 Task: Add an event with the title Second Product Roadmap Review and Future Feature Prioritization, date ''2024/05/05'', time 7:30 AM to 9:30 AMand add a description: Participants will develop essential delivery skills, including body language, vocal projection, and effective use of gestures. They will learn how to control nervousness, project confidence, and establish a connection with their audience.Select event color  Blueberry . Add location for the event as: 654 Maiden''s Tower, Istanbul, Turkey, logged in from the account softage.10@softage.netand send the event invitation to softage.8@softage.net and softage.1@softage.net. Set a reminder for the event Daily
Action: Mouse moved to (44, 120)
Screenshot: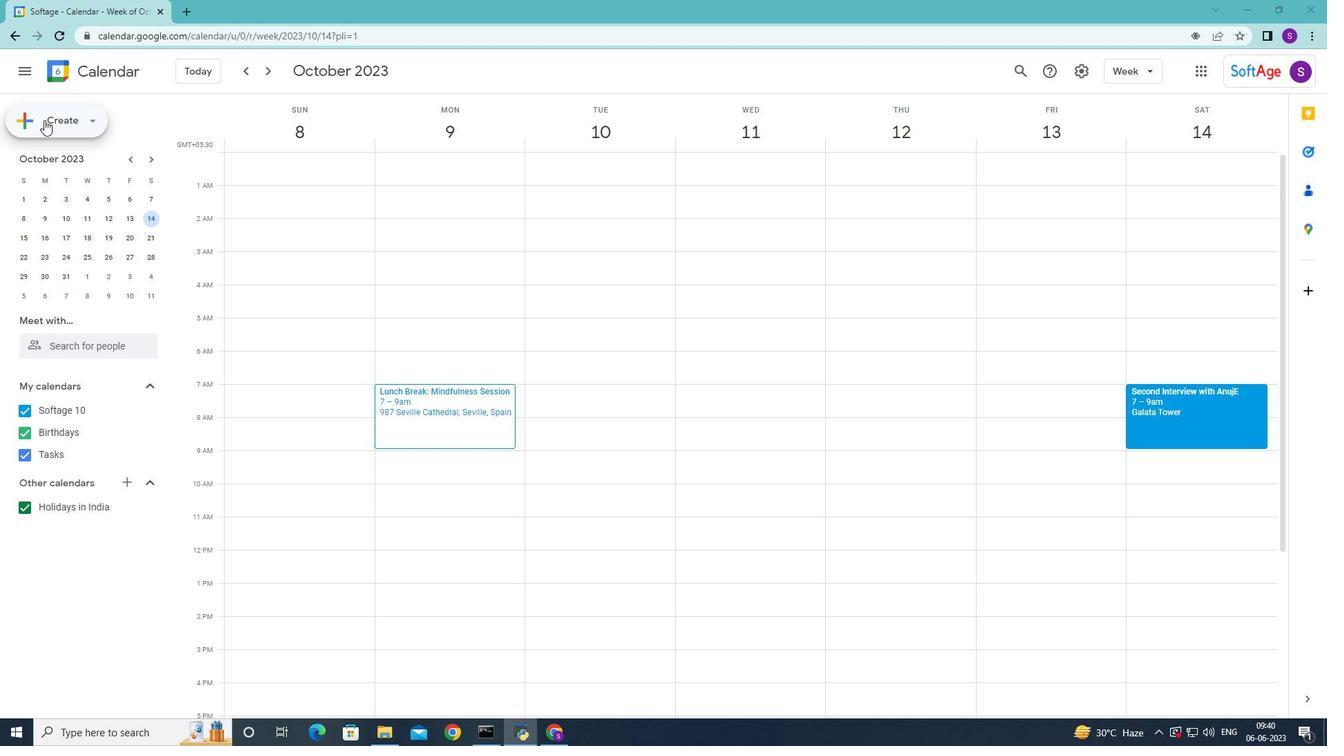 
Action: Mouse pressed left at (44, 120)
Screenshot: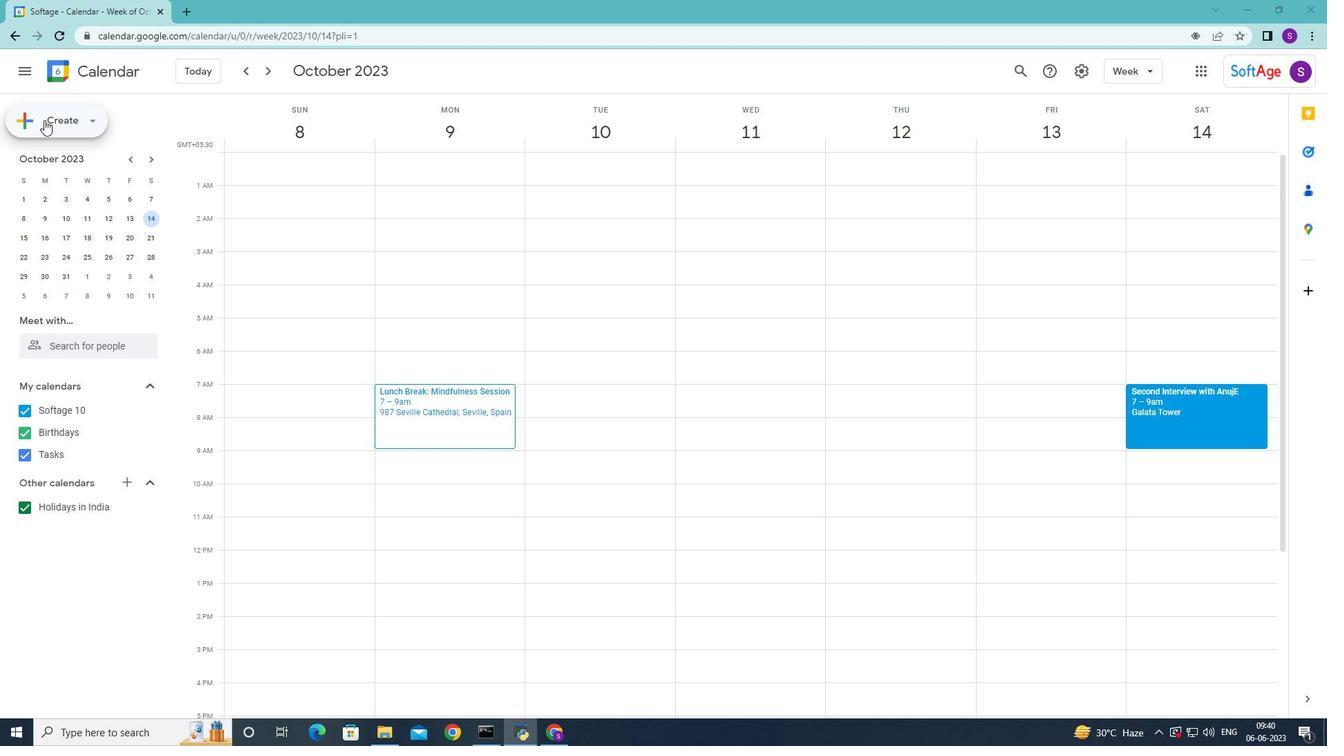 
Action: Mouse moved to (68, 163)
Screenshot: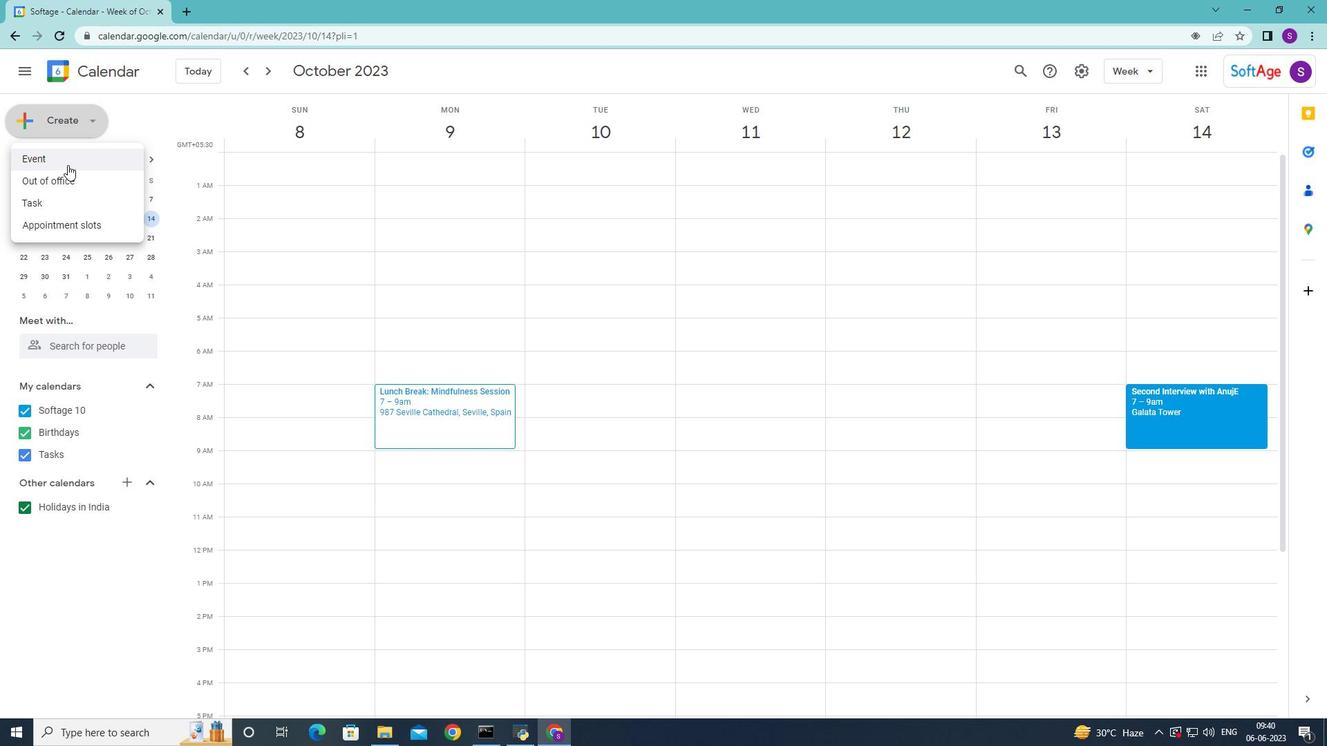 
Action: Mouse pressed left at (68, 163)
Screenshot: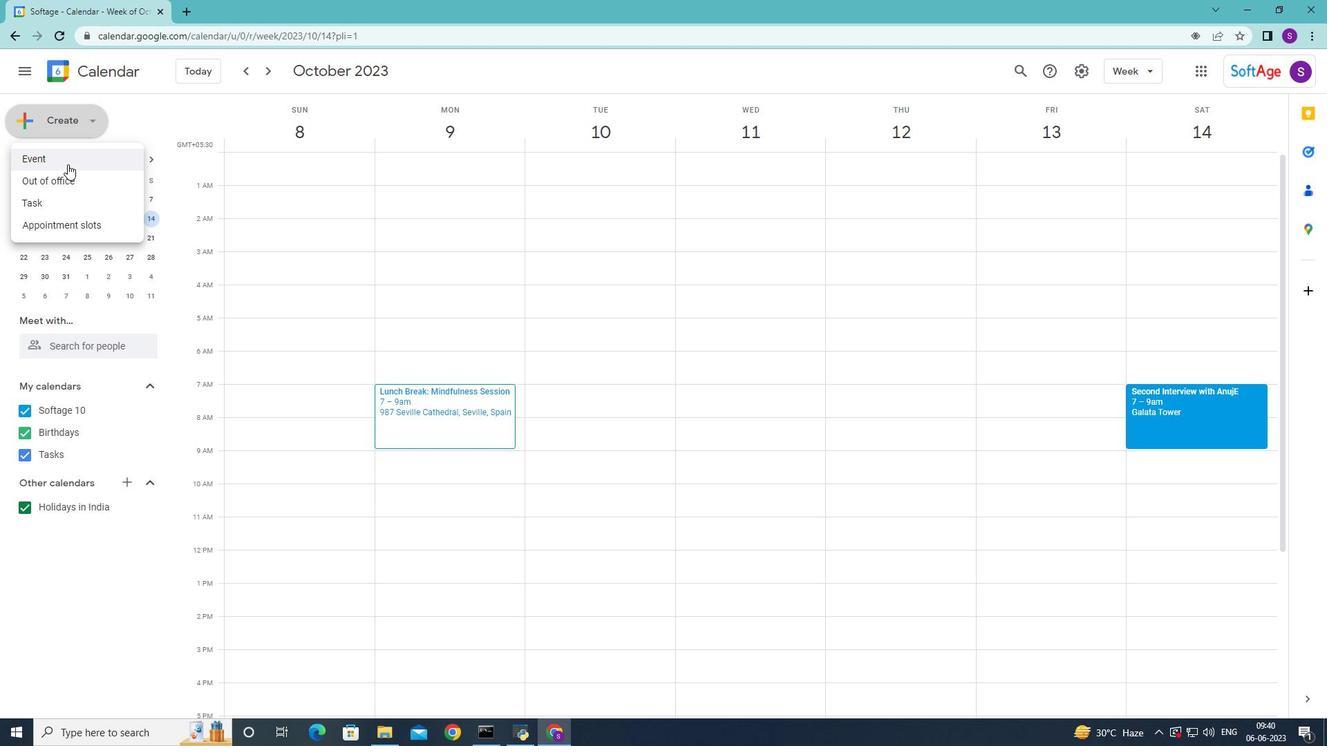 
Action: Mouse moved to (903, 257)
Screenshot: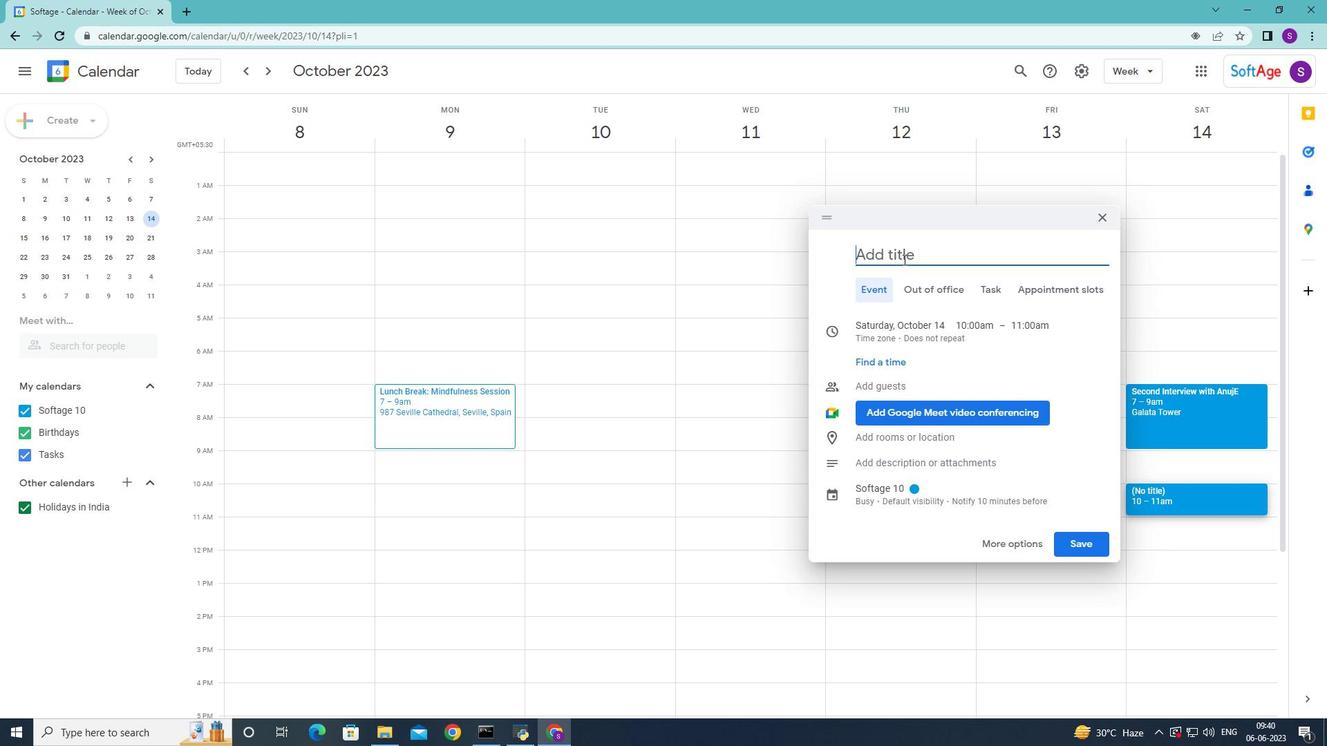 
Action: Mouse pressed left at (903, 257)
Screenshot: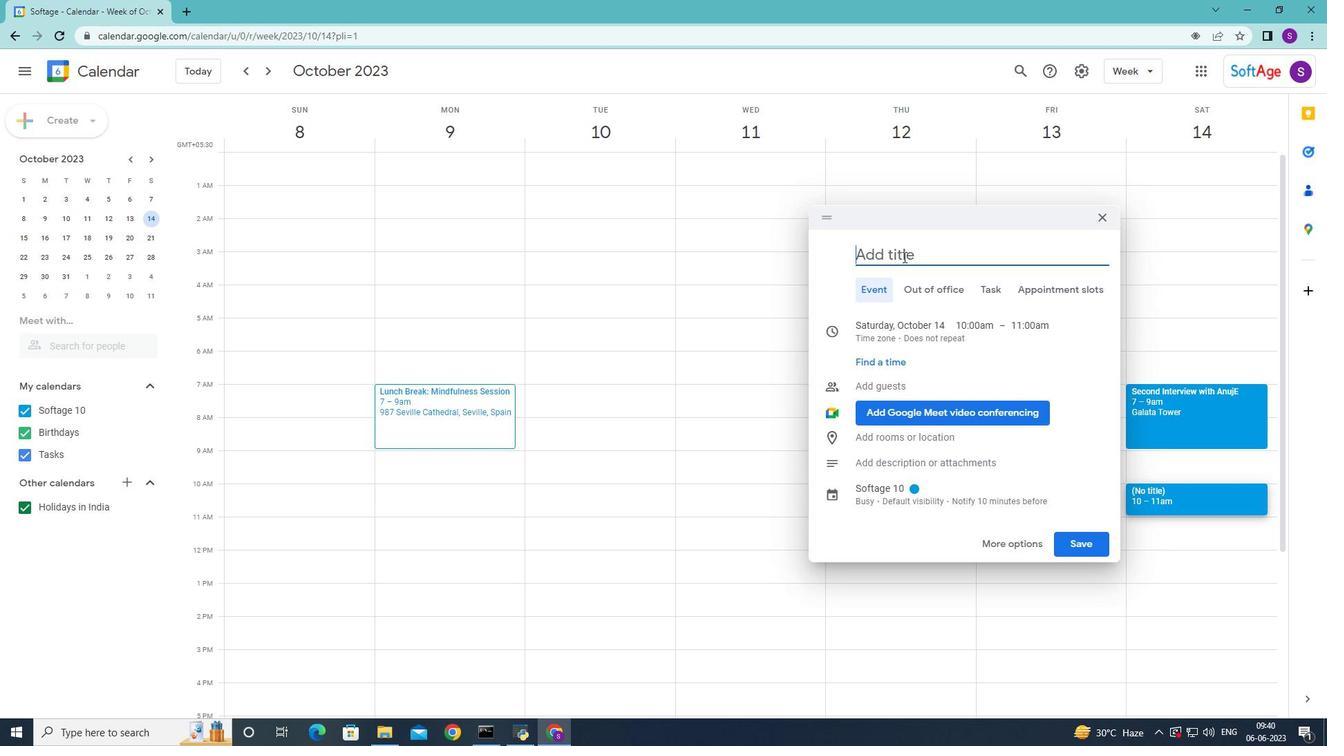 
Action: Key pressed <Key.shift>Second<Key.space><Key.shift>Product<Key.space><Key.shift>Roadmap<Key.space><Key.shift>Review<Key.space>and<Key.space><Key.shift>Future<Key.space><Key.shift><Key.shift><Key.shift><Key.shift><Key.shift><Key.shift><Key.shift>Feature<Key.space><Key.shift>Prr<Key.backspace>iortization<Key.space>
Screenshot: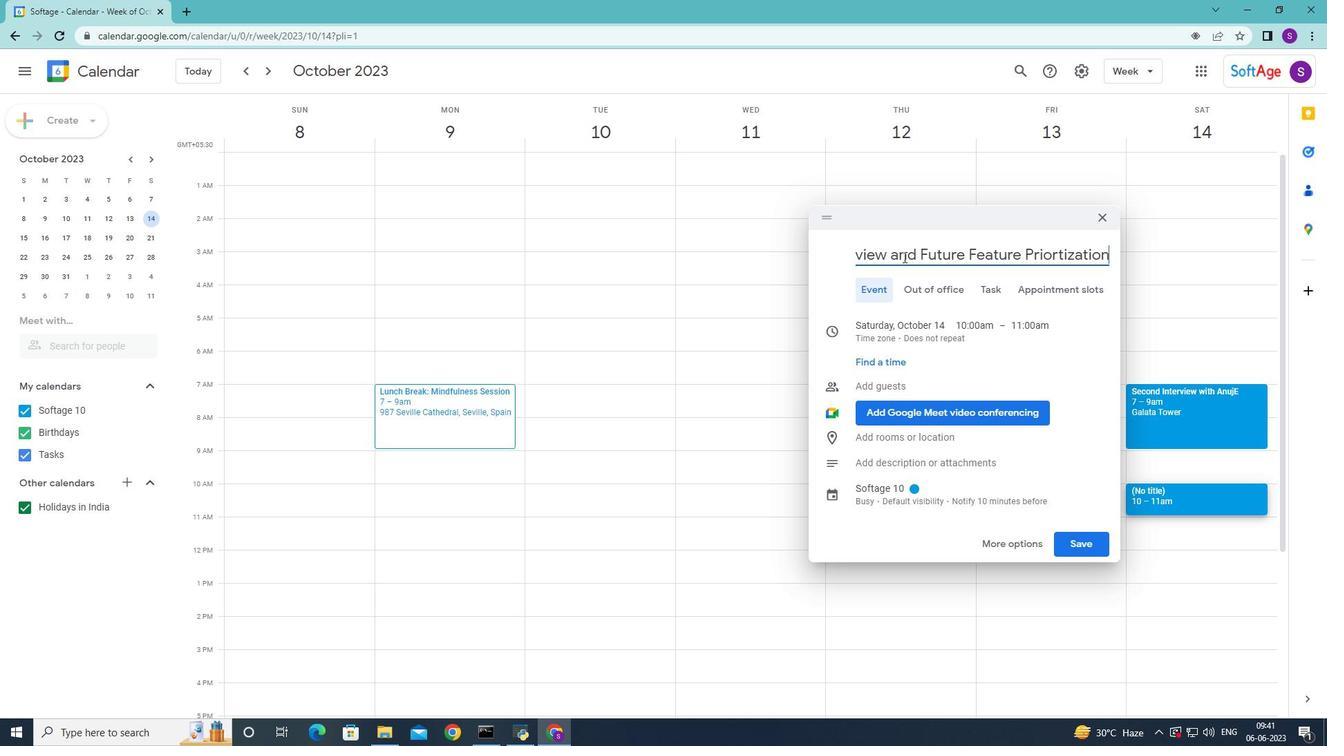 
Action: Mouse moved to (1055, 257)
Screenshot: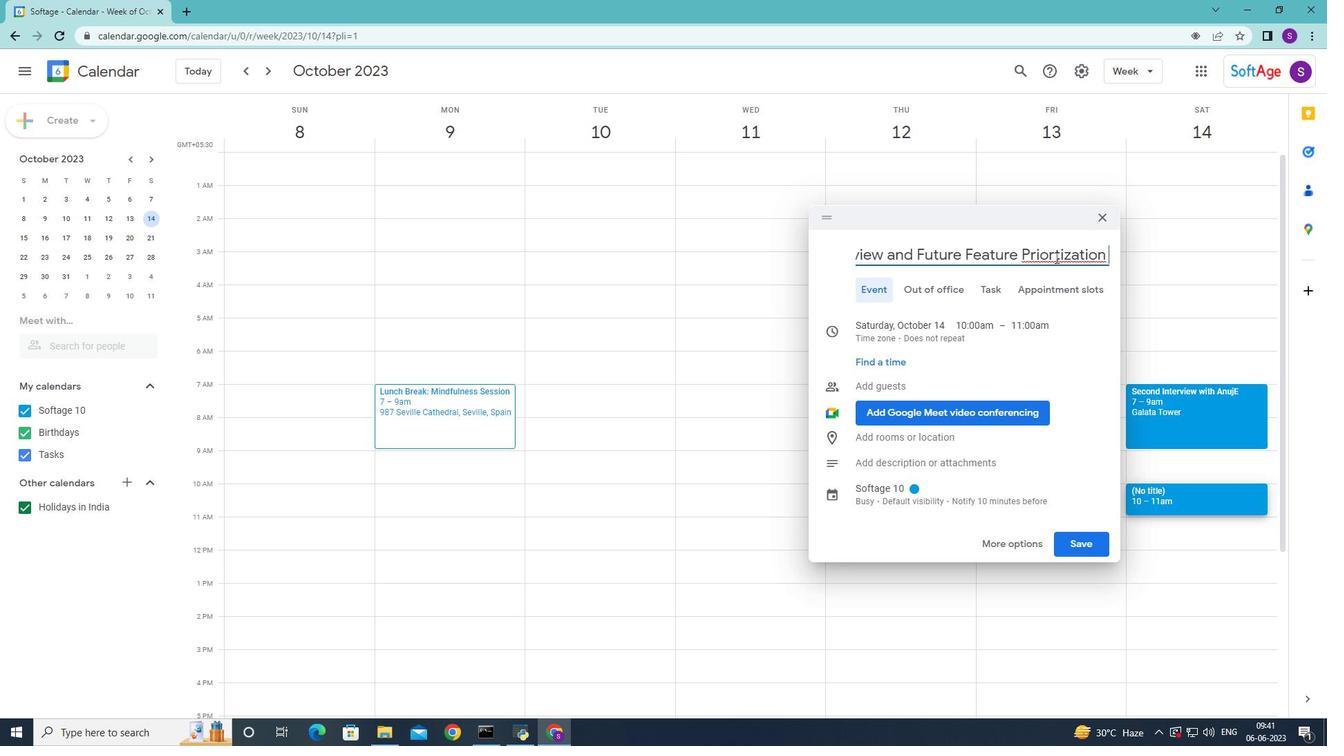 
Action: Mouse pressed left at (1055, 257)
Screenshot: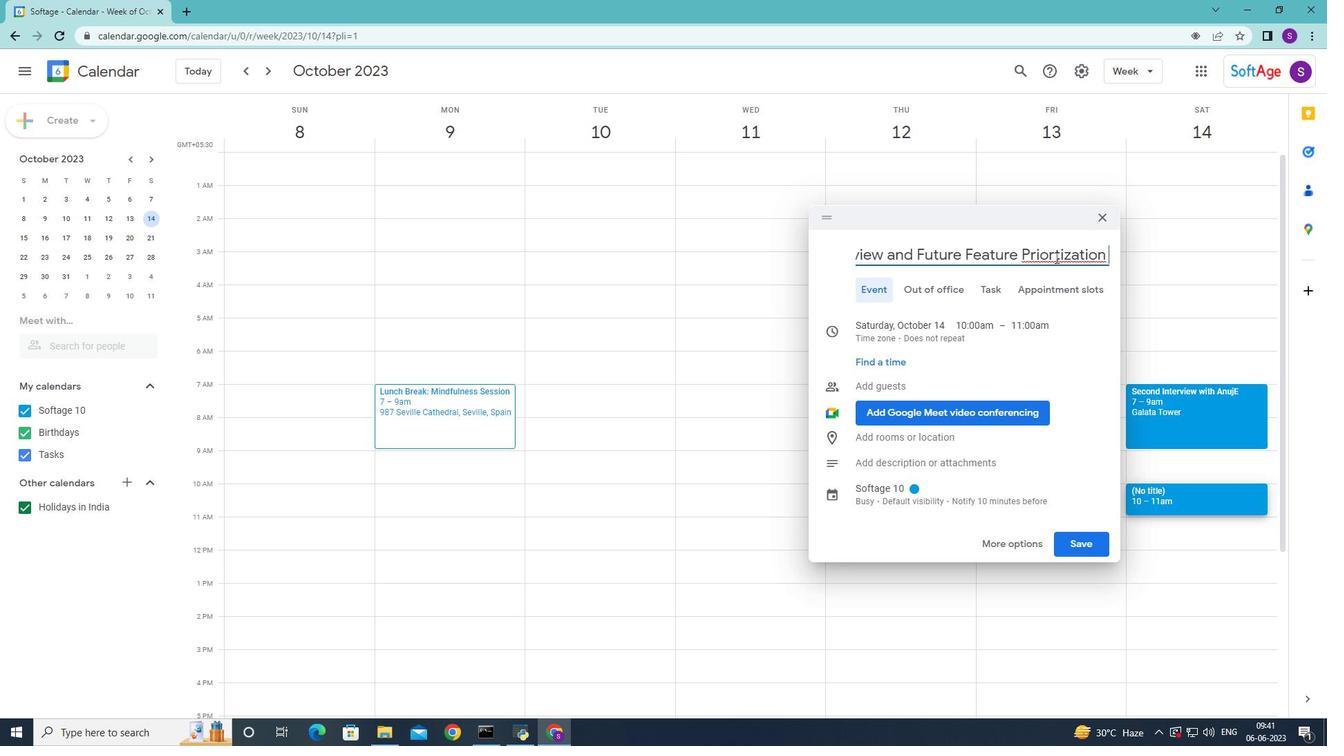 
Action: Key pressed i
Screenshot: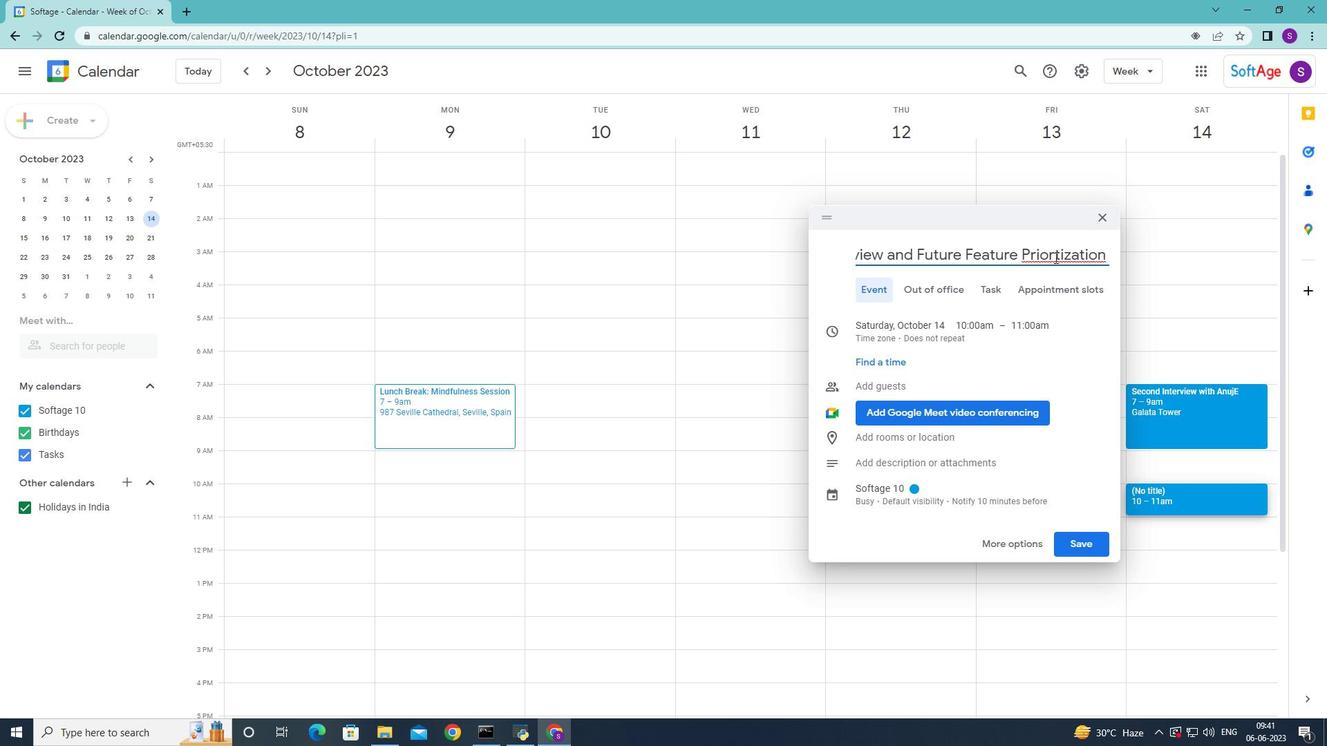 
Action: Mouse moved to (864, 331)
Screenshot: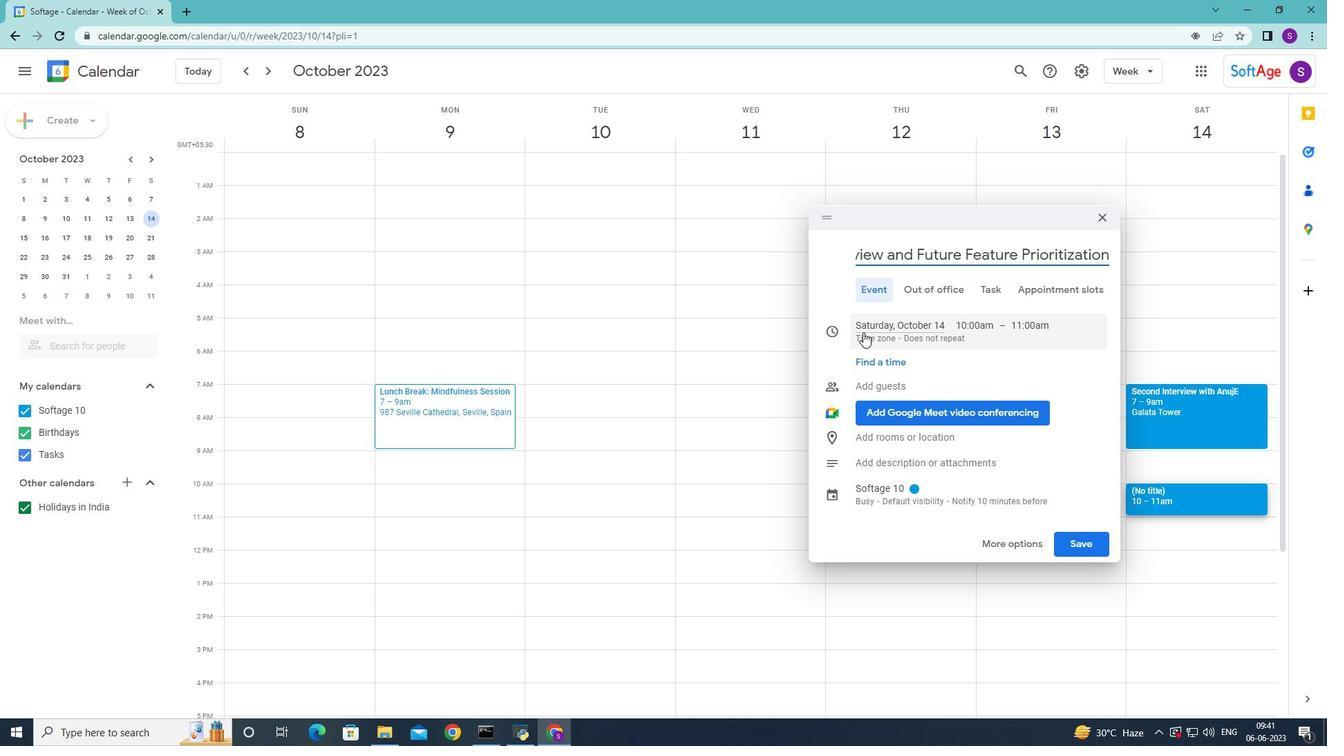 
Action: Mouse pressed left at (864, 331)
Screenshot: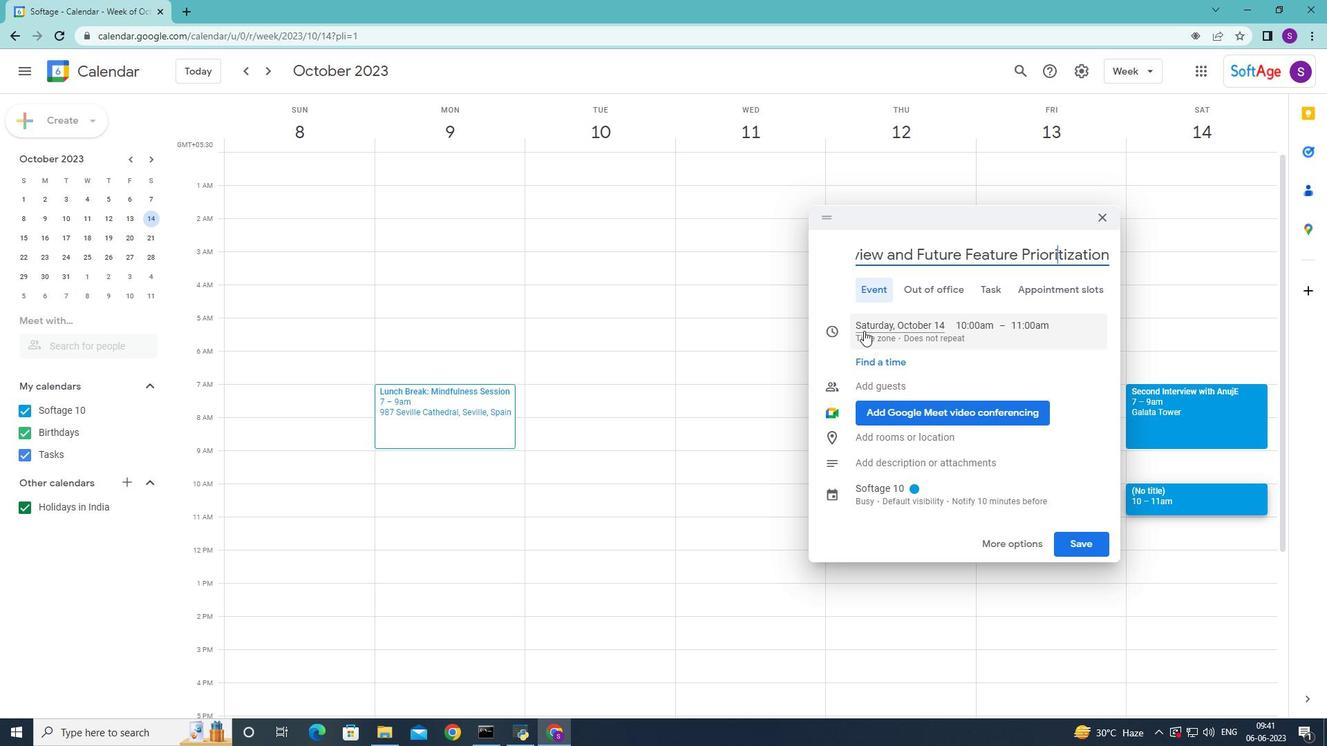 
Action: Mouse moved to (1029, 358)
Screenshot: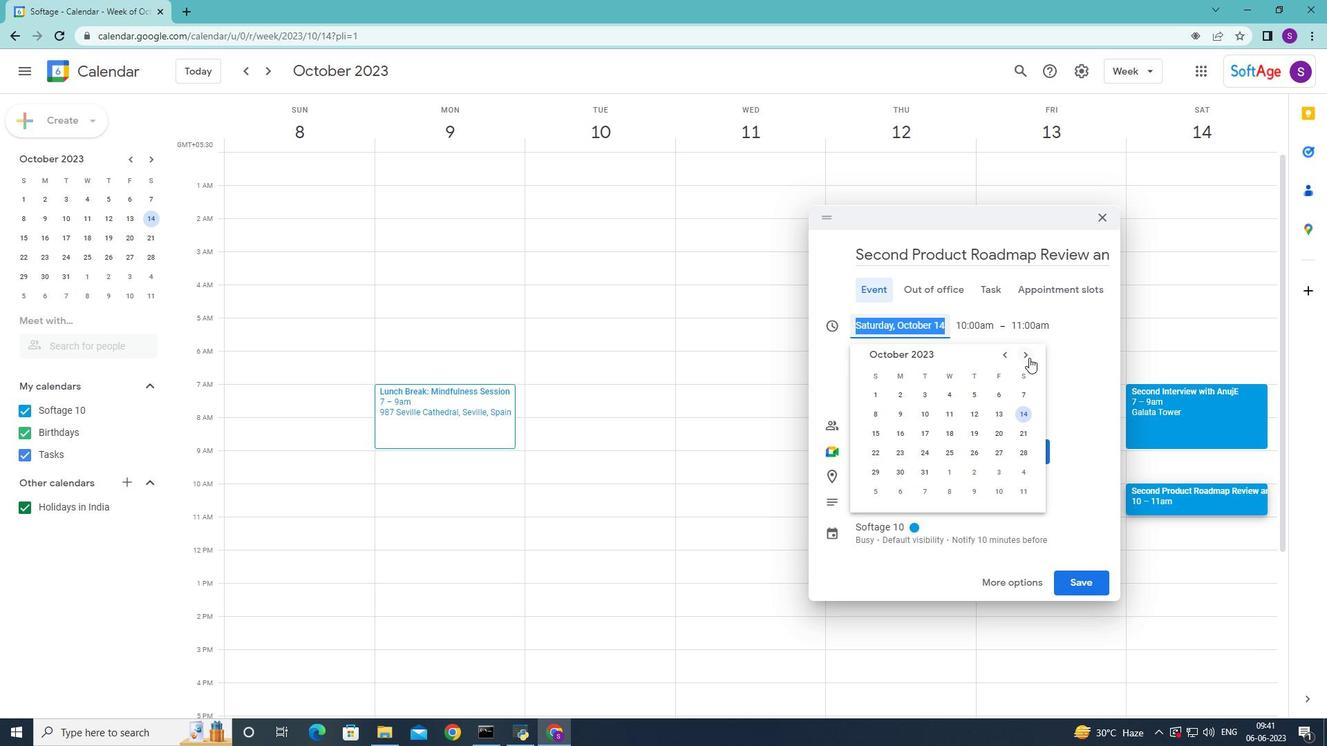 
Action: Mouse pressed left at (1029, 358)
Screenshot: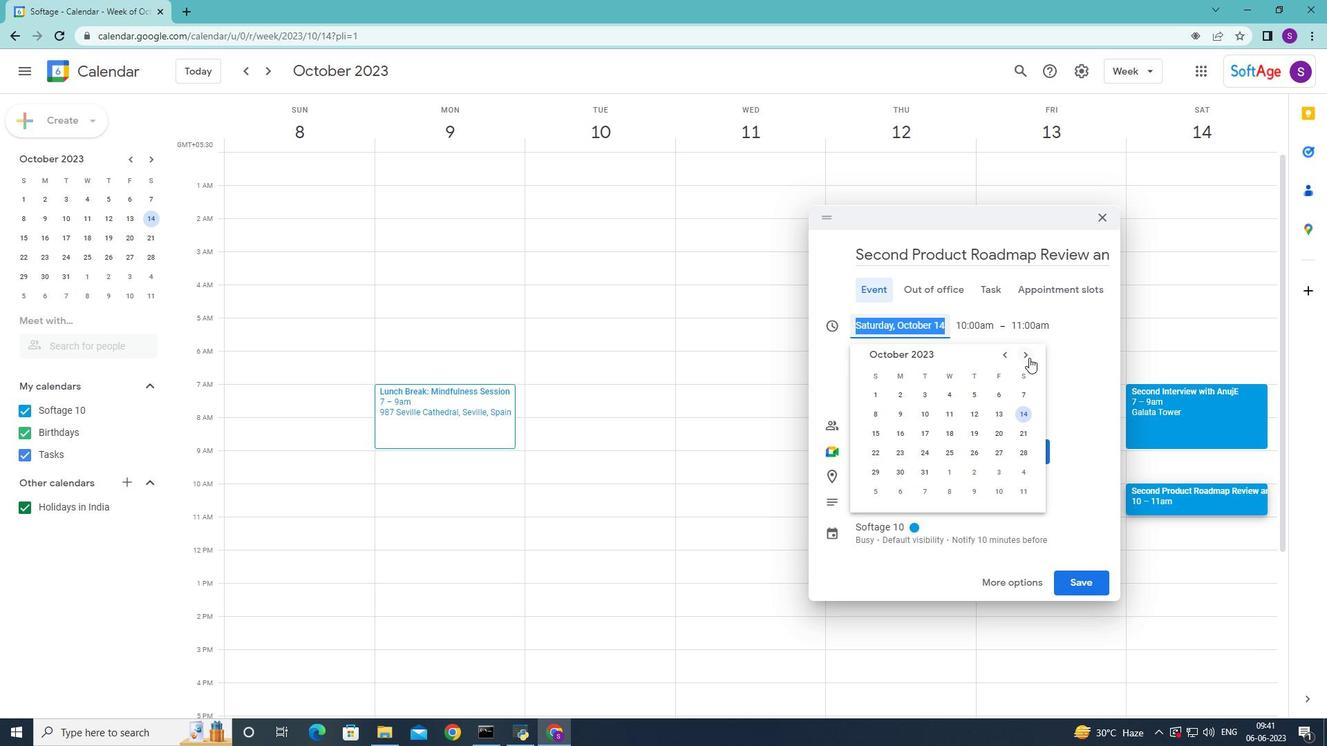 
Action: Mouse moved to (1028, 358)
Screenshot: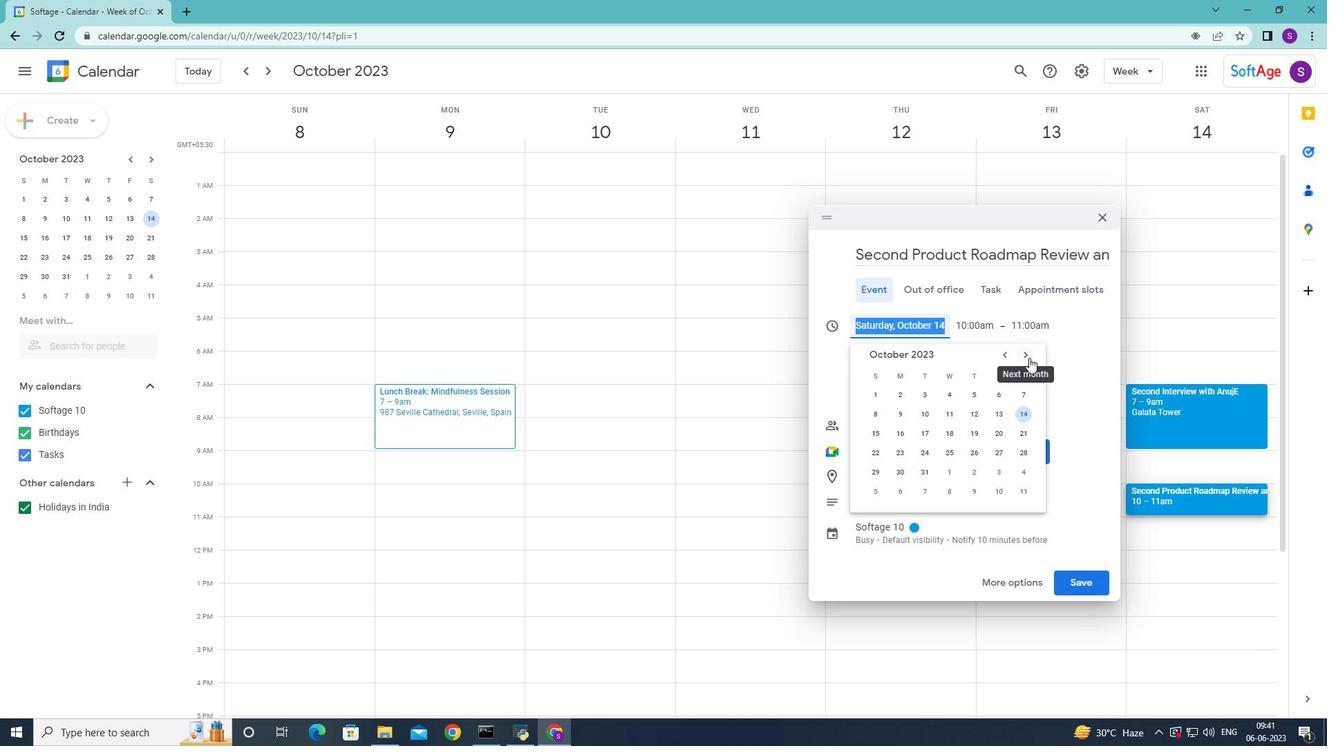 
Action: Mouse pressed left at (1028, 358)
Screenshot: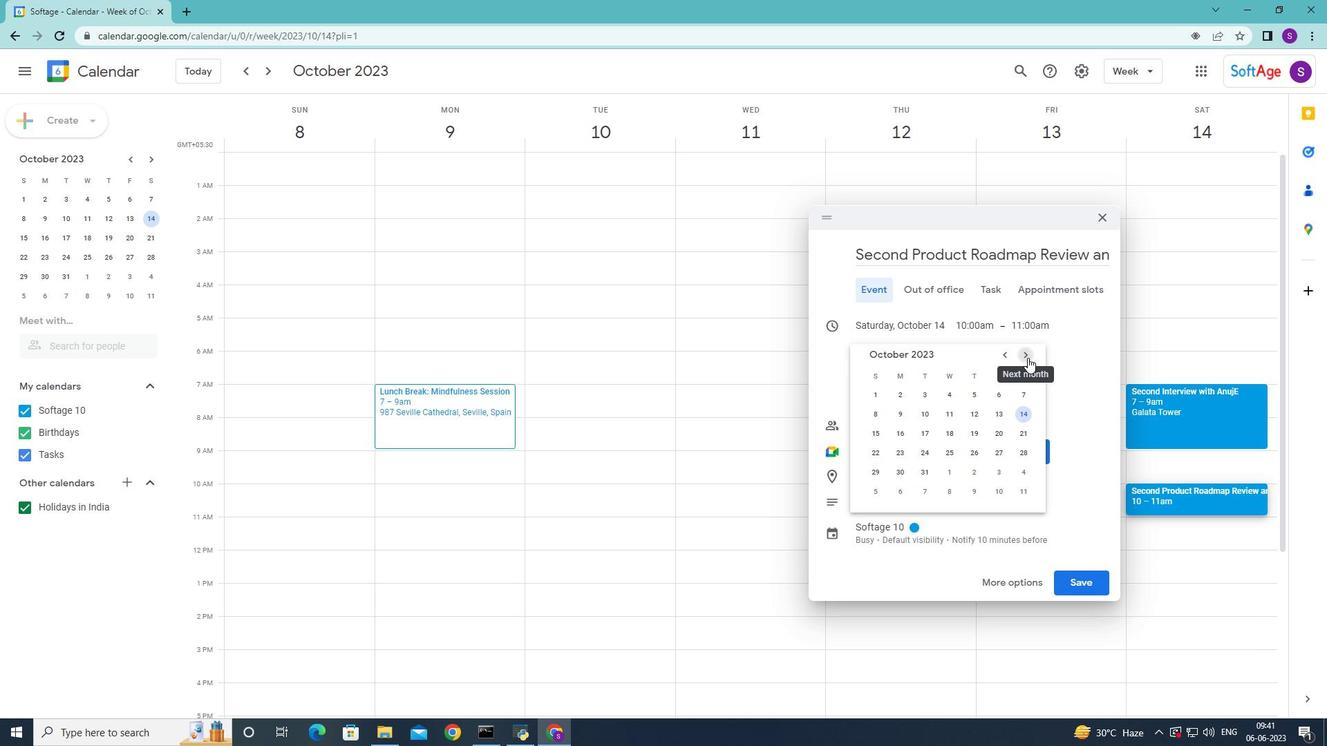 
Action: Mouse pressed left at (1028, 358)
Screenshot: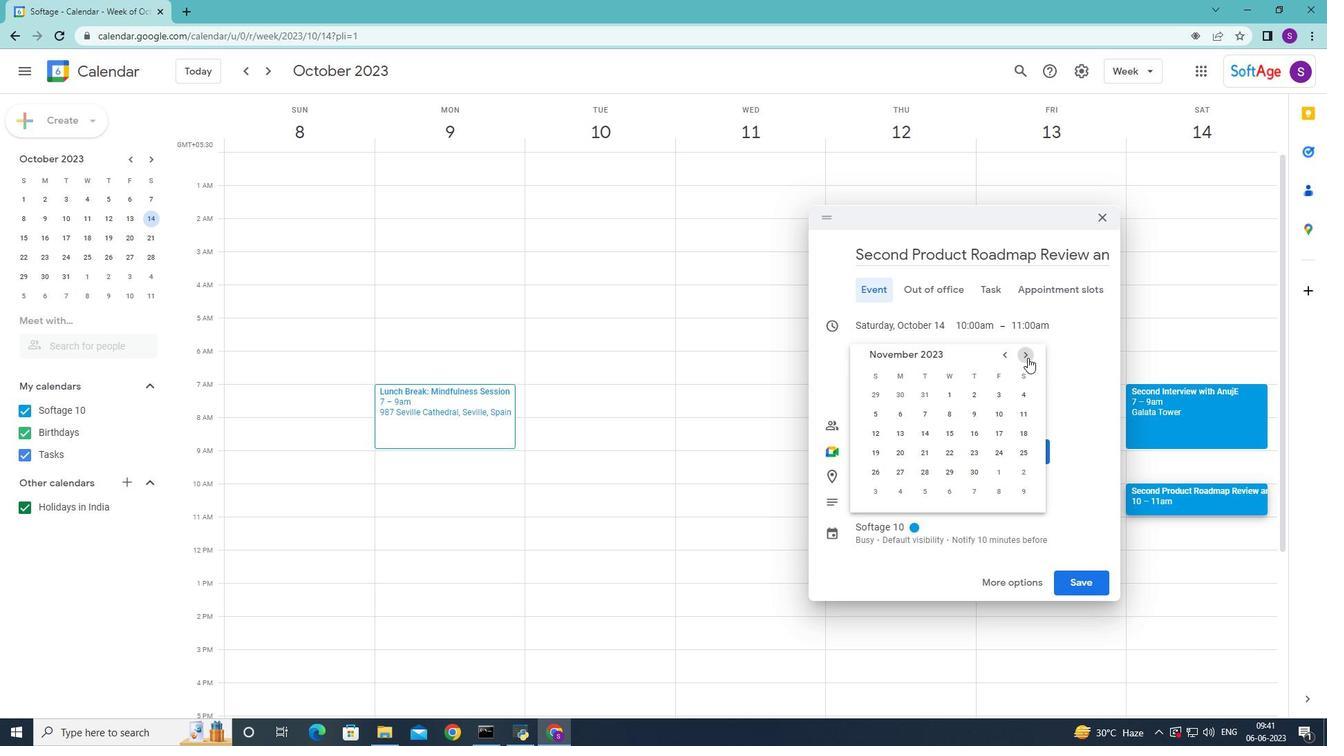 
Action: Mouse pressed left at (1028, 358)
Screenshot: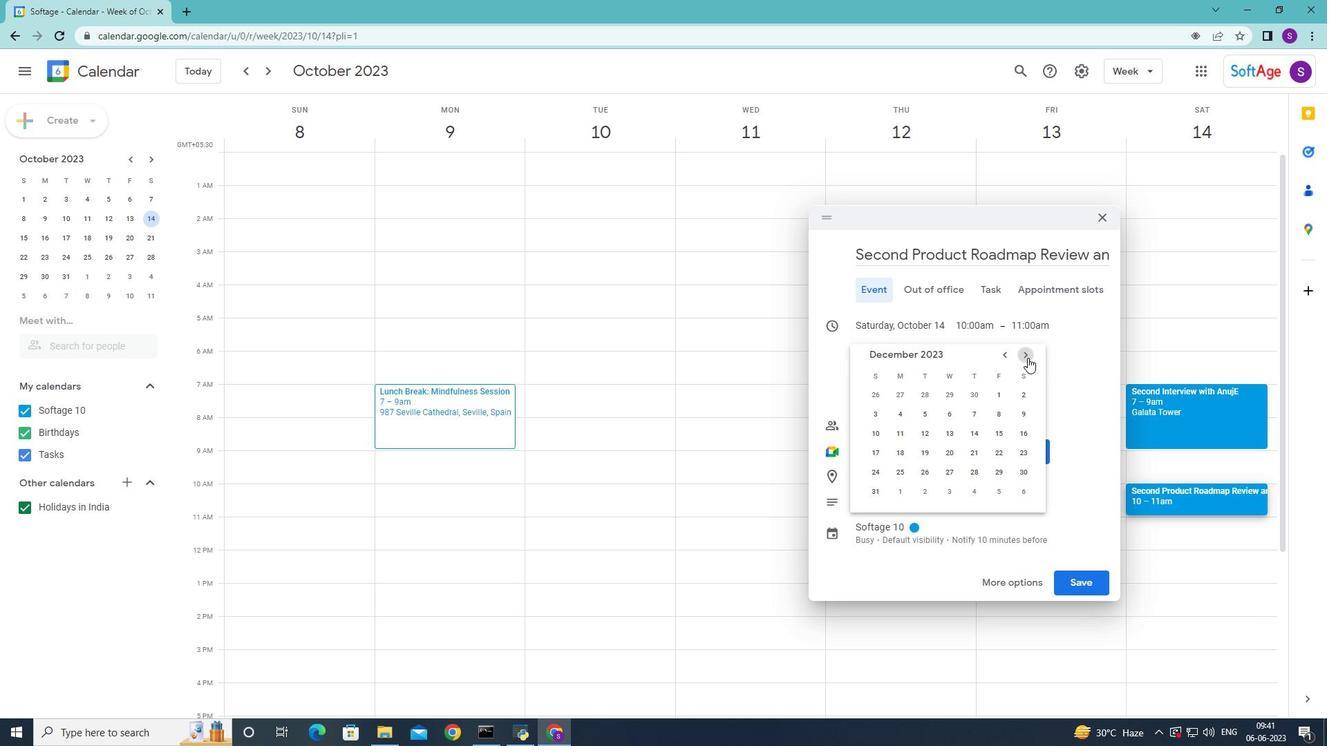 
Action: Mouse pressed left at (1028, 358)
Screenshot: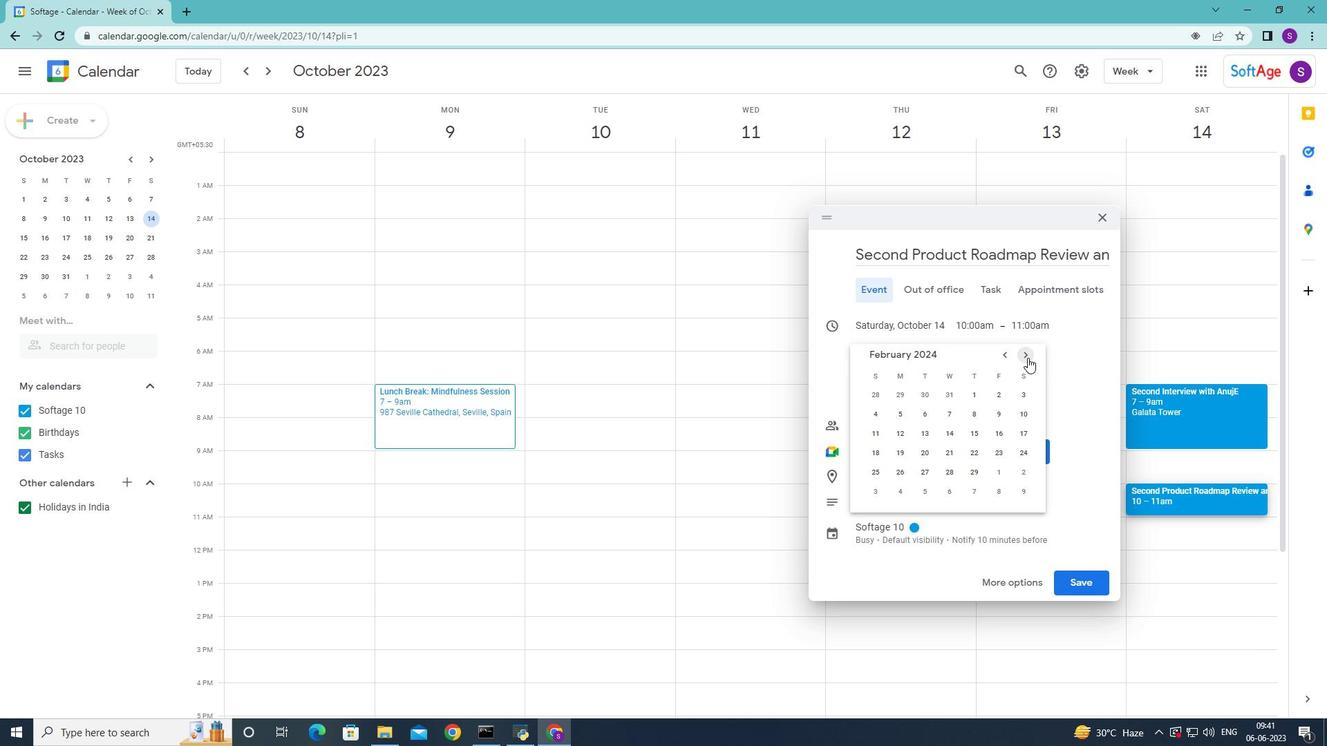 
Action: Mouse pressed left at (1028, 358)
Screenshot: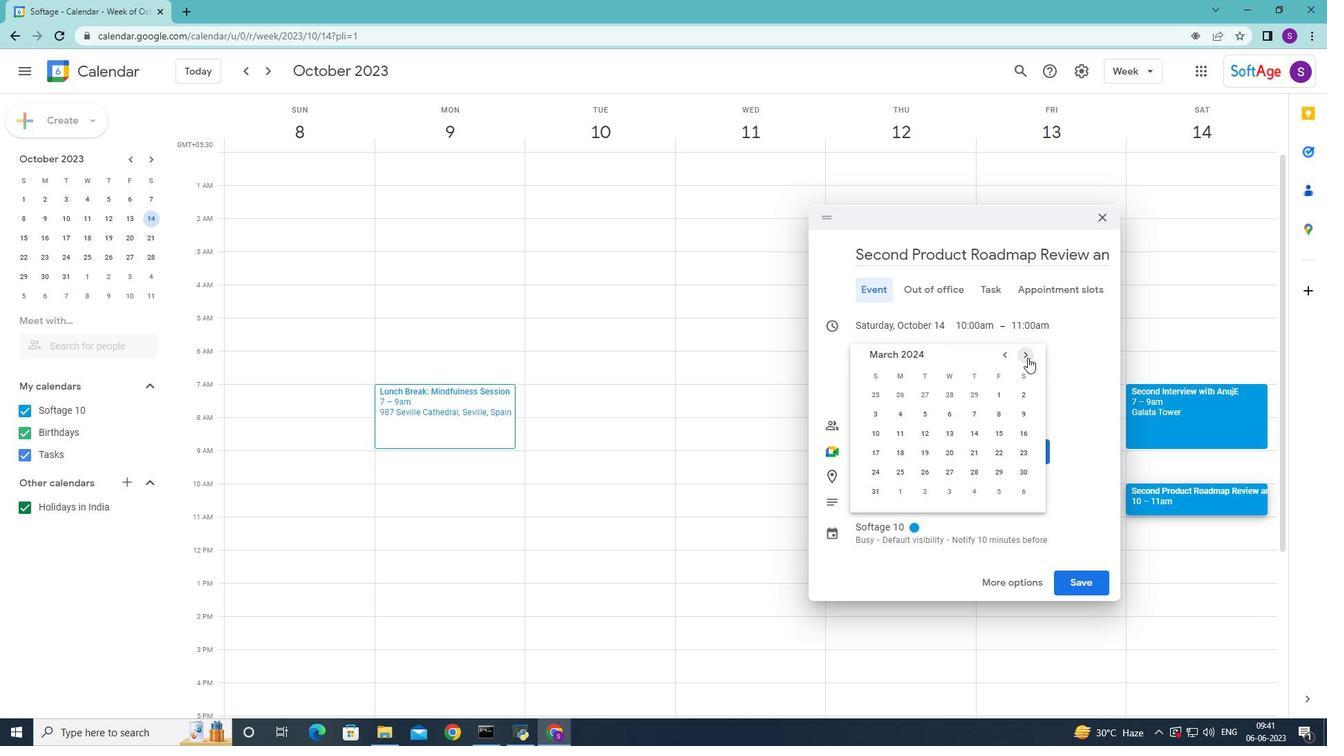 
Action: Mouse pressed left at (1028, 358)
Screenshot: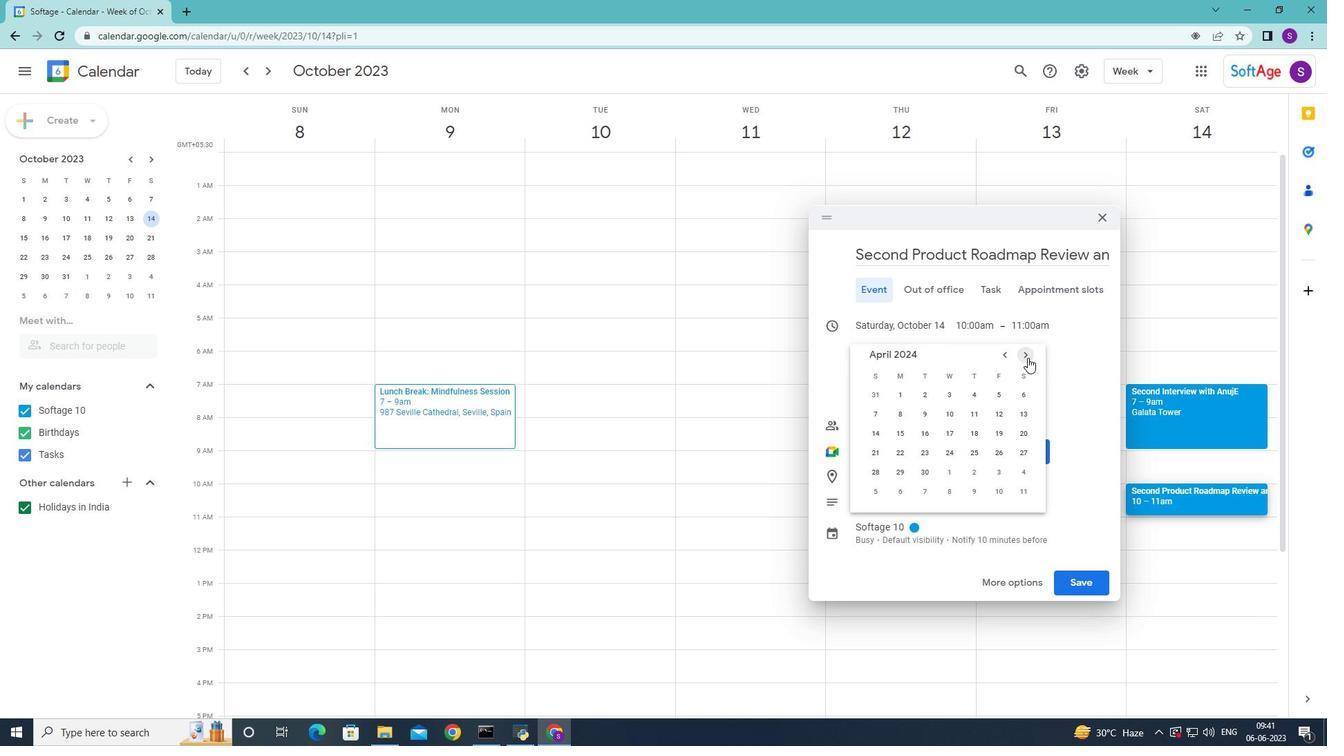 
Action: Mouse moved to (876, 418)
Screenshot: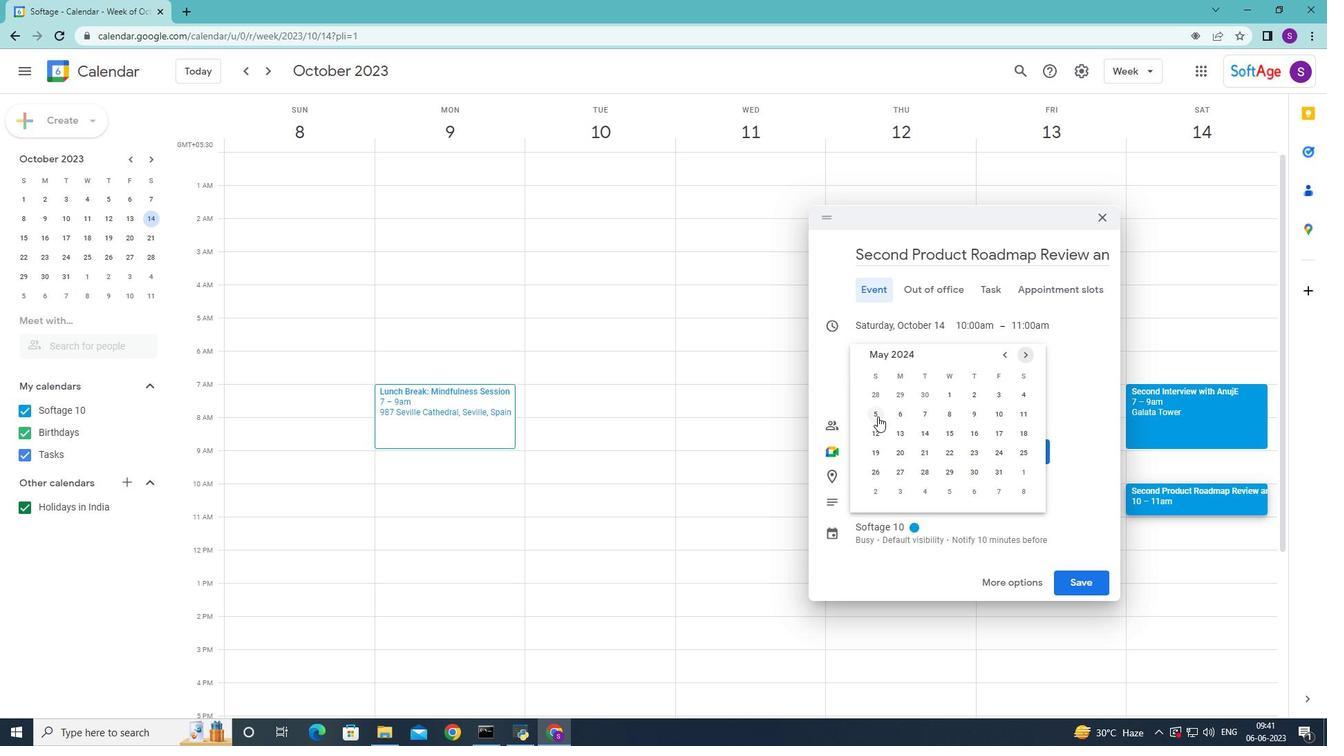
Action: Mouse pressed left at (876, 418)
Screenshot: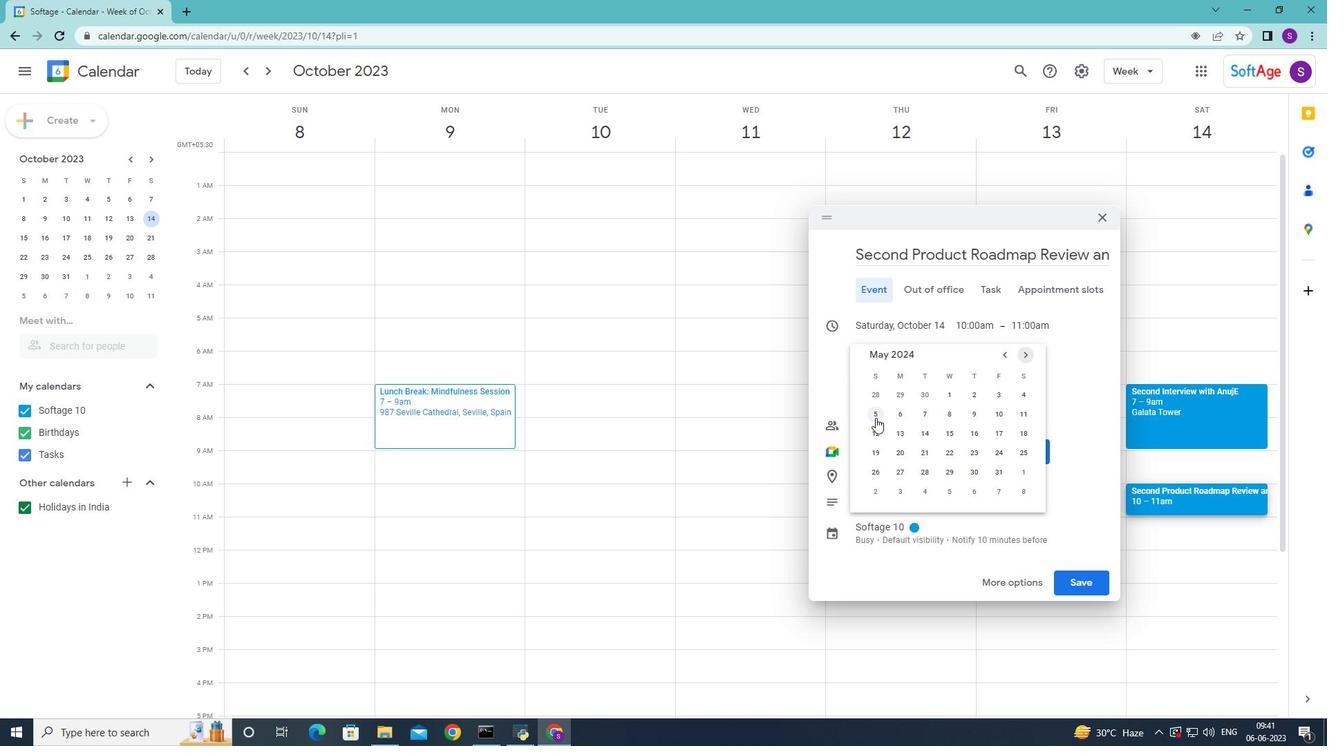 
Action: Mouse moved to (526, 328)
Screenshot: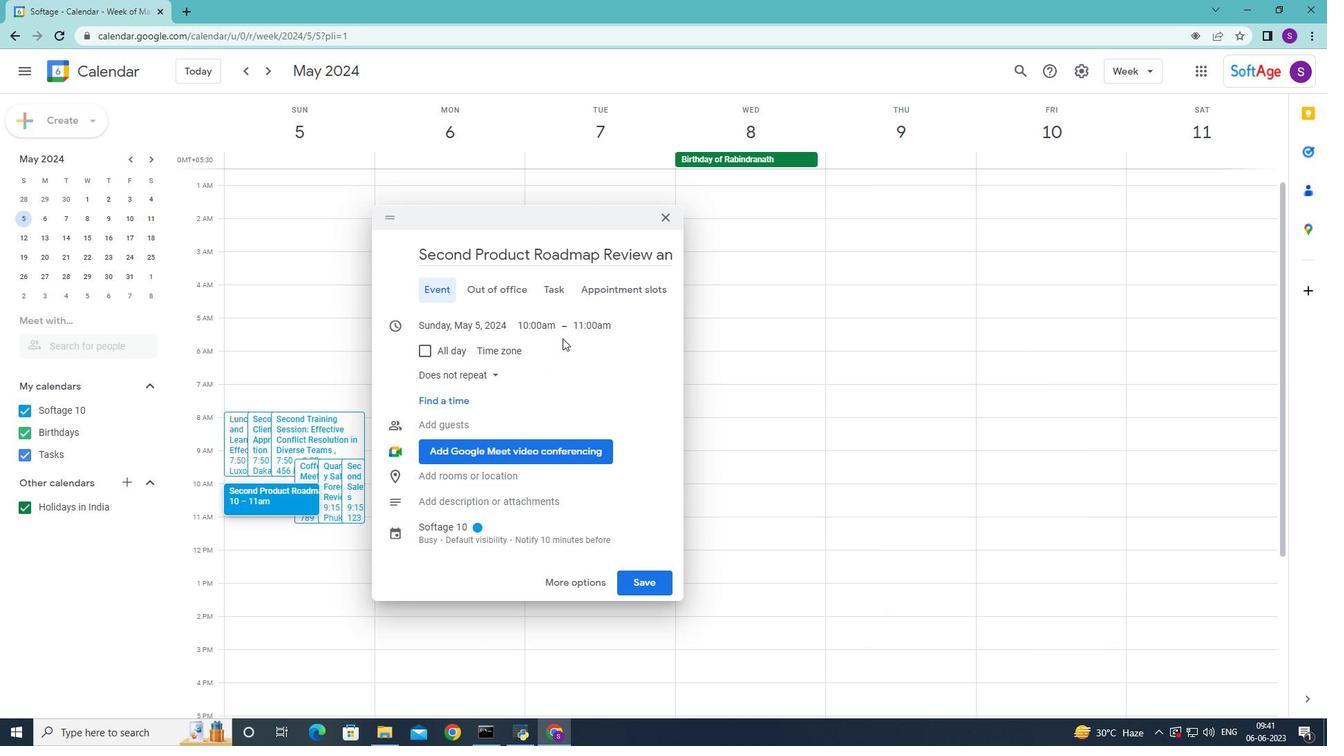 
Action: Mouse pressed left at (526, 328)
Screenshot: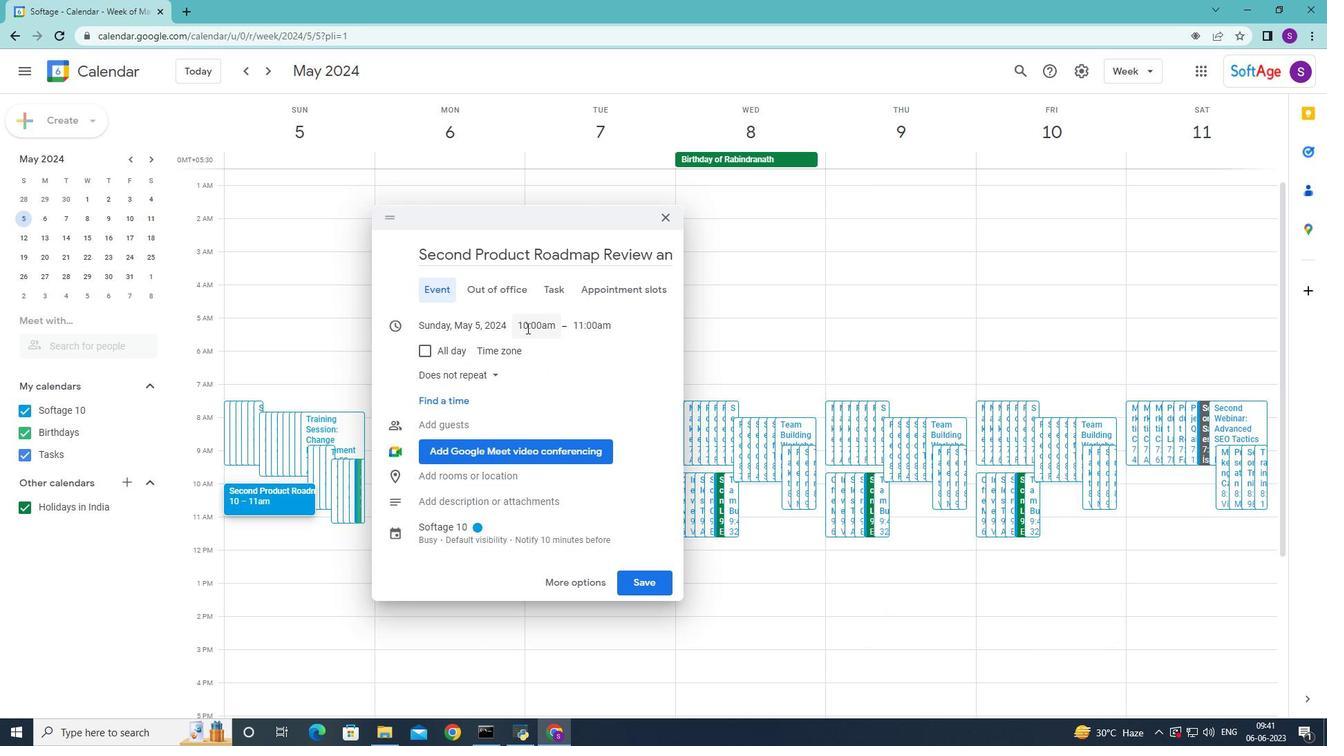 
Action: Mouse moved to (554, 410)
Screenshot: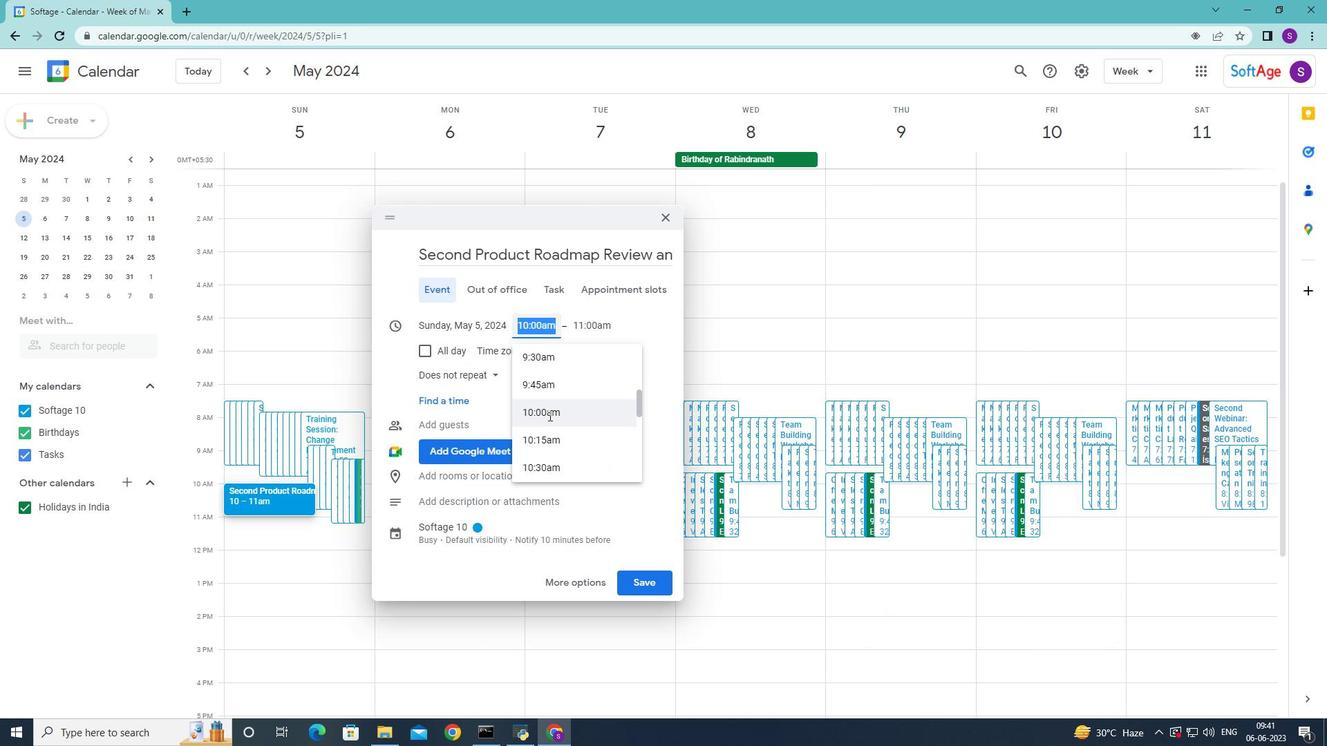 
Action: Mouse scrolled (554, 410) with delta (0, 0)
Screenshot: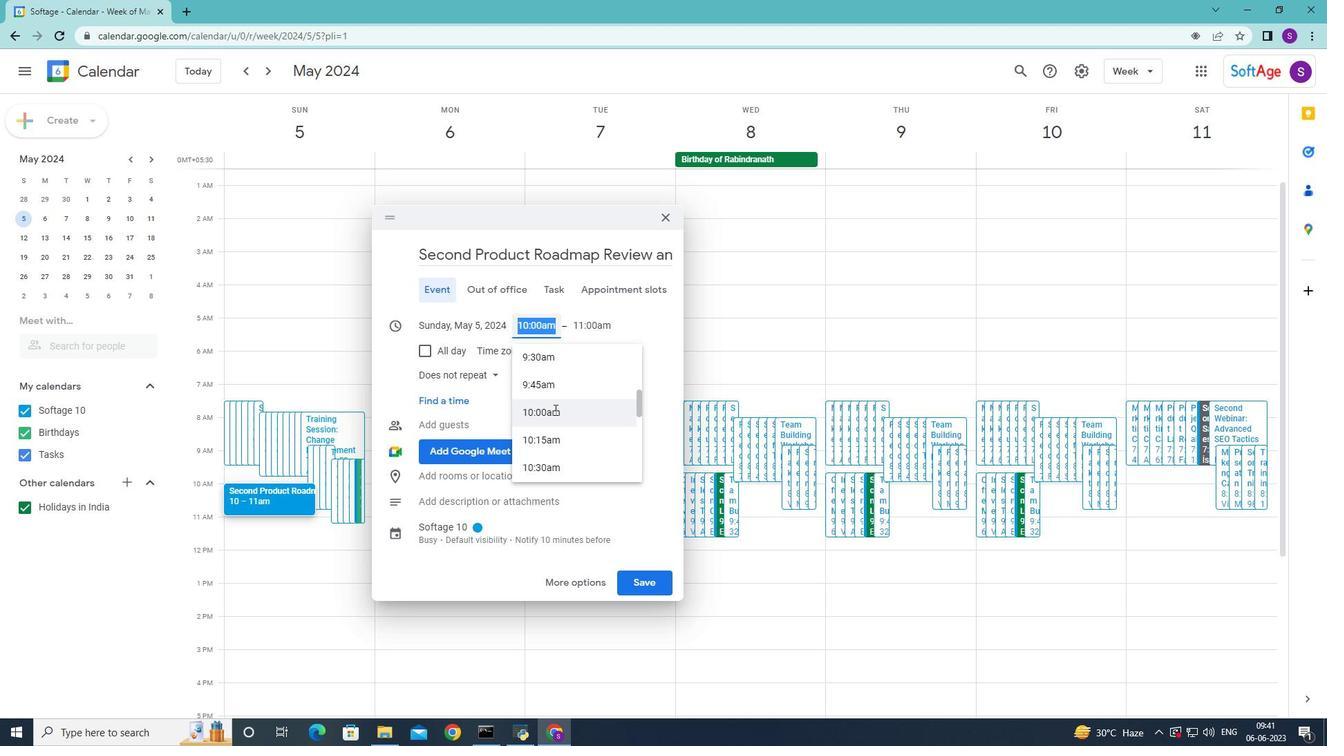
Action: Mouse scrolled (554, 410) with delta (0, 0)
Screenshot: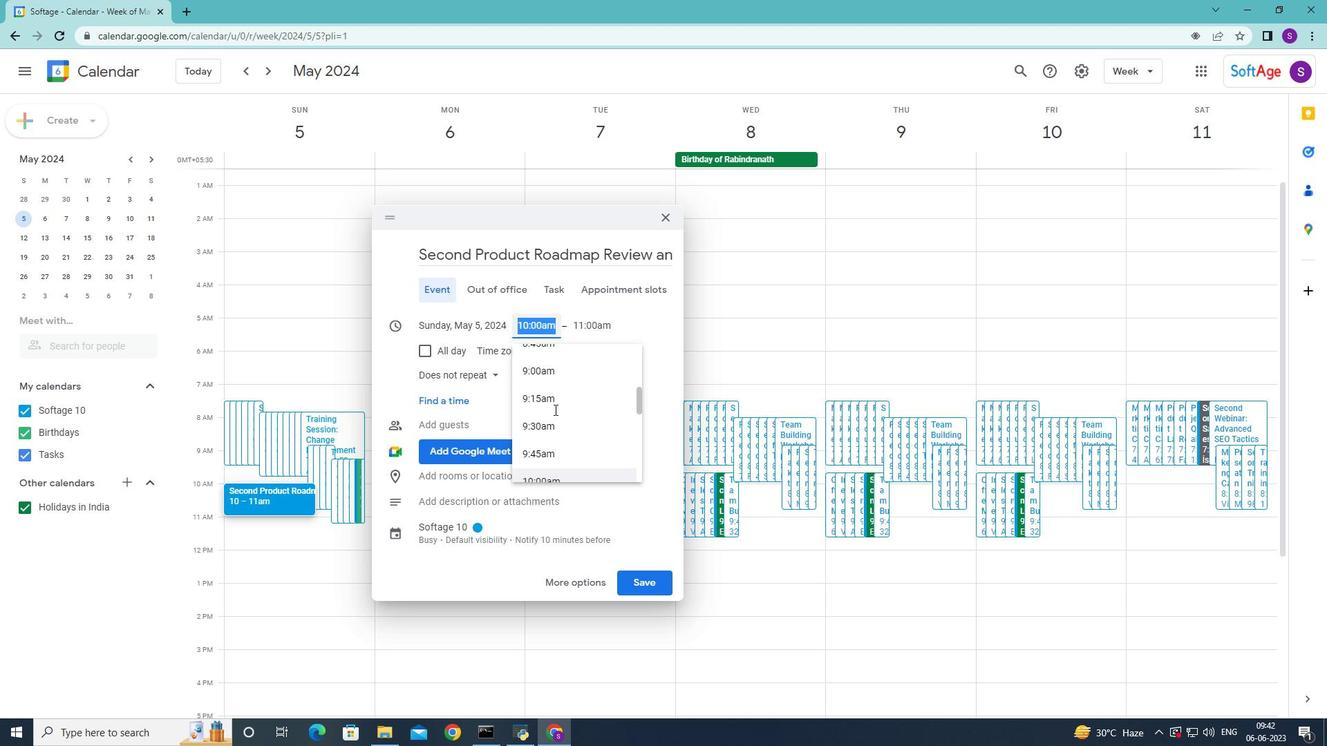 
Action: Mouse scrolled (554, 410) with delta (0, 0)
Screenshot: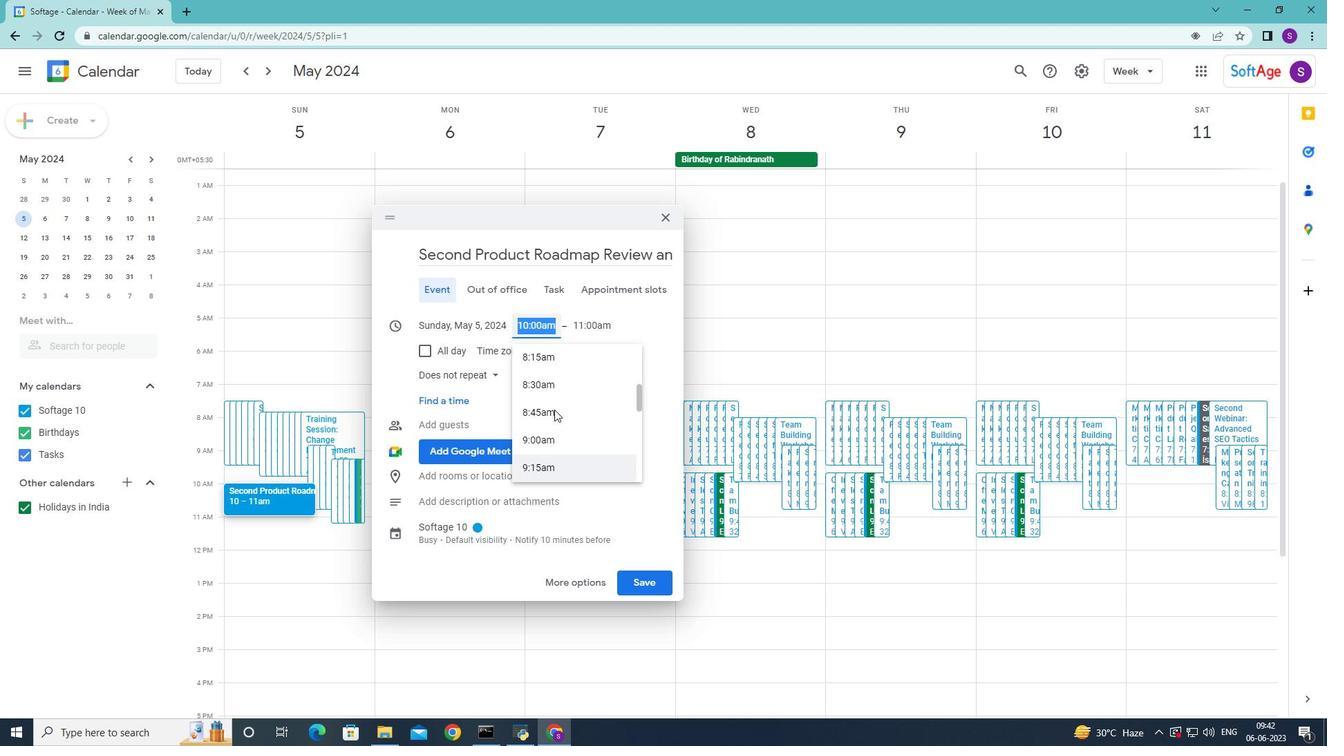 
Action: Mouse scrolled (554, 410) with delta (0, 0)
Screenshot: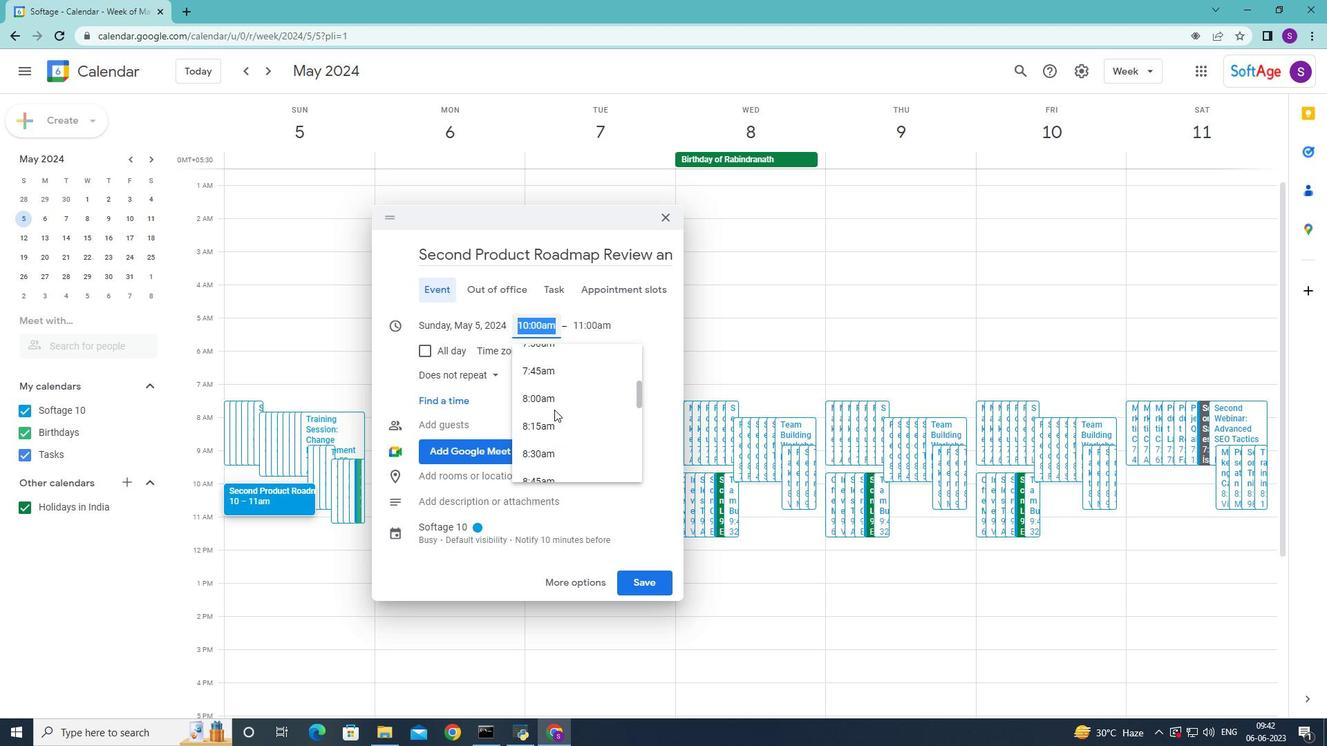 
Action: Mouse moved to (558, 413)
Screenshot: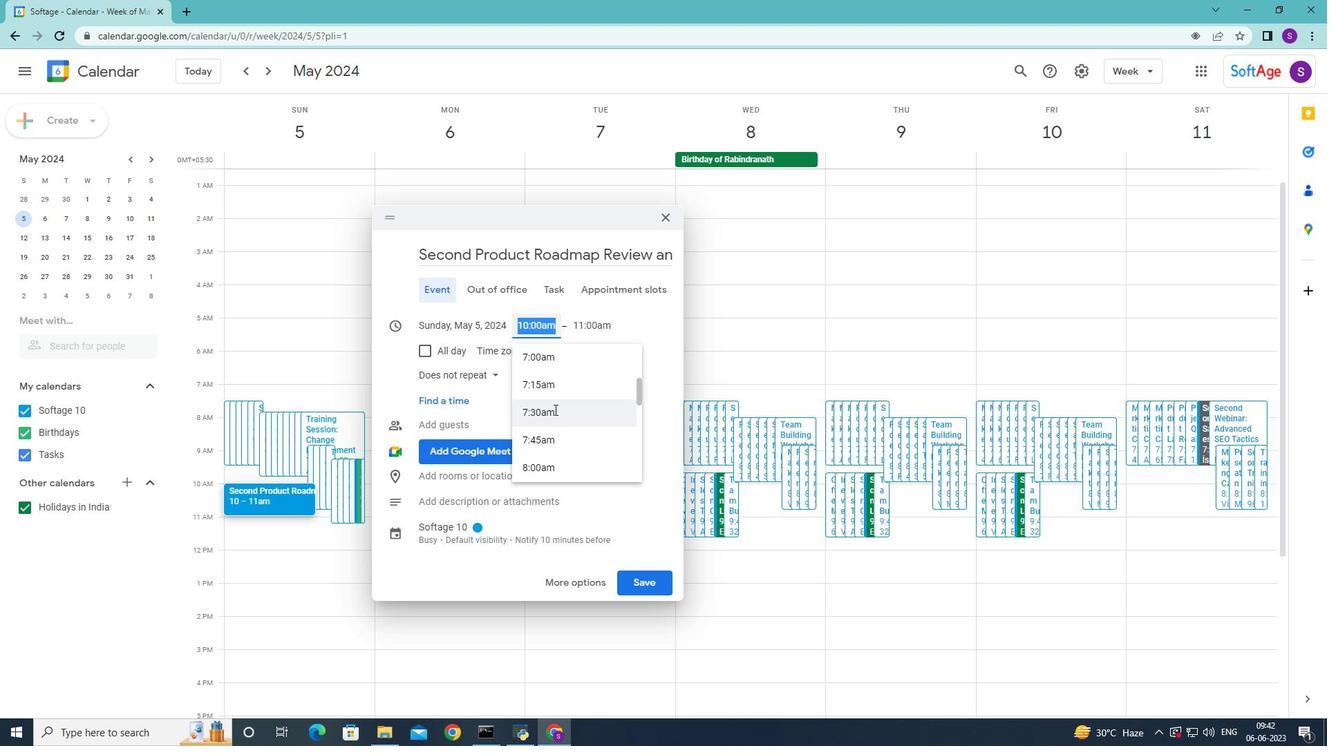 
Action: Mouse pressed left at (558, 413)
Screenshot: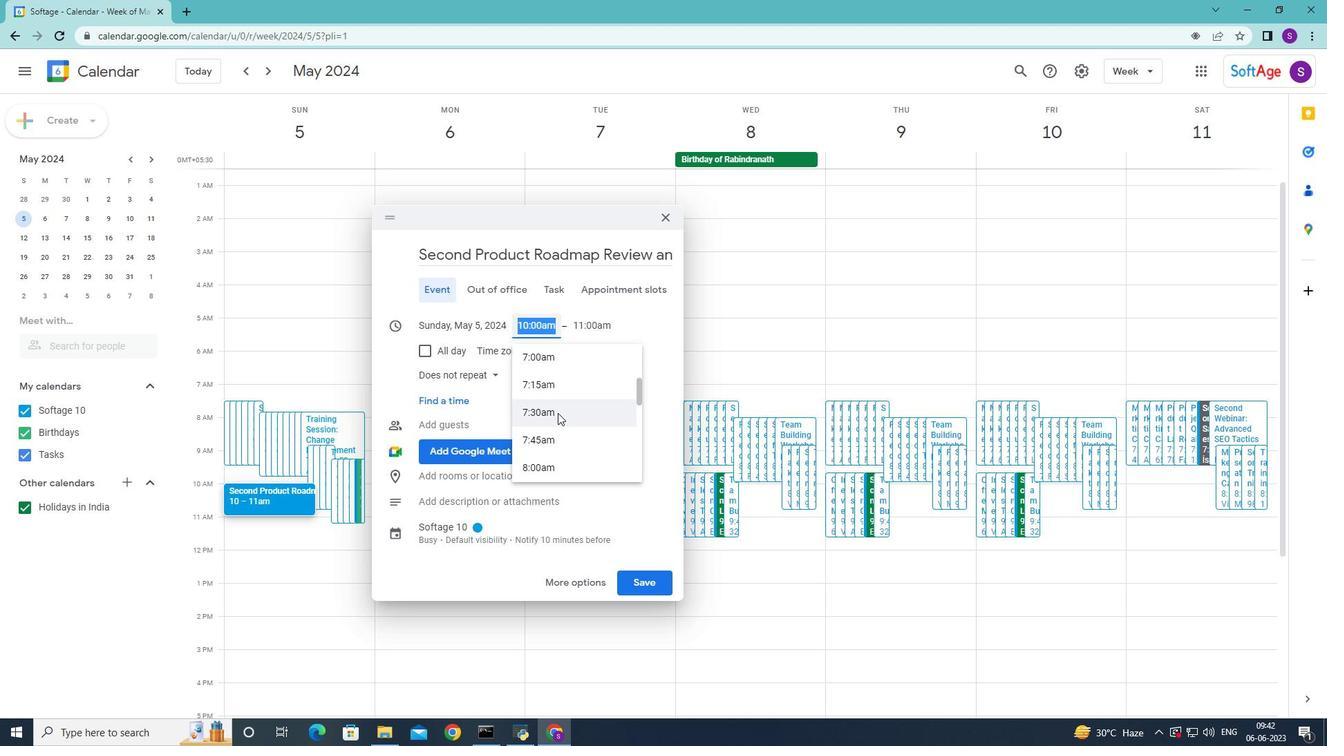 
Action: Mouse moved to (578, 330)
Screenshot: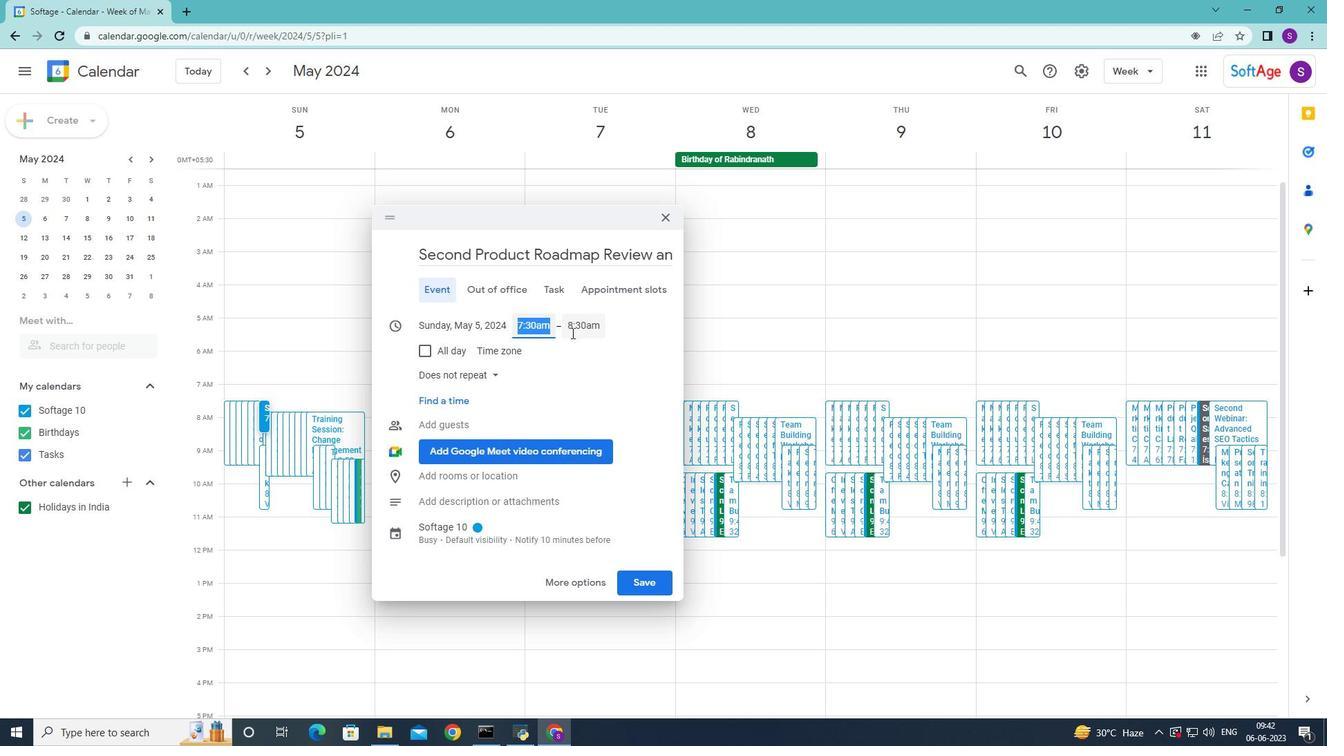 
Action: Mouse pressed left at (578, 330)
Screenshot: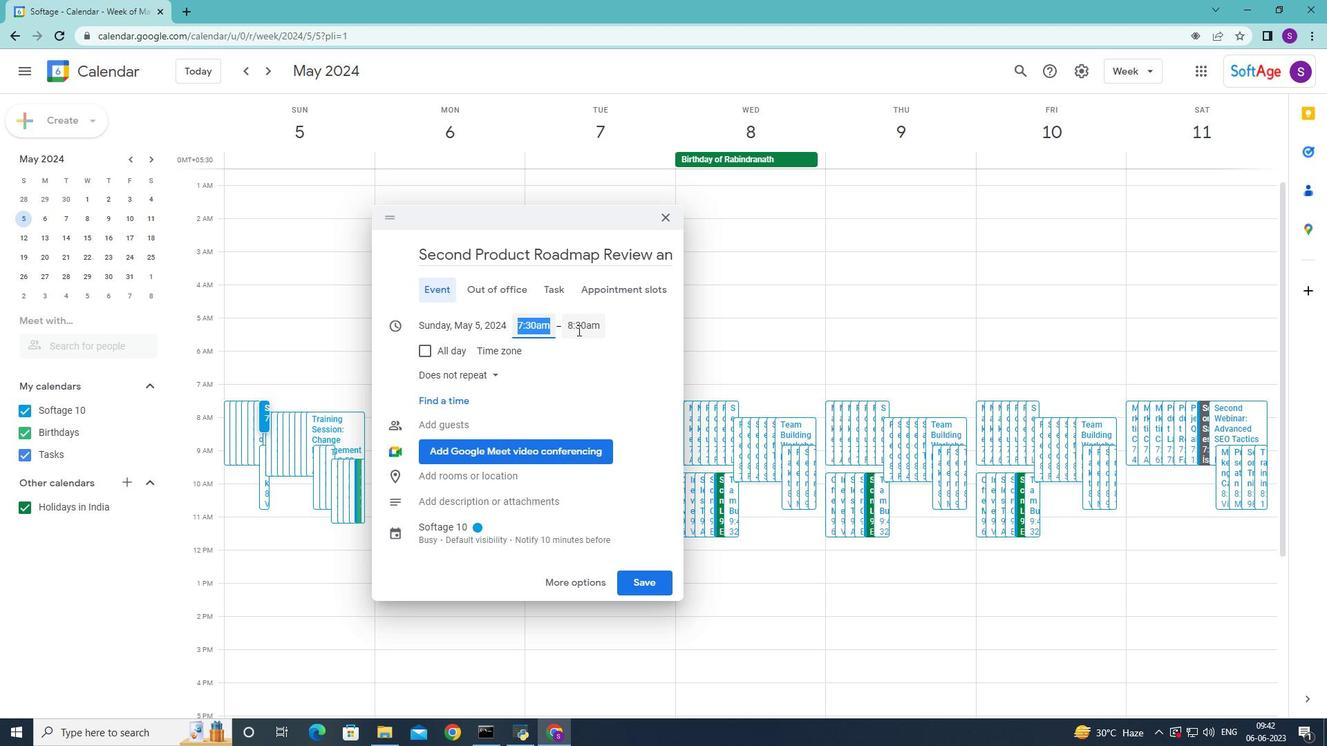 
Action: Mouse moved to (609, 439)
Screenshot: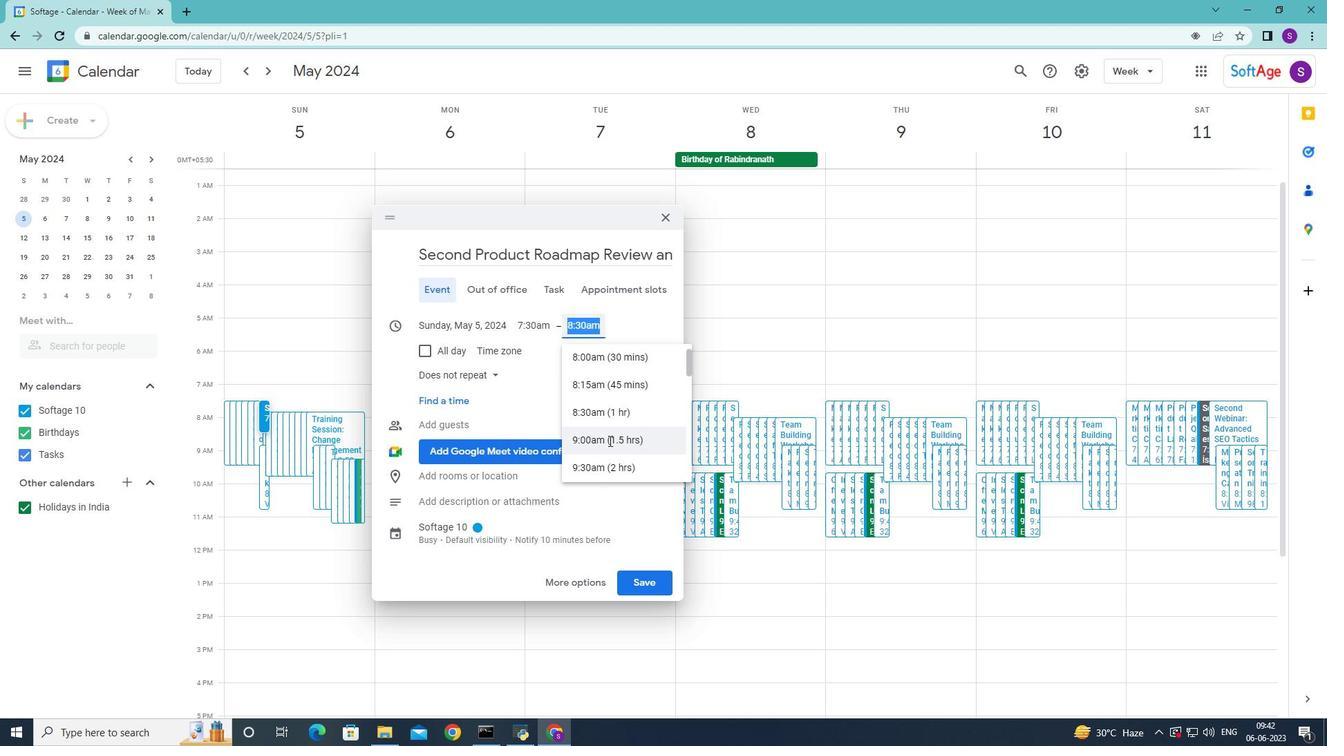 
Action: Mouse scrolled (609, 438) with delta (0, 0)
Screenshot: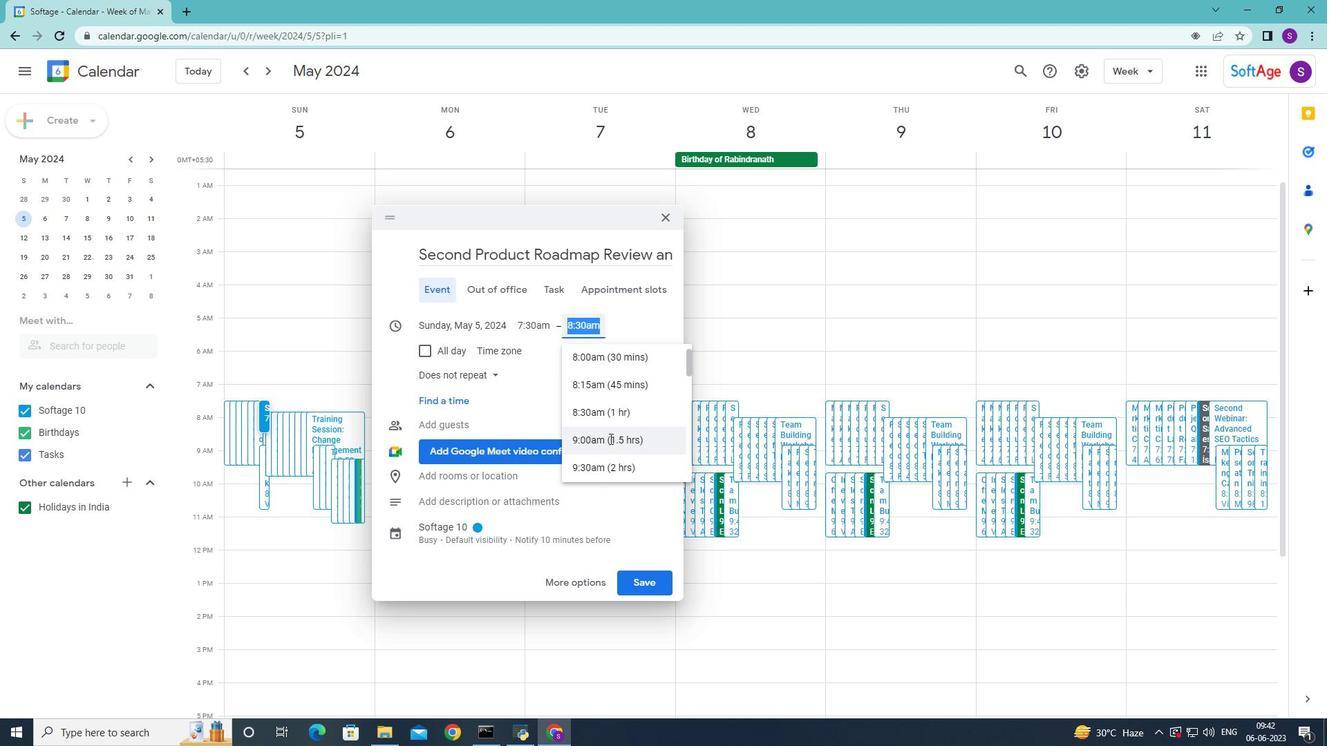 
Action: Mouse moved to (615, 402)
Screenshot: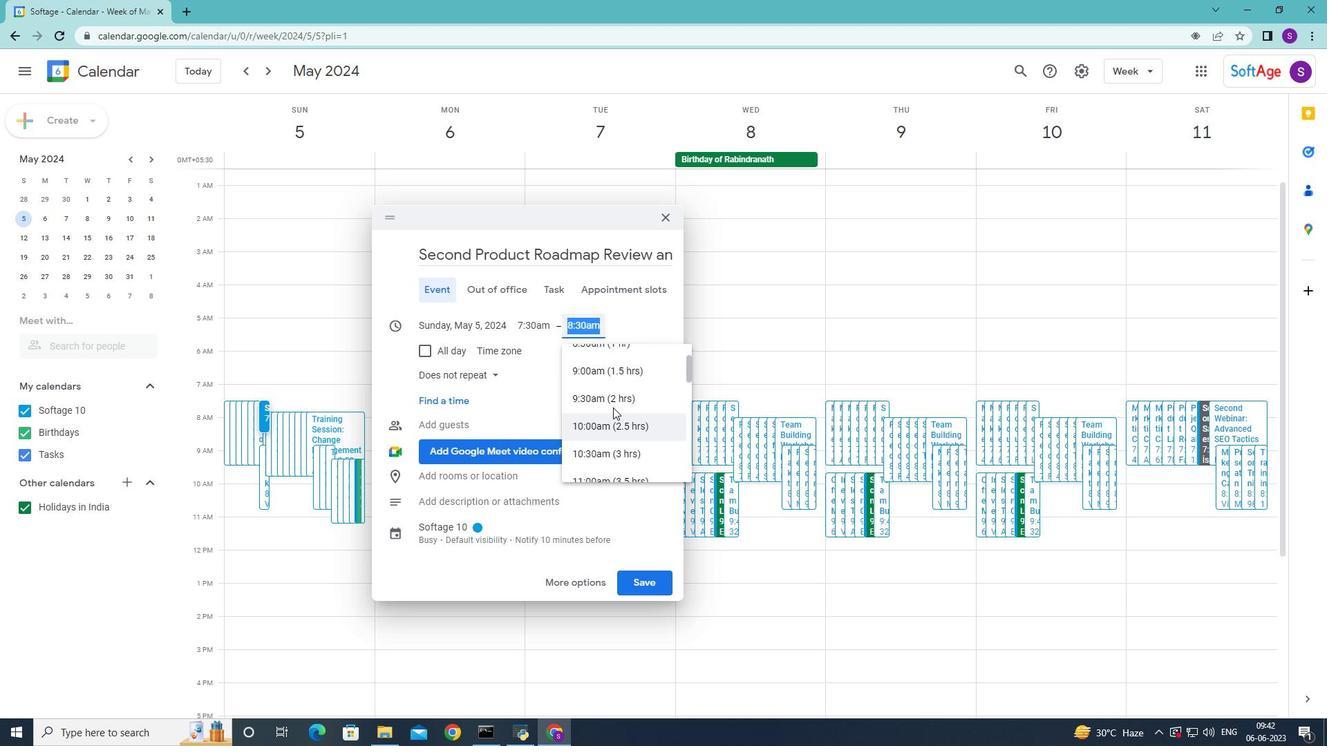 
Action: Mouse pressed left at (615, 402)
Screenshot: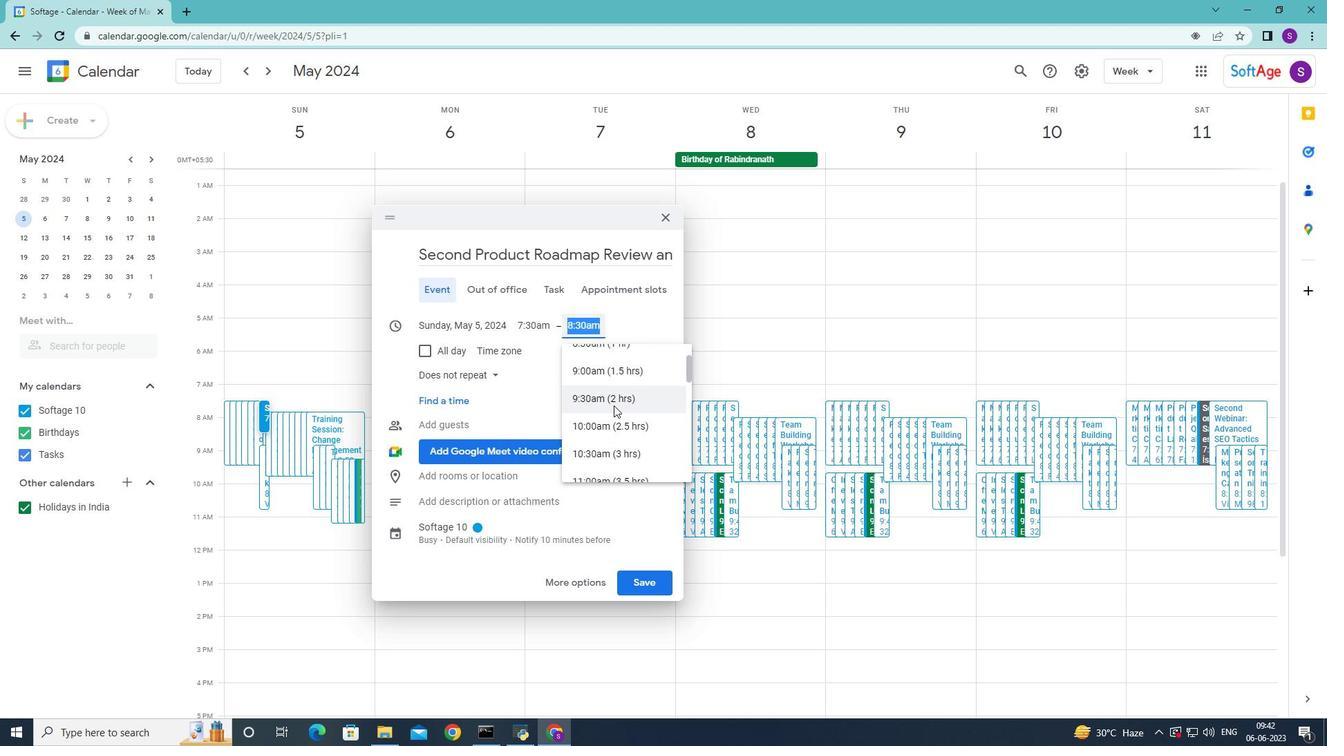 
Action: Mouse moved to (556, 579)
Screenshot: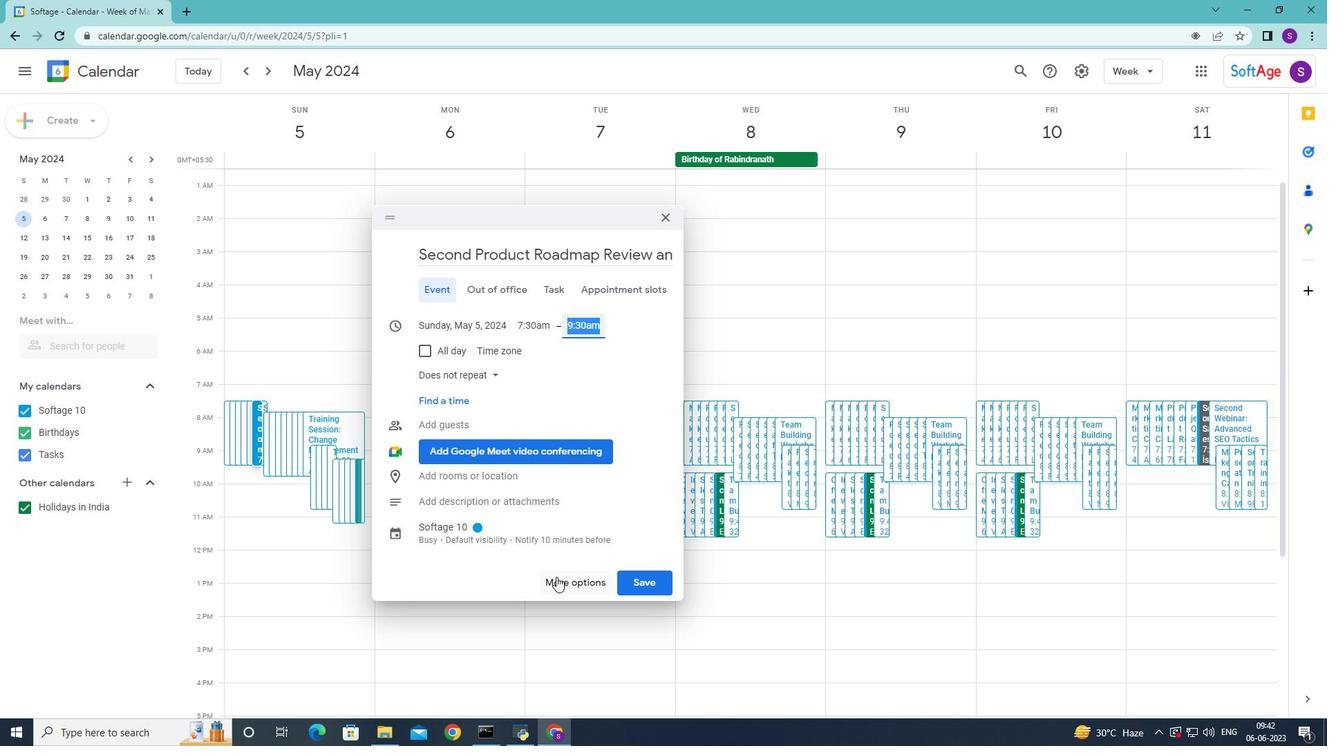 
Action: Mouse pressed left at (556, 579)
Screenshot: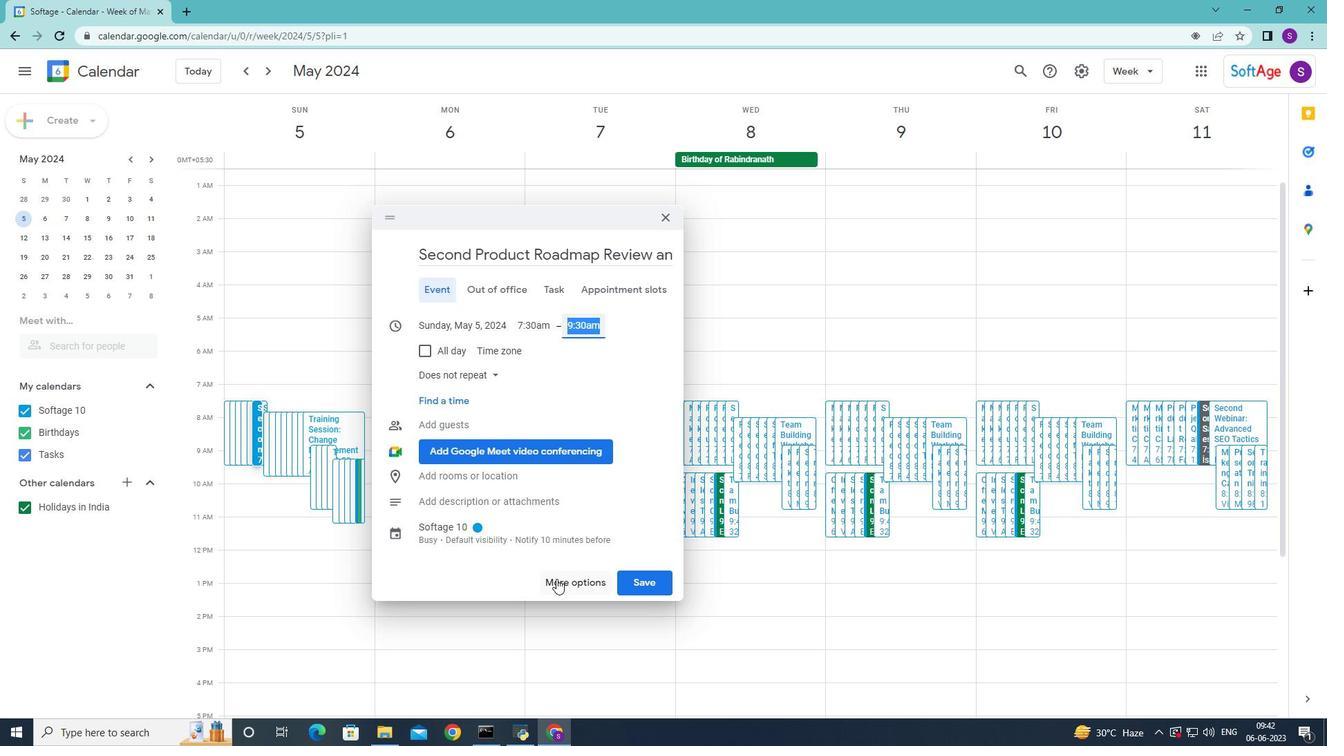 
Action: Mouse moved to (266, 511)
Screenshot: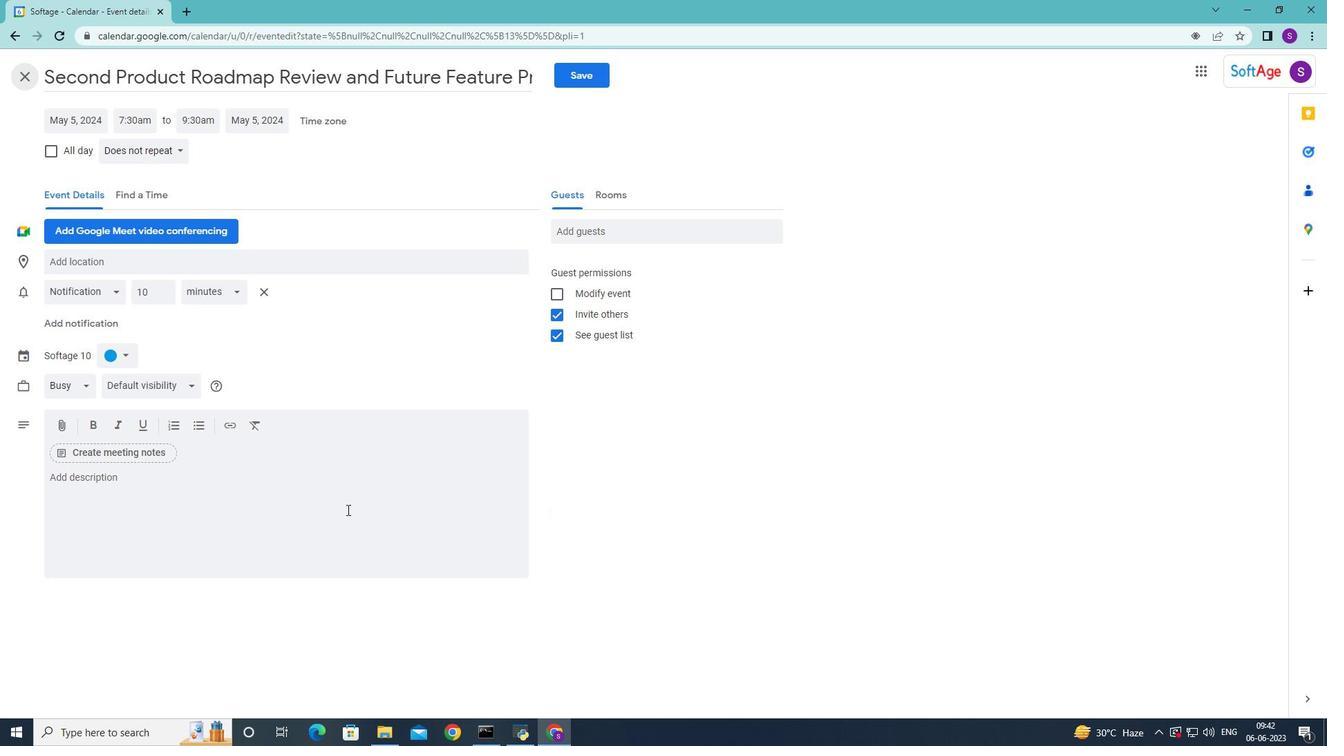 
Action: Mouse pressed left at (266, 511)
Screenshot: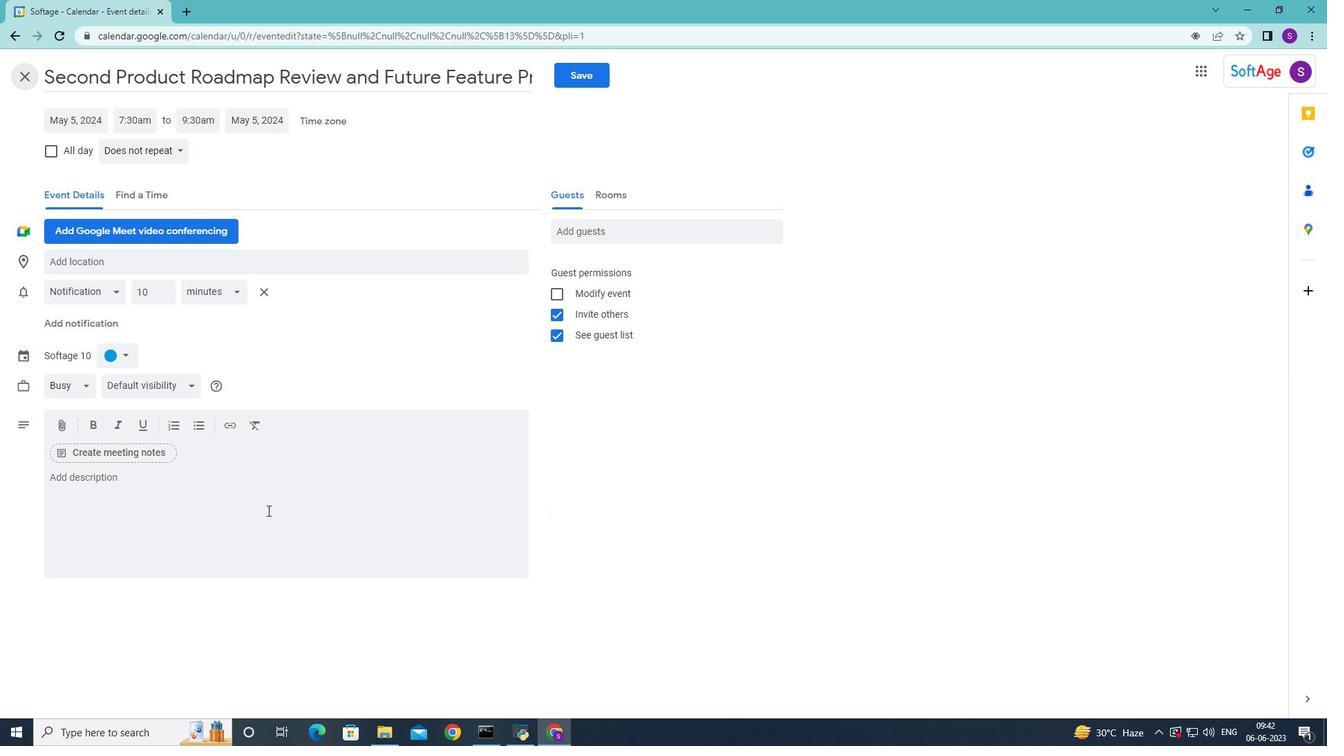 
Action: Key pressed <Key.shift>Participants<Key.space>wil<Key.space>develop<Key.space>
Screenshot: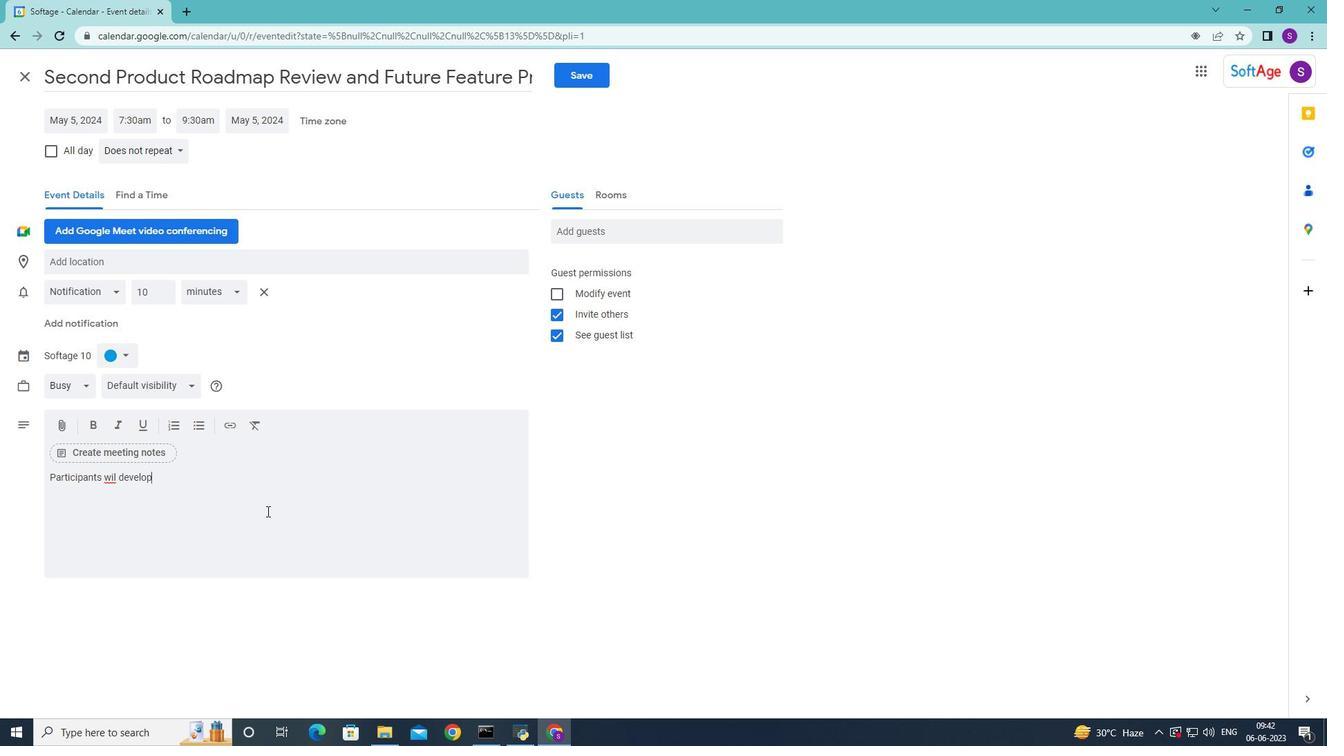 
Action: Mouse moved to (112, 475)
Screenshot: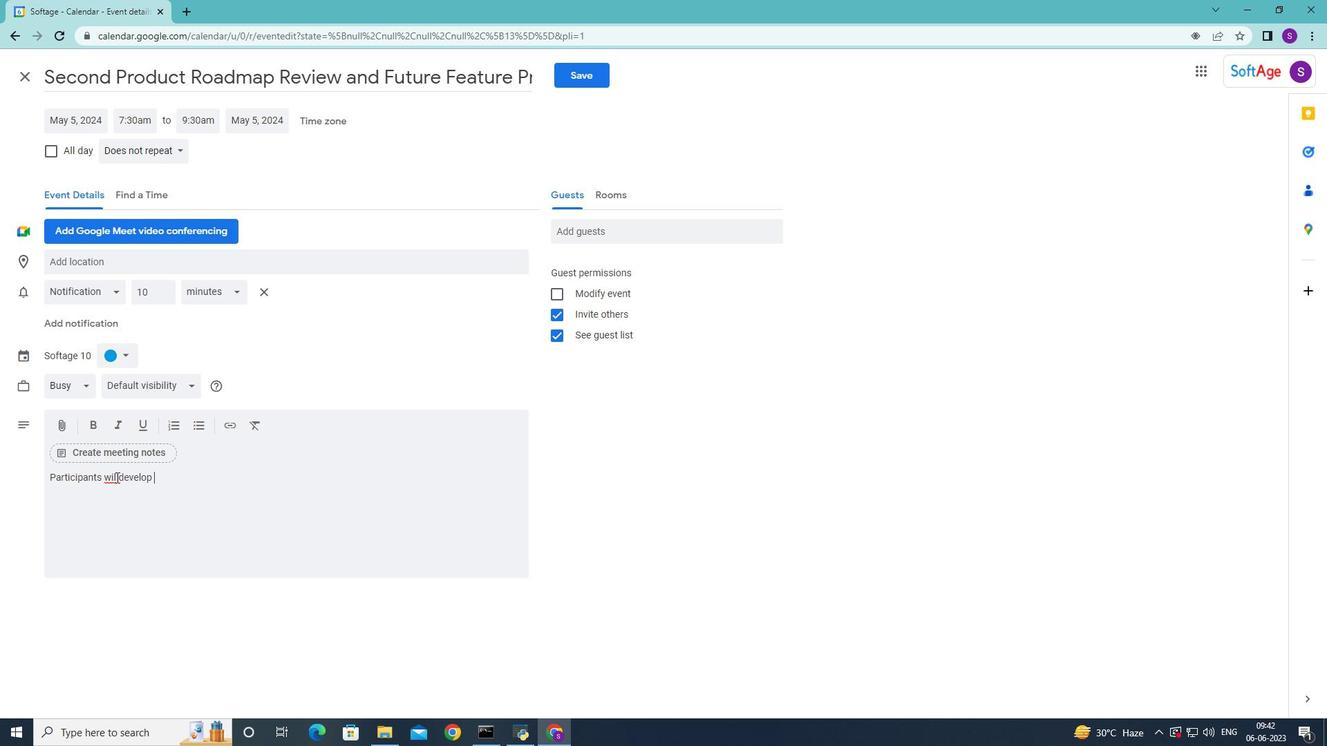 
Action: Mouse pressed left at (112, 475)
Screenshot: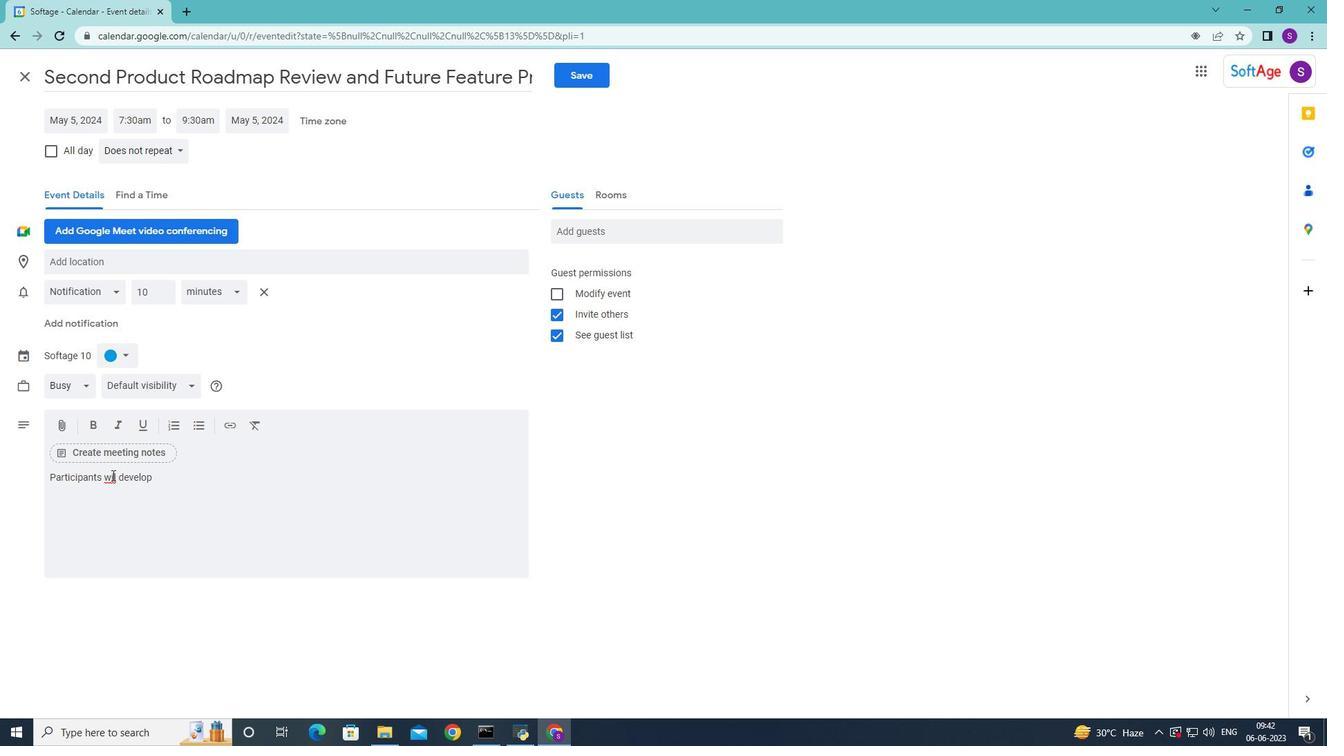 
Action: Mouse moved to (118, 479)
Screenshot: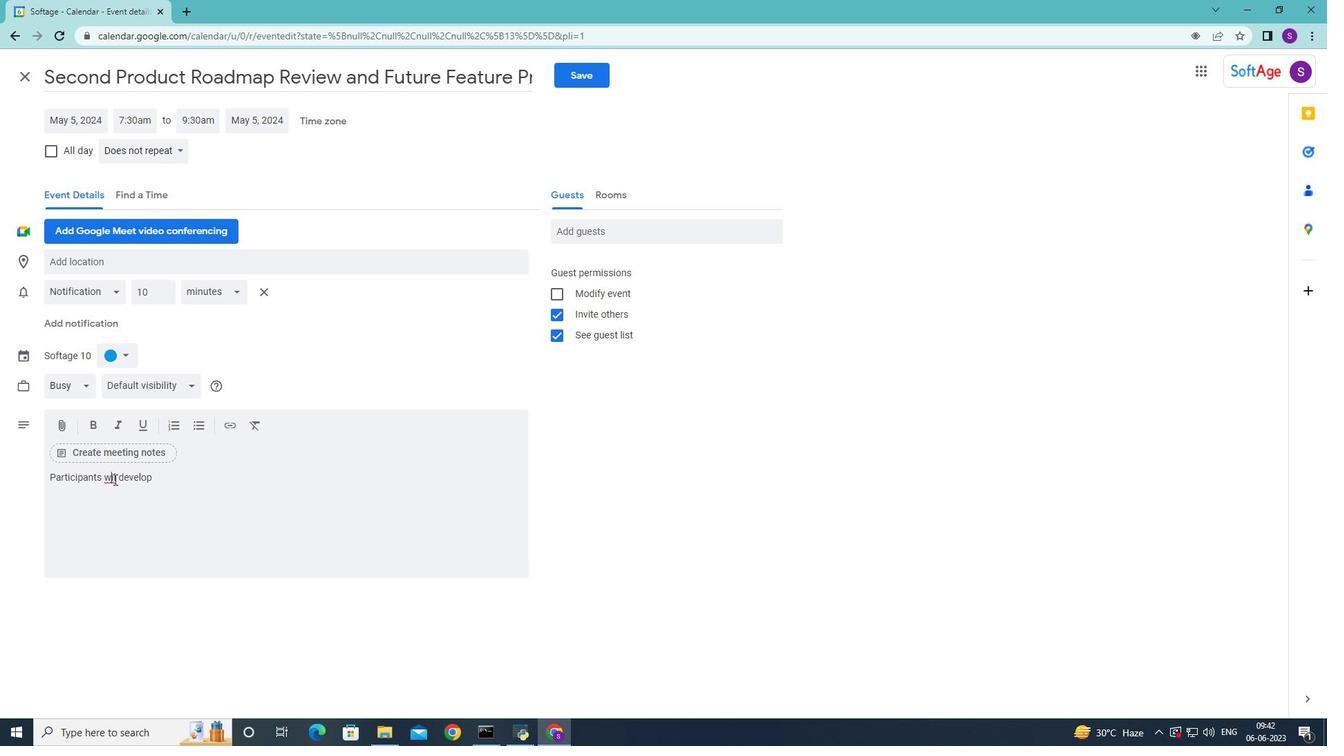 
Action: Mouse pressed left at (118, 479)
Screenshot: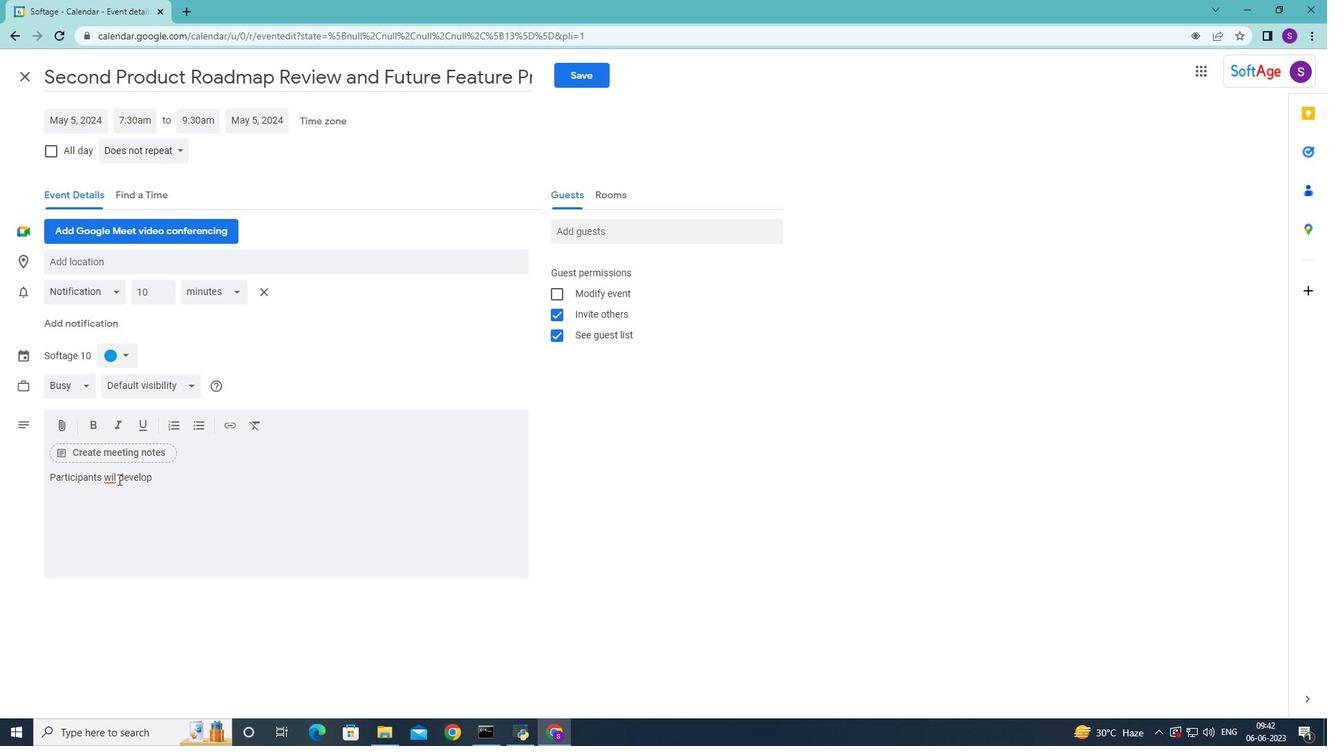 
Action: Mouse moved to (125, 482)
Screenshot: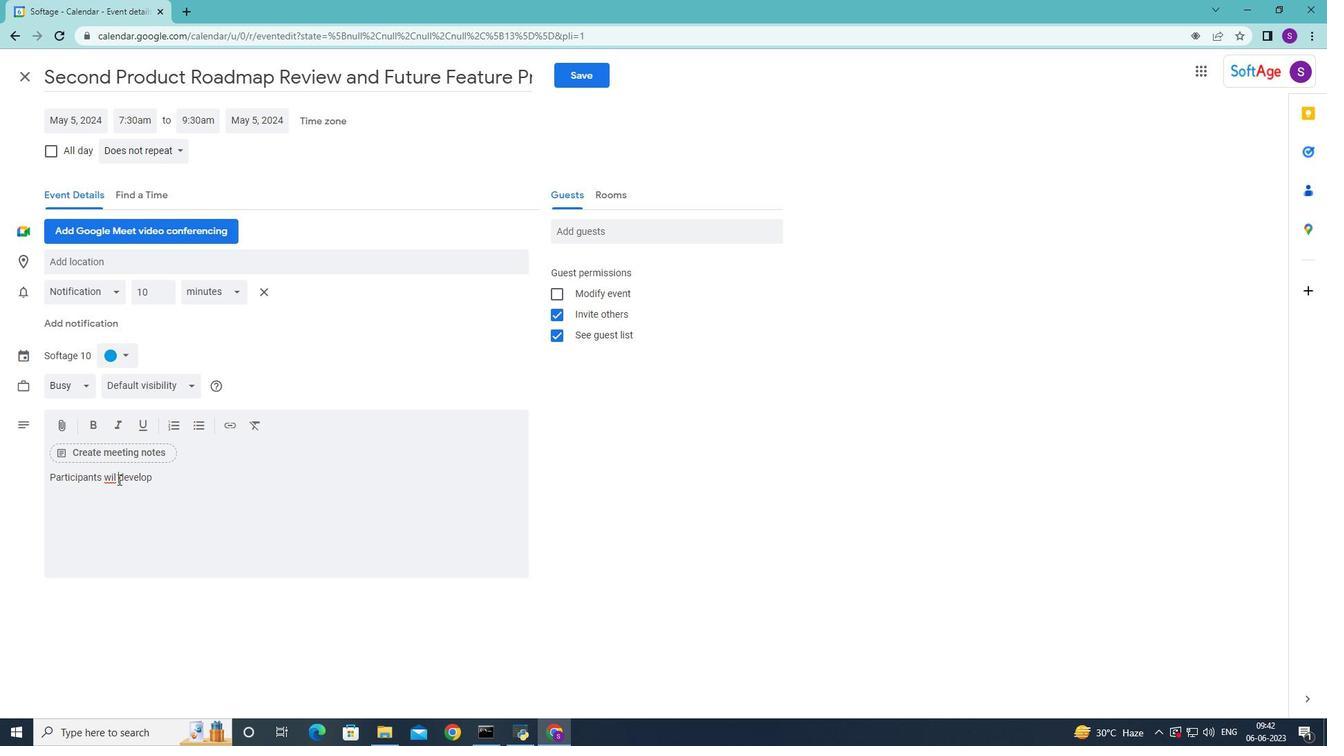 
Action: Key pressed <Key.left>l
Screenshot: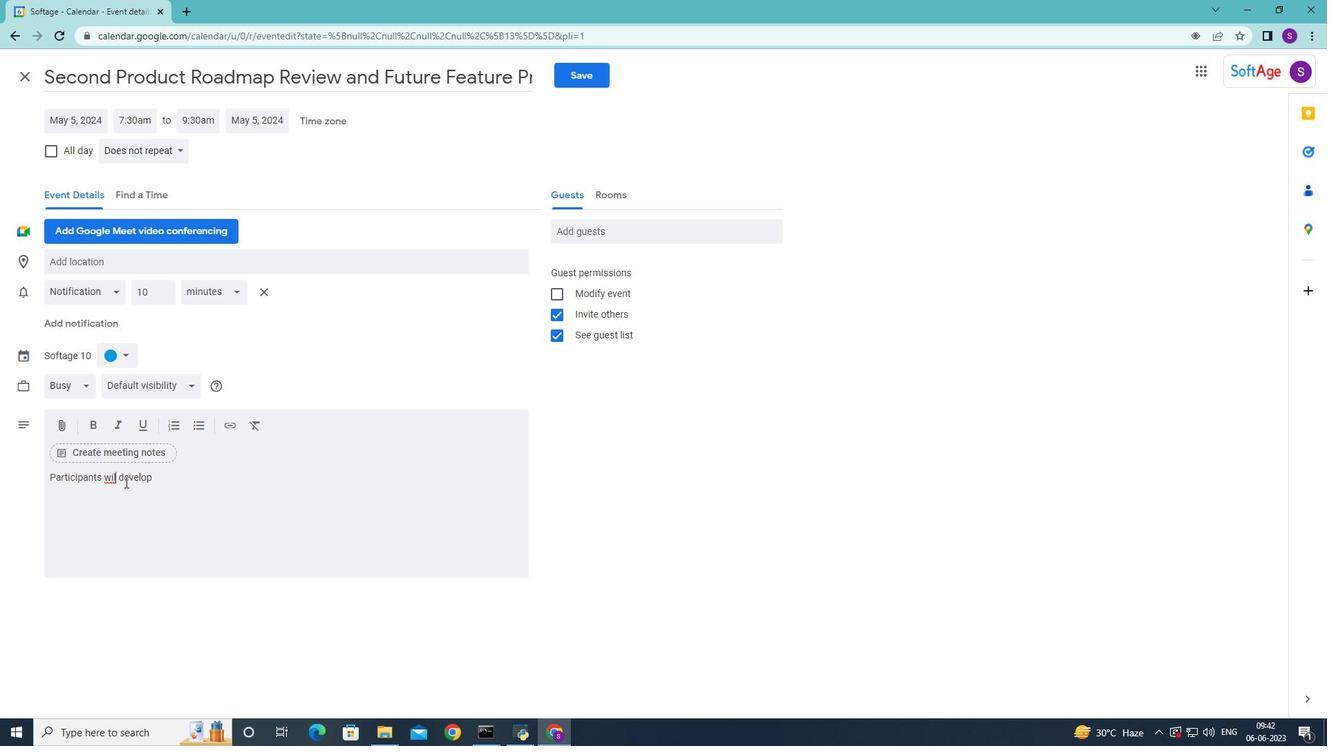 
Action: Mouse moved to (160, 479)
Screenshot: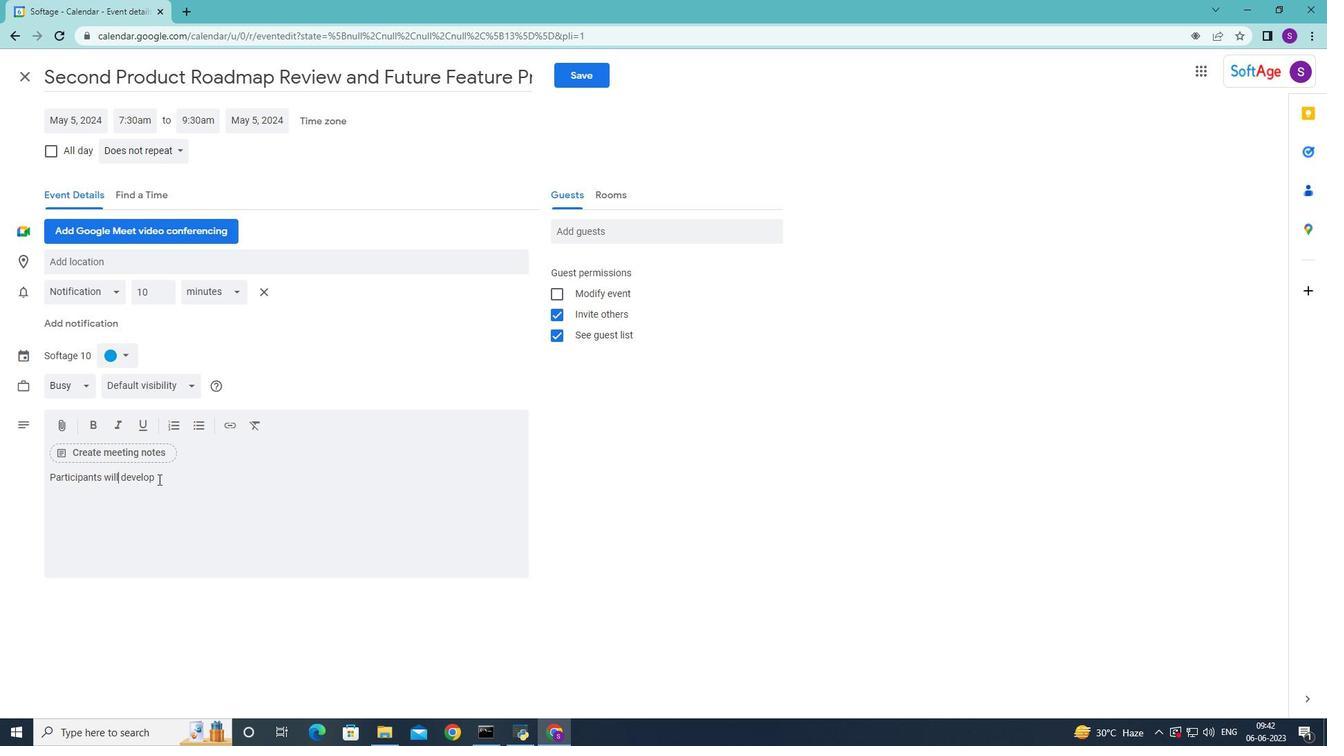 
Action: Mouse pressed left at (160, 479)
Screenshot: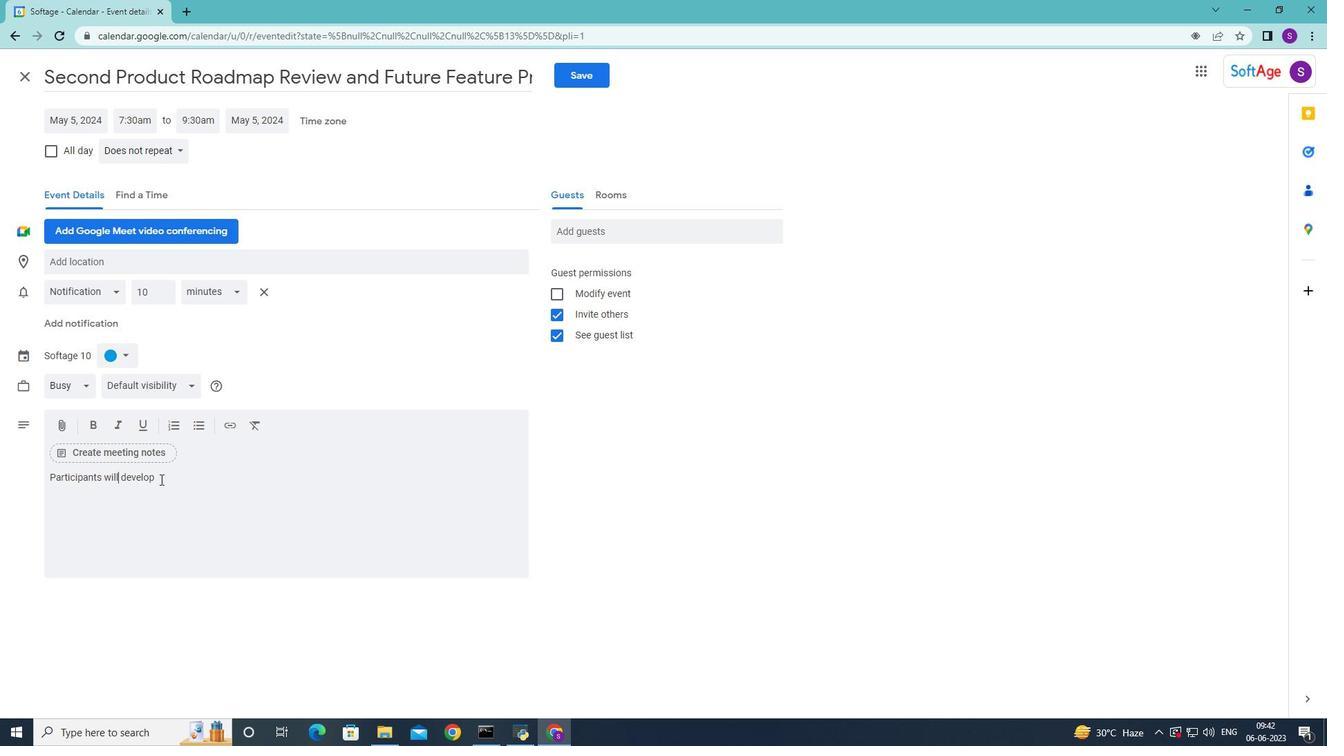 
Action: Key pressed essentai<Key.backspace><Key.backspace>ial<Key.space>delivery<Key.space>skills<Key.space><Key.backspace>,<Key.space>including<Key.space>body<Key.space>langyage<Key.space><Key.backspace><Key.backspace><Key.backspace><Key.backspace><Key.backspace>uage<Key.space><Key.backspace>,<Key.space>vov<Key.backspace>cal<Key.space>projection<Key.space><Key.backspace>,<Key.space>and<Key.space>effective<Key.space>use<Key.space>of<Key.space>gestres<Key.space><Key.backspace><Key.backspace><Key.backspace><Key.backspace>ures<Key.space><Key.backspace>.<Key.space><Key.shift>They<Key.space>will<Key.space>learn<Key.space>how<Key.space>to<Key.space>control<Key.space>nervousness,<Key.space>project<Key.space>confidence<Key.space><Key.backspace>,<Key.space>and<Key.space>establish<Key.space>a<Key.space>connection<Key.space>with<Key.space>their<Key.space>audience<Key.space>.<Key.space>
Screenshot: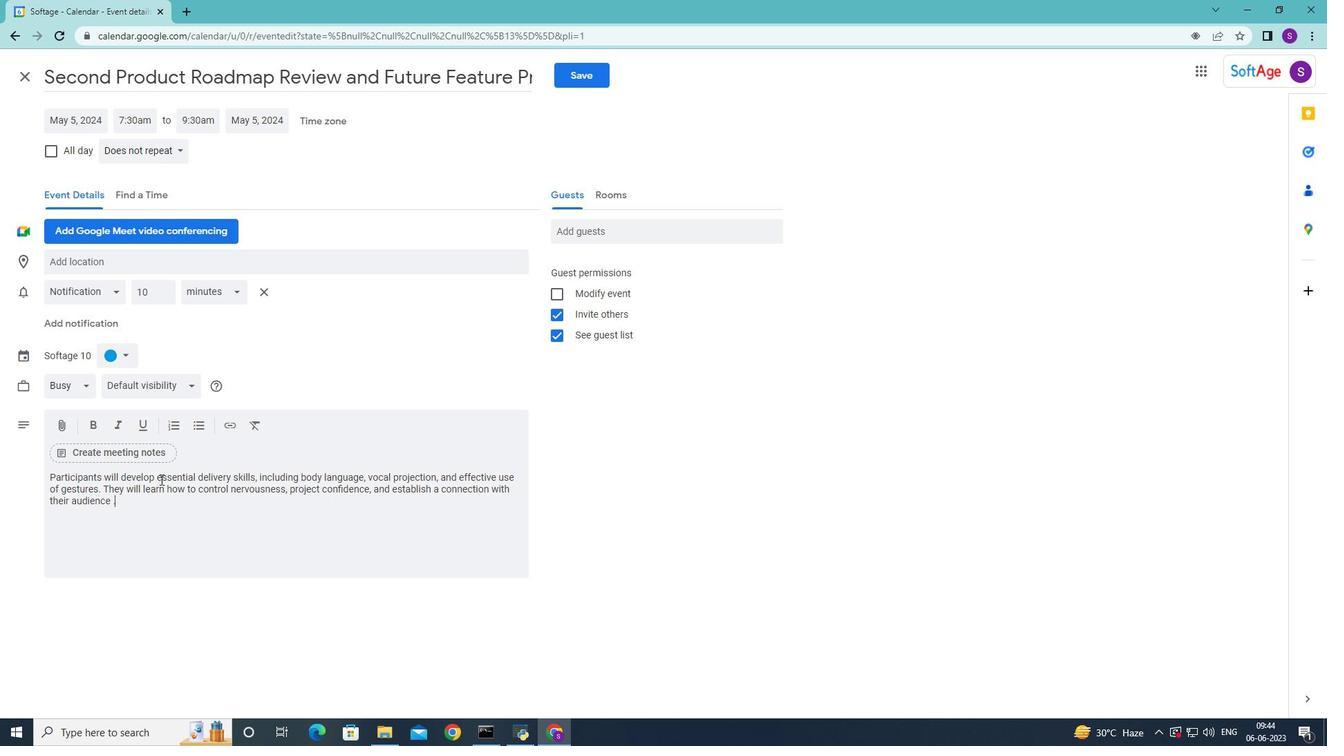 
Action: Mouse moved to (127, 364)
Screenshot: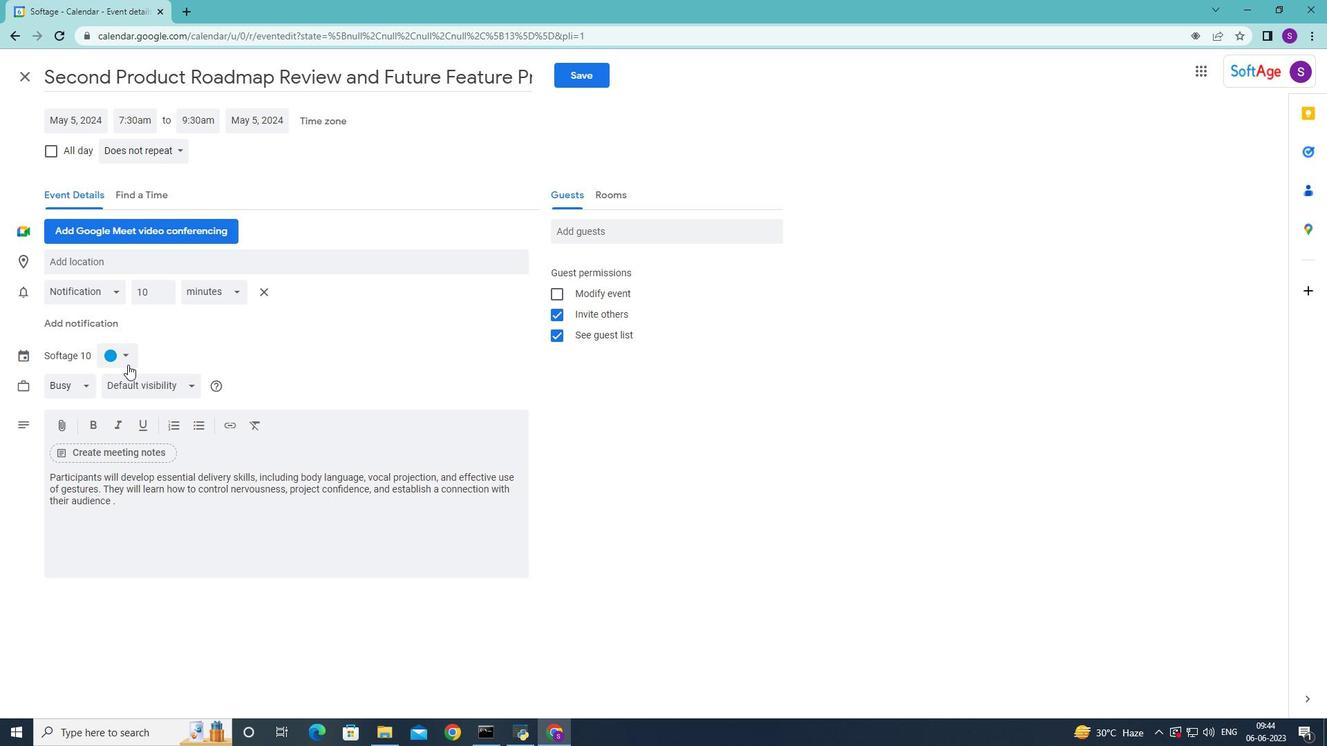 
Action: Mouse pressed left at (127, 364)
Screenshot: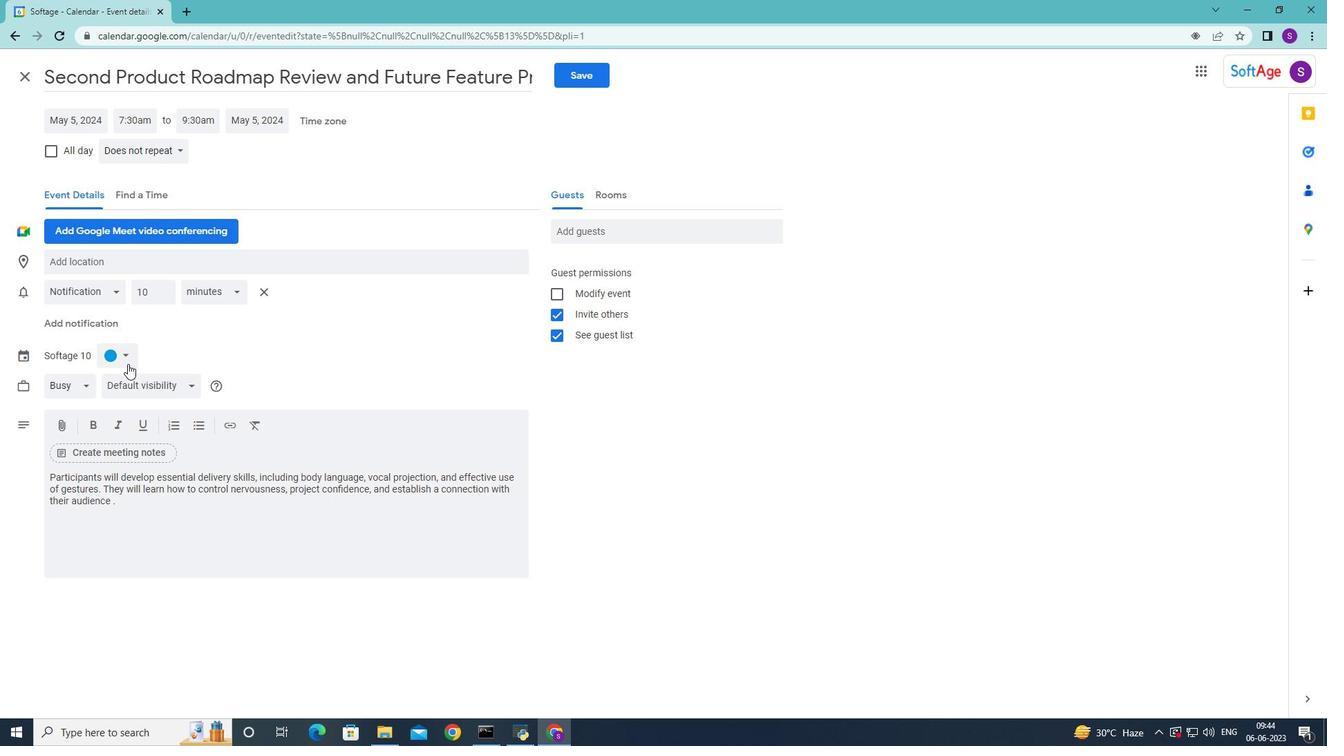 
Action: Mouse moved to (128, 402)
Screenshot: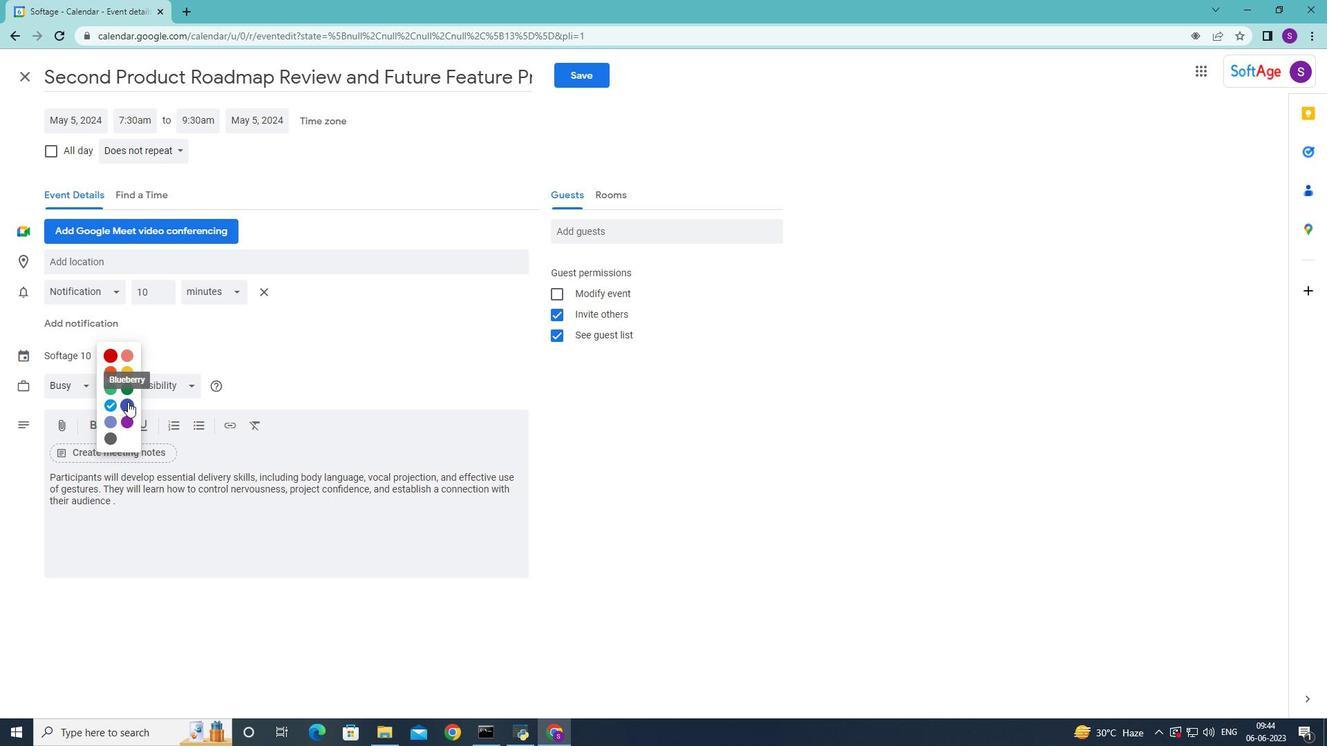 
Action: Mouse pressed left at (128, 402)
Screenshot: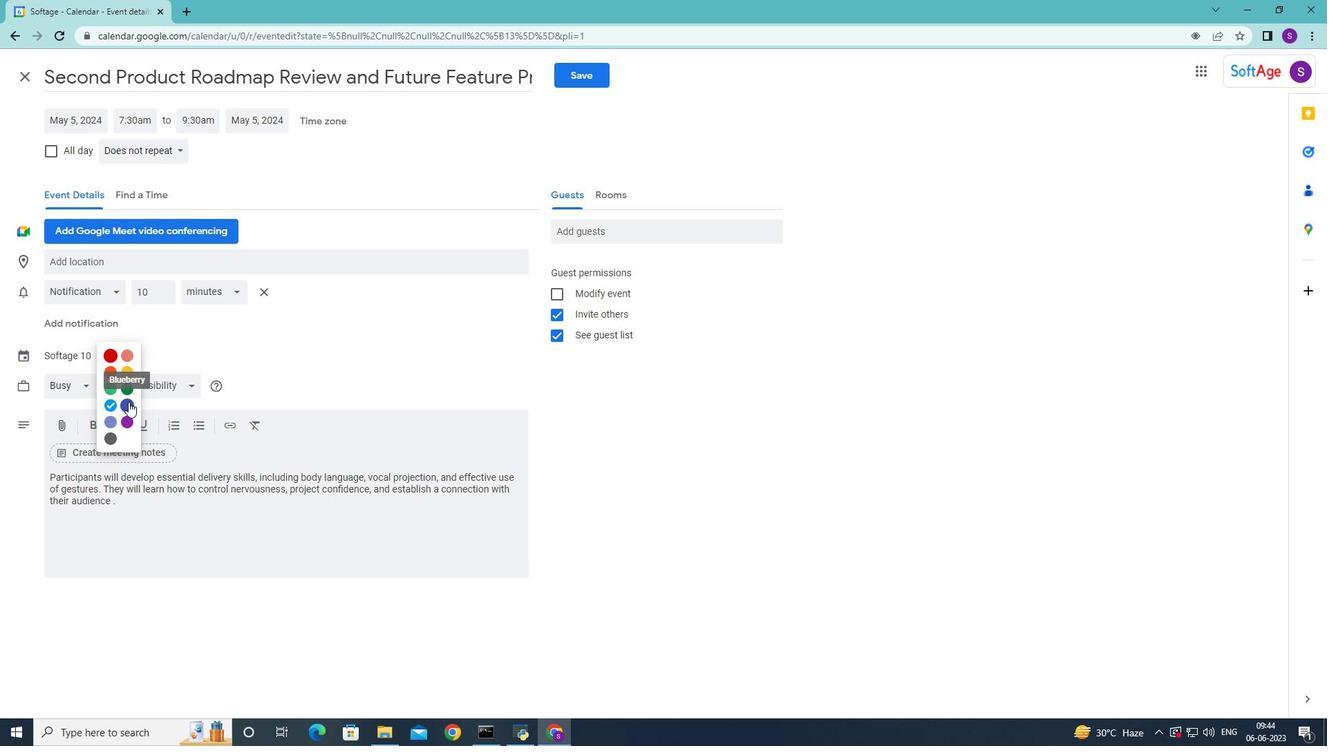 
Action: Mouse moved to (181, 265)
Screenshot: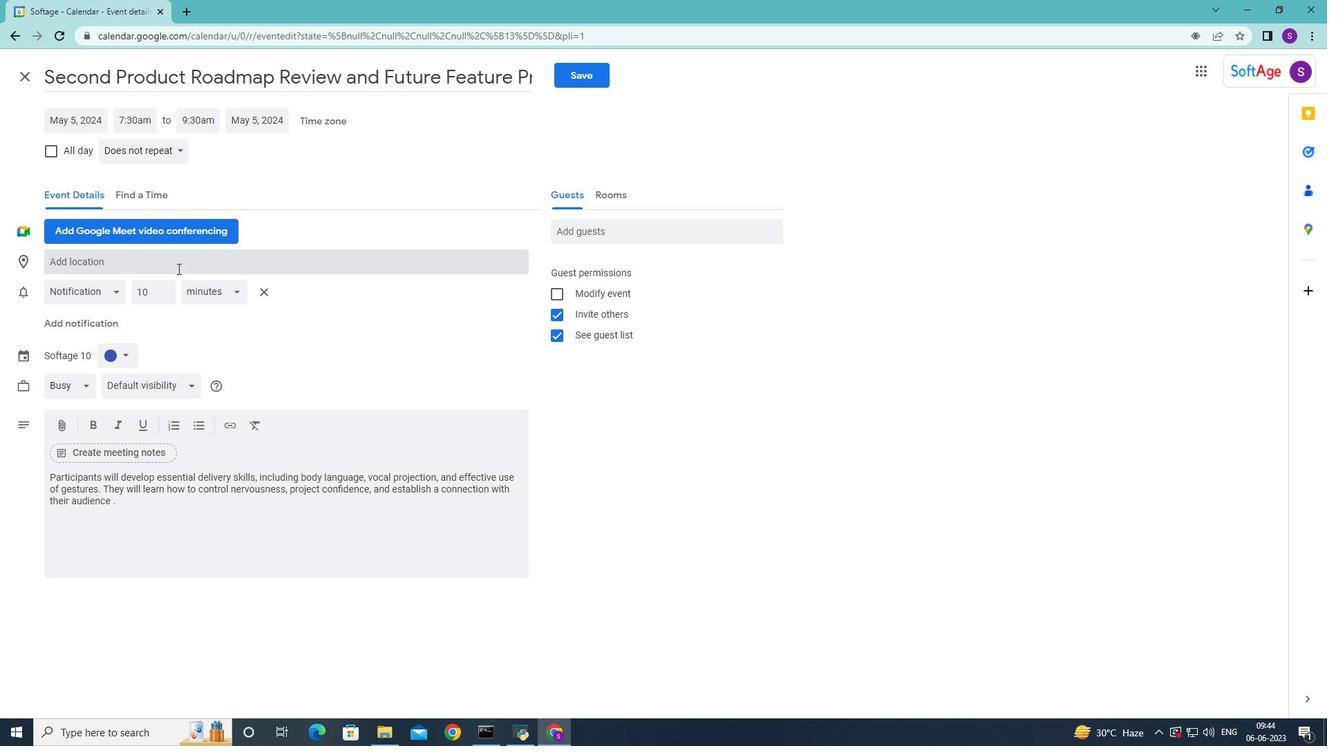 
Action: Mouse pressed left at (181, 265)
Screenshot: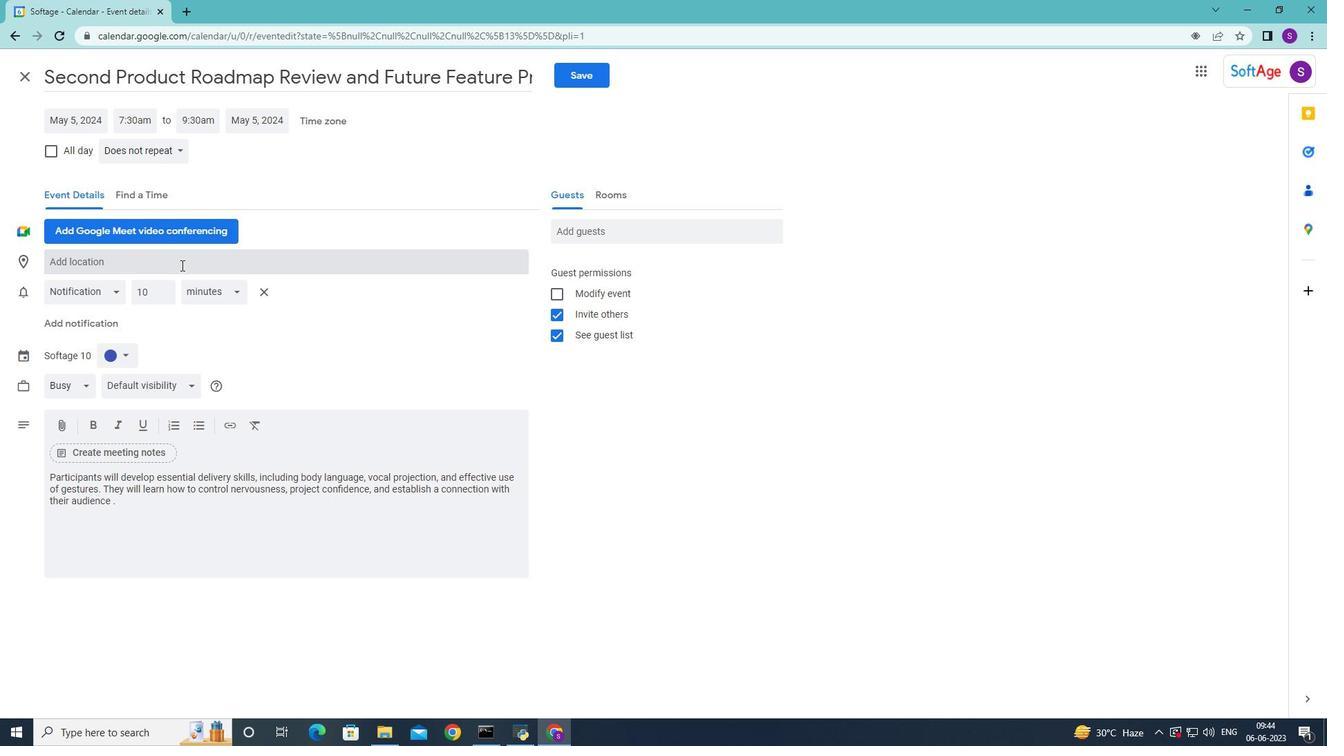 
Action: Key pressed 654<Key.space><Key.shift>Maiden's<Key.space><Key.shift>Tower,<Key.space>istanbul<Key.space>turkey
Screenshot: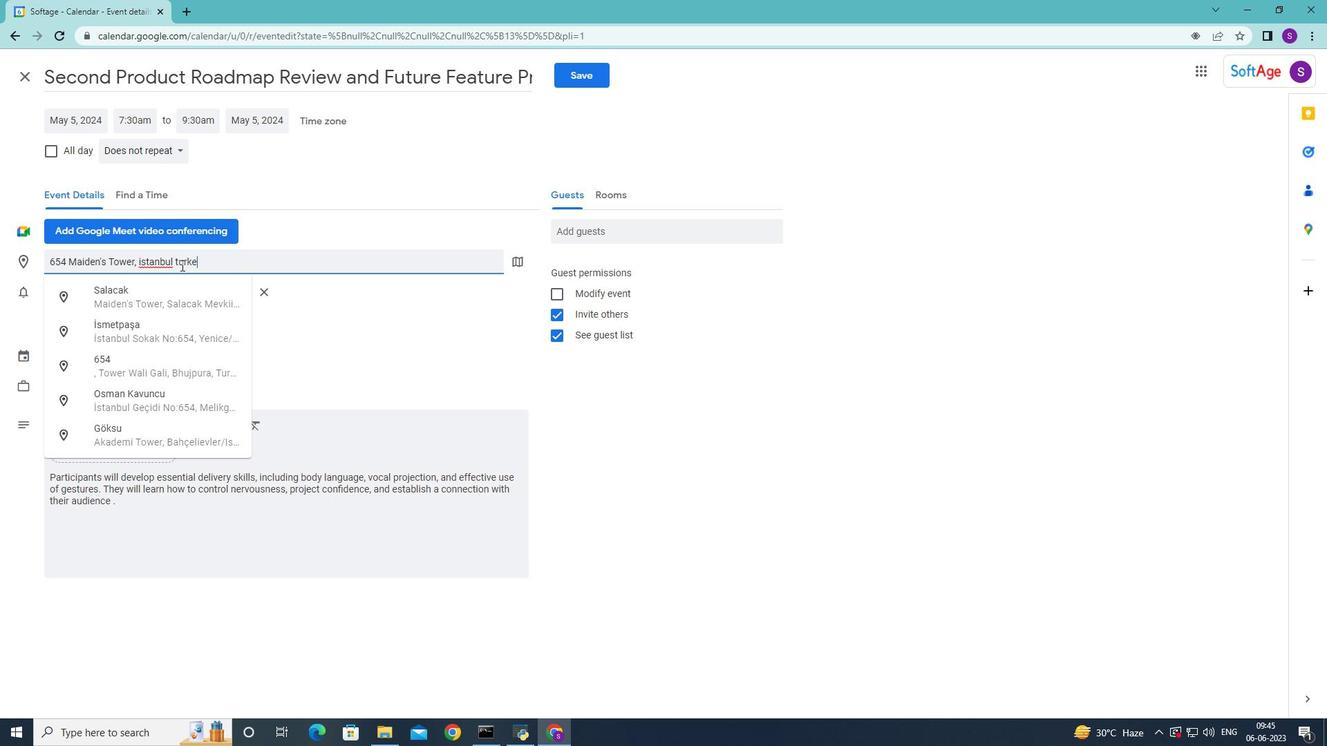 
Action: Mouse moved to (156, 304)
Screenshot: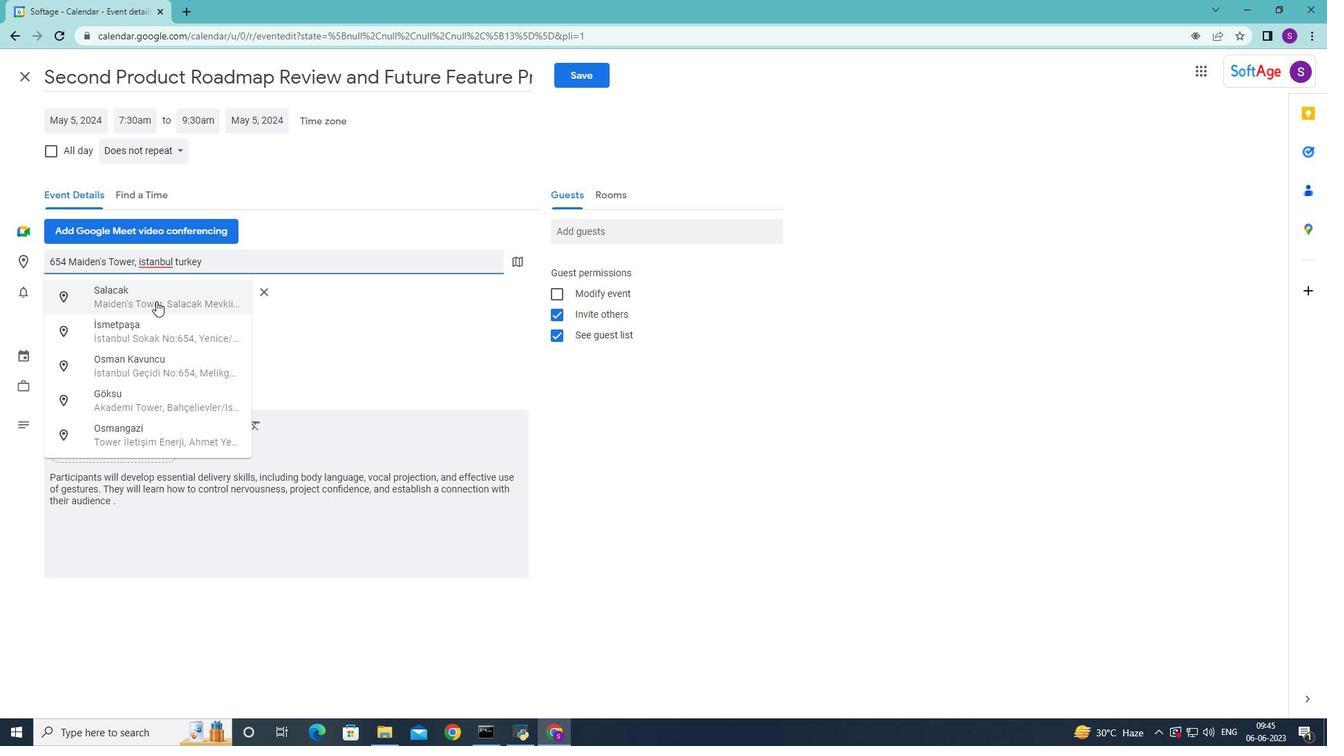 
Action: Mouse pressed left at (156, 304)
Screenshot: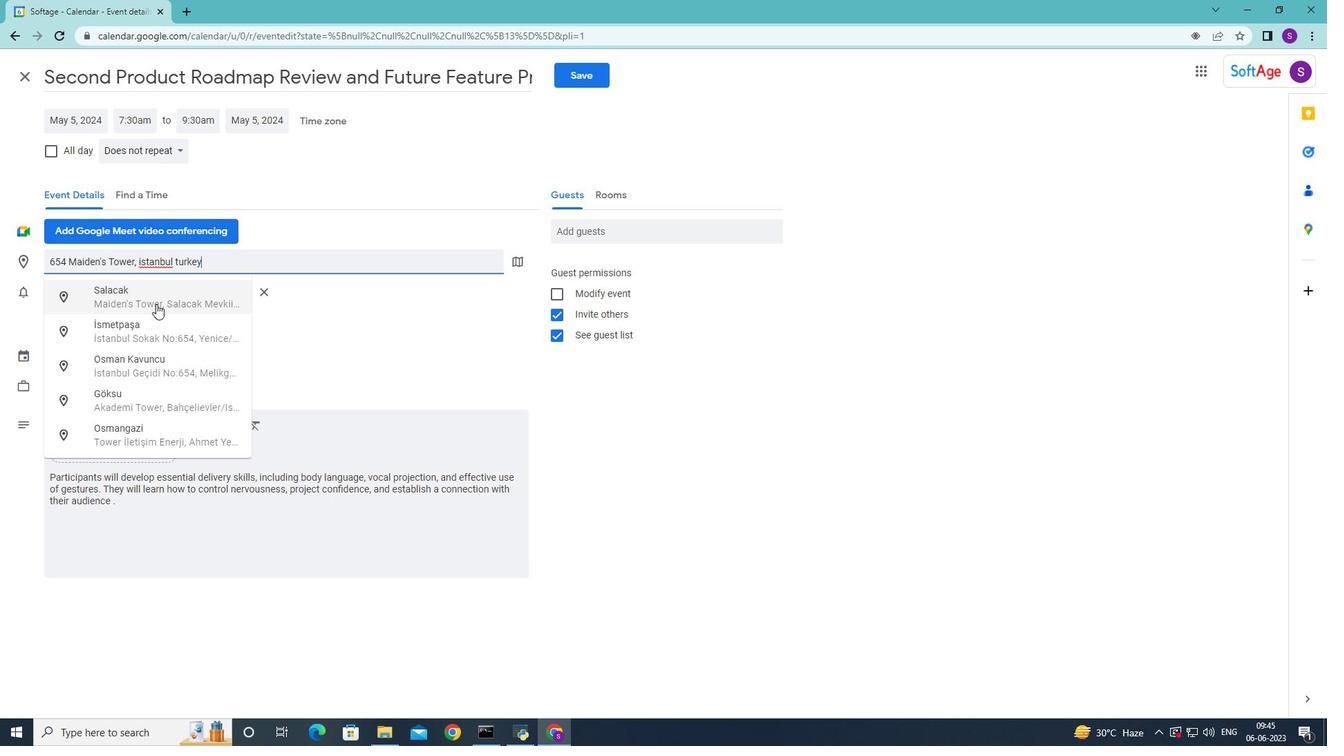 
Action: Mouse moved to (625, 229)
Screenshot: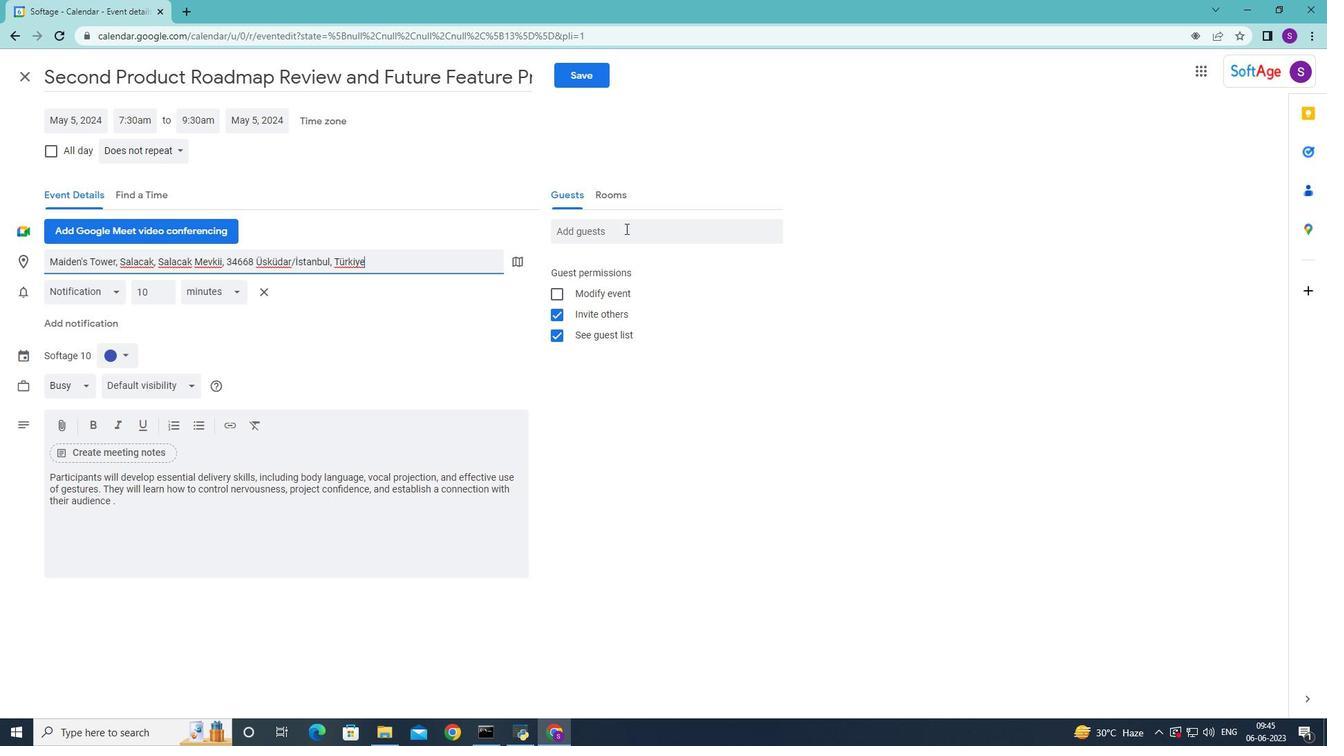 
Action: Mouse pressed left at (625, 229)
Screenshot: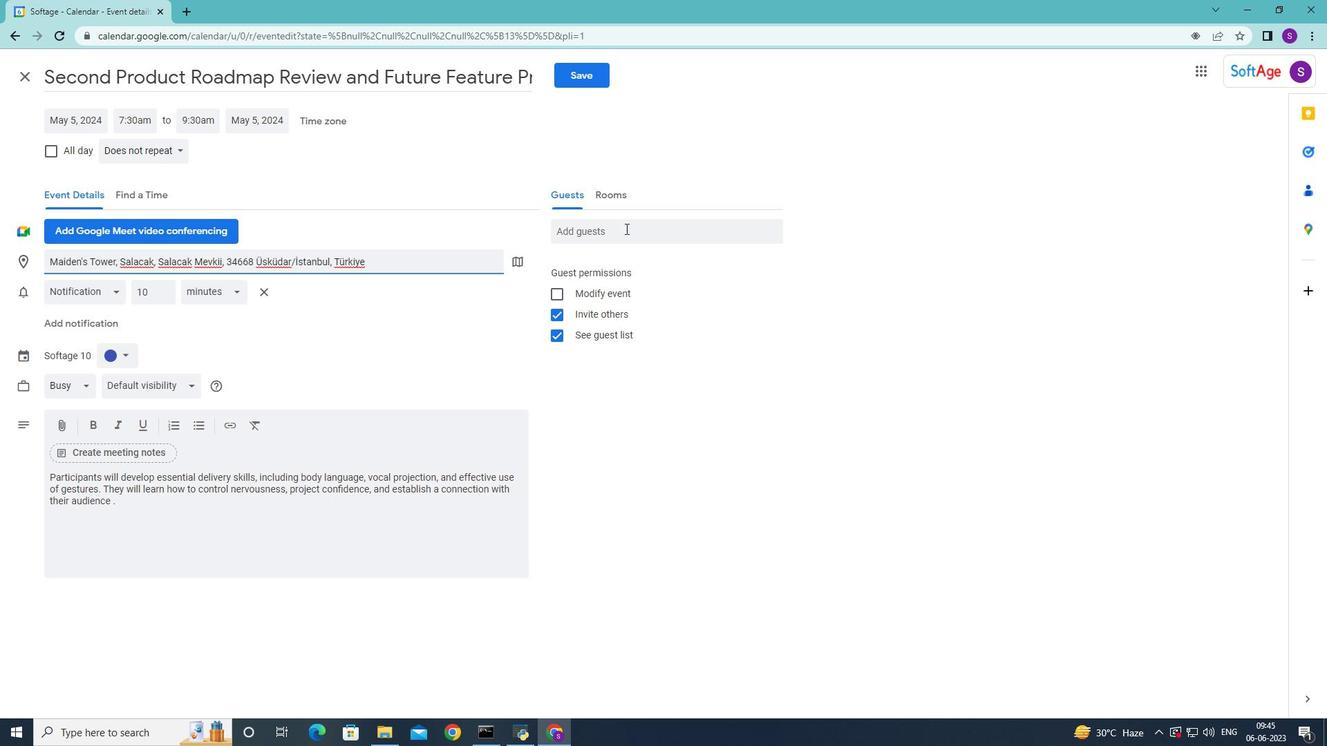 
Action: Key pressed softage.8<Key.shift>@softage.net
Screenshot: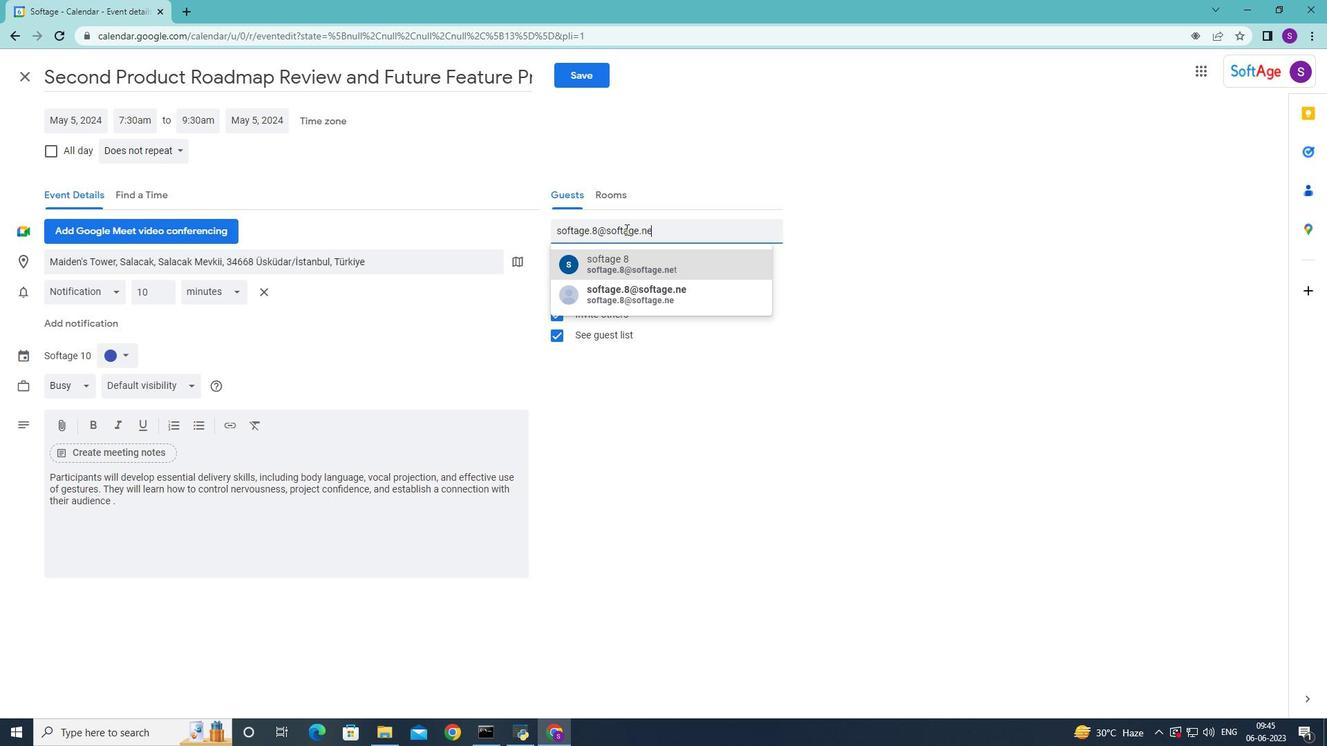 
Action: Mouse moved to (641, 276)
Screenshot: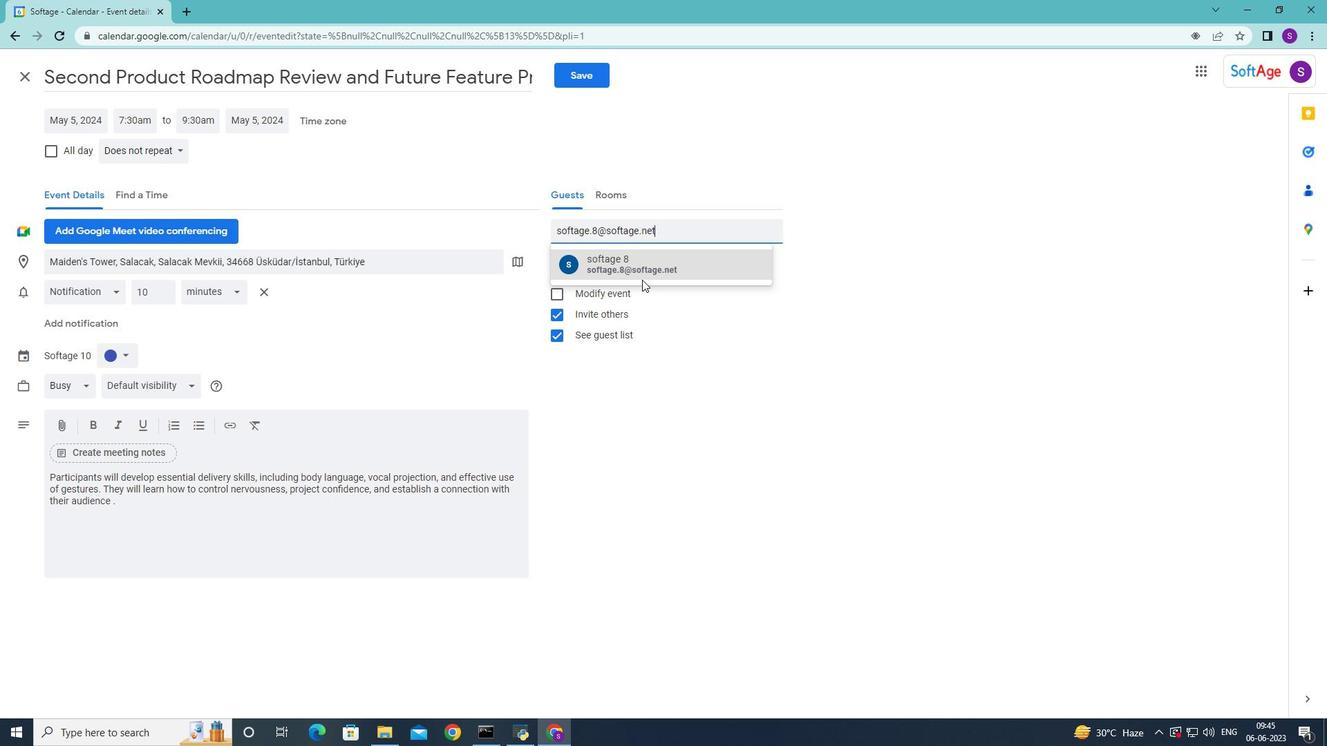 
Action: Mouse pressed left at (641, 276)
Screenshot: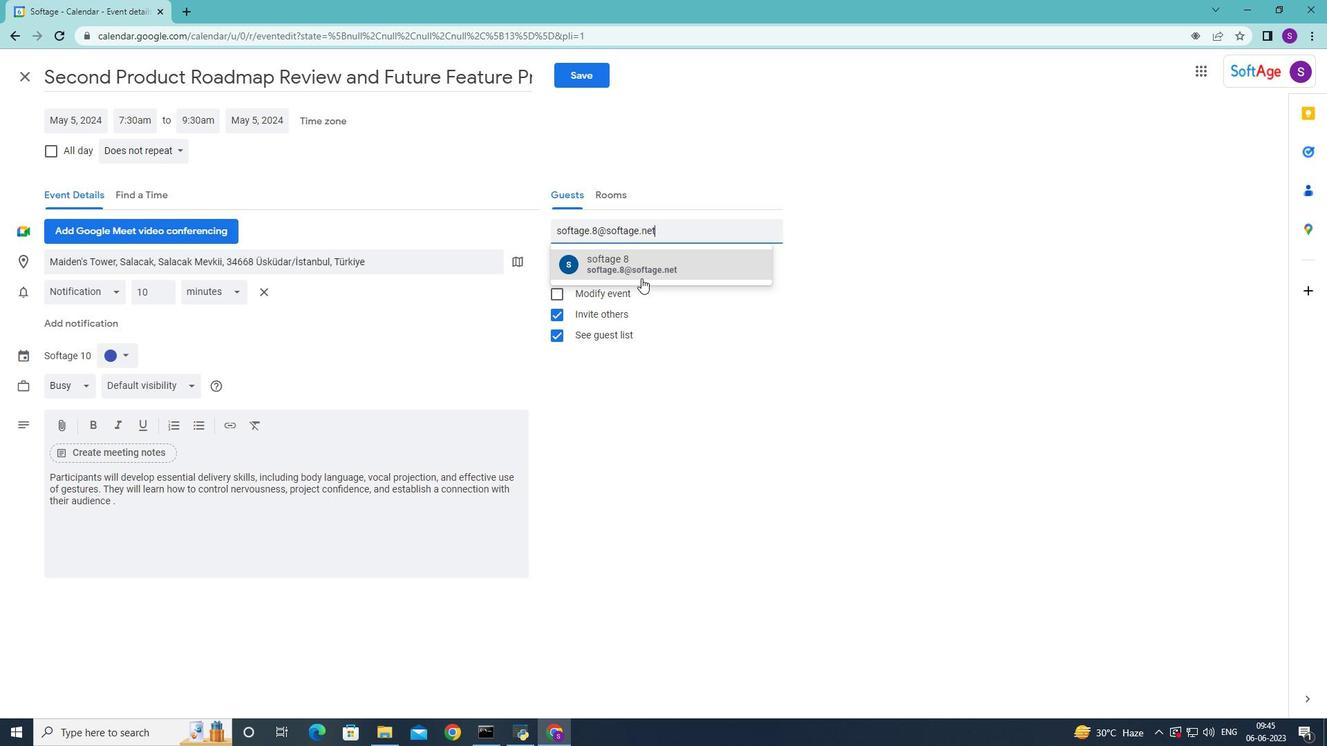 
Action: Mouse moved to (627, 229)
Screenshot: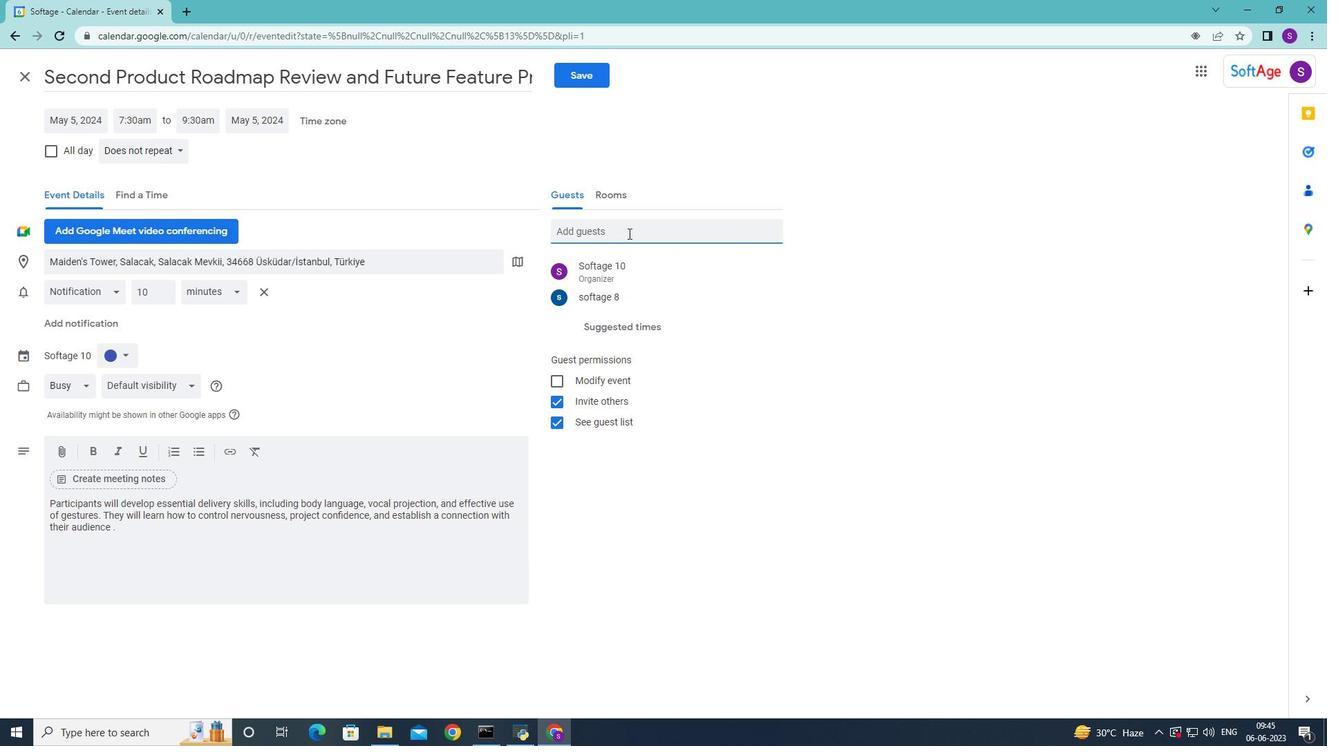 
Action: Mouse pressed left at (627, 229)
Screenshot: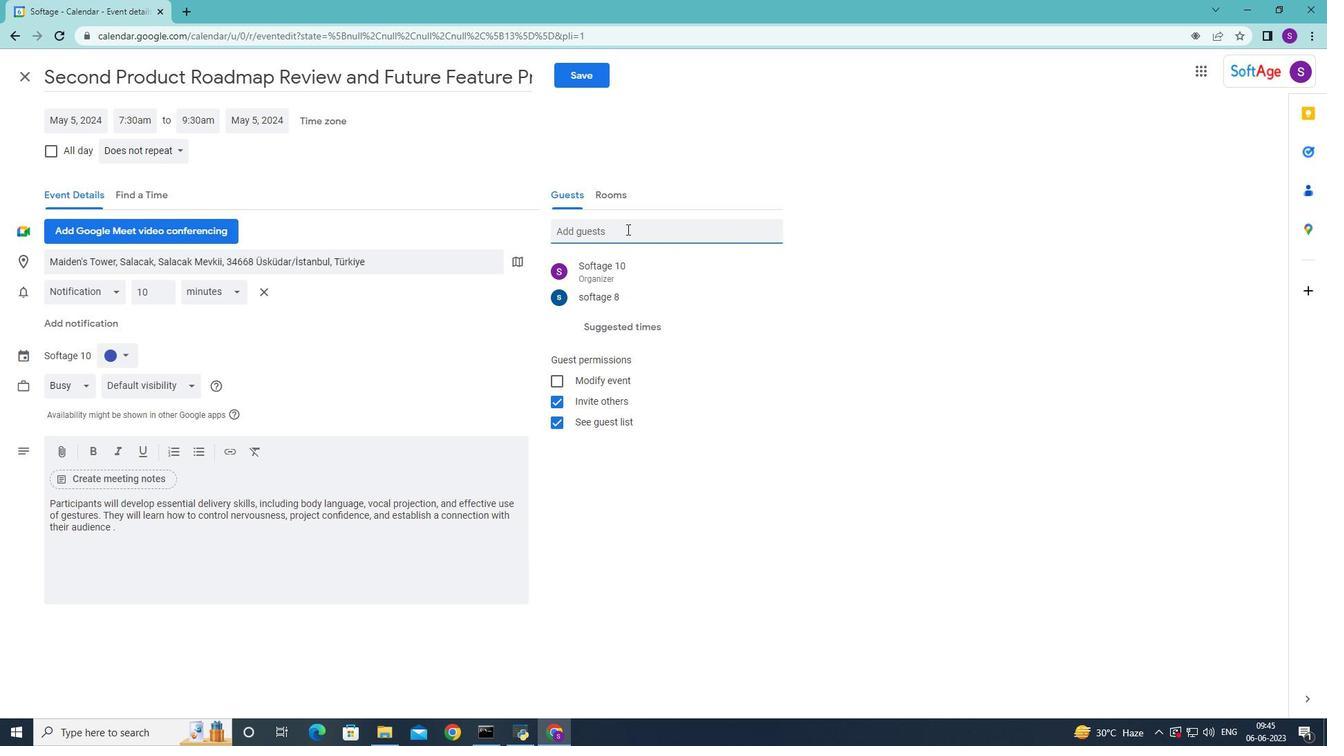 
Action: Key pressed <Key.shift>Softage.1<Key.shift>@softage.net
Screenshot: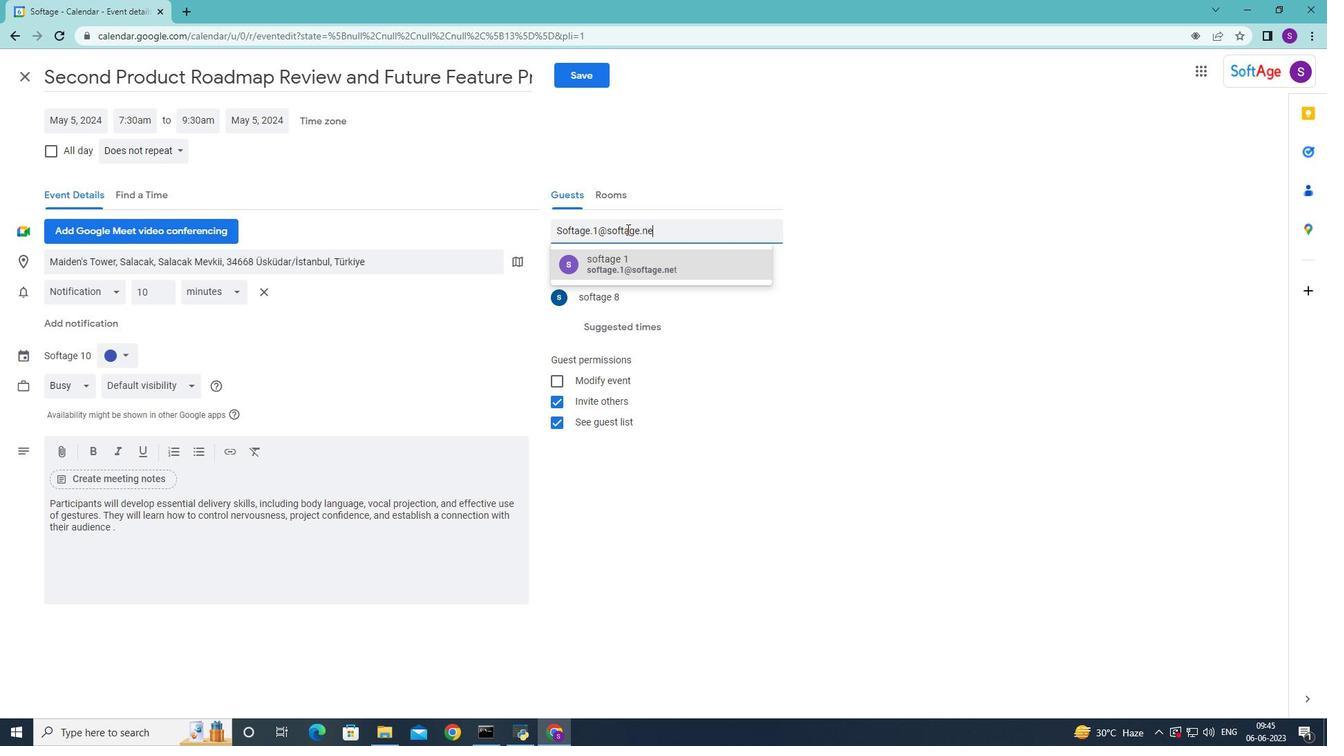
Action: Mouse moved to (687, 262)
Screenshot: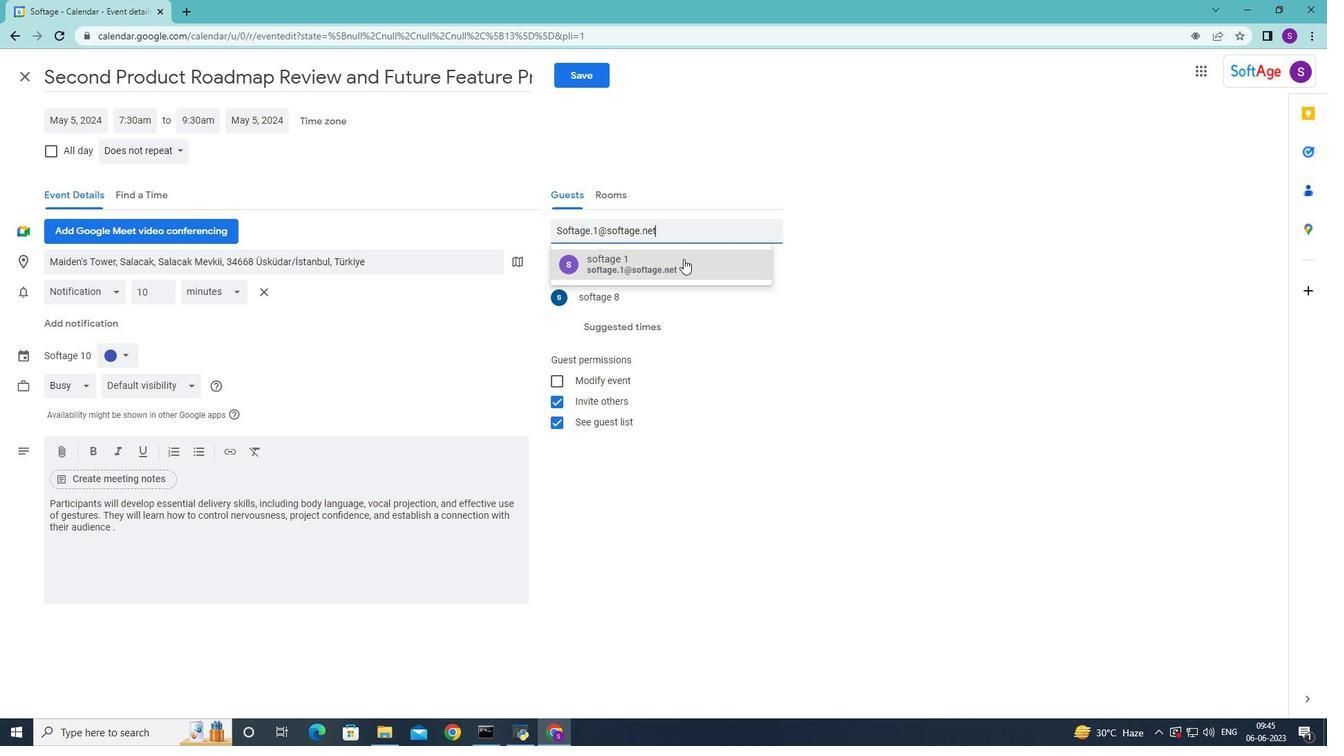 
Action: Mouse pressed left at (687, 262)
Screenshot: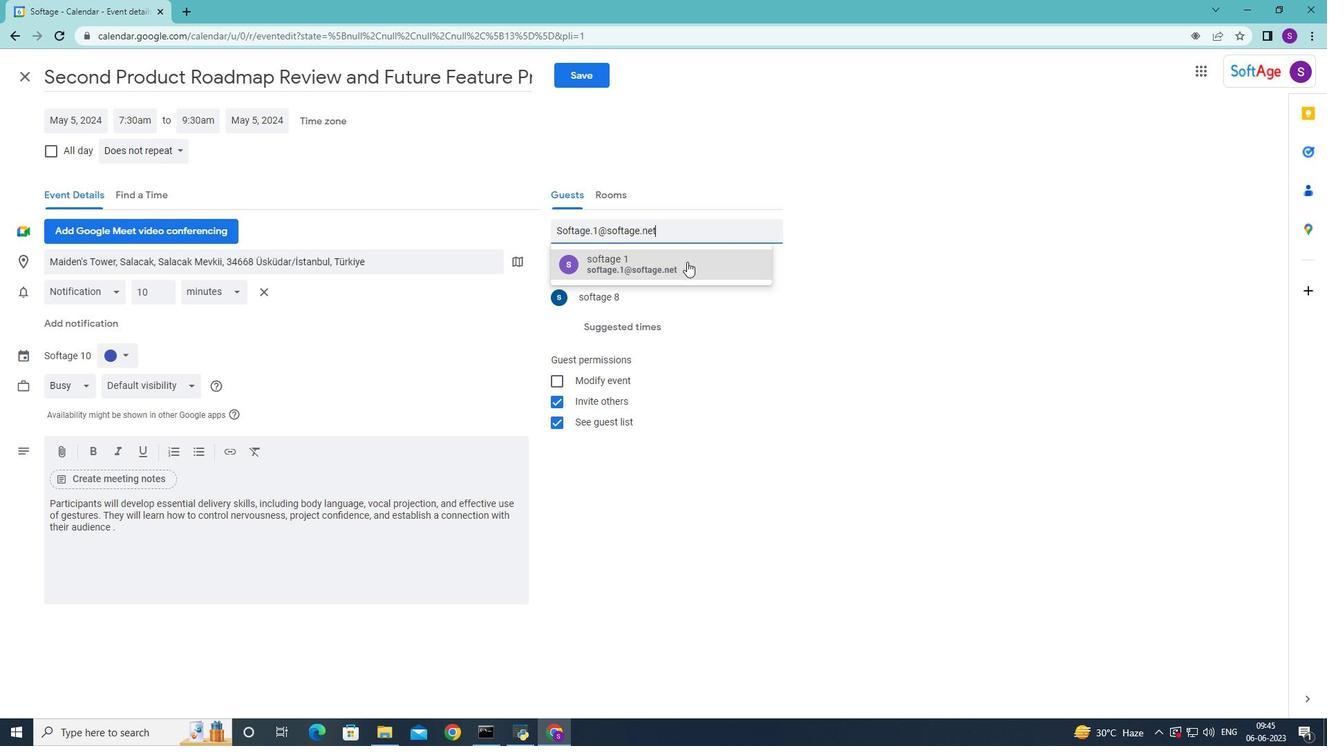 
Action: Mouse moved to (589, 75)
Screenshot: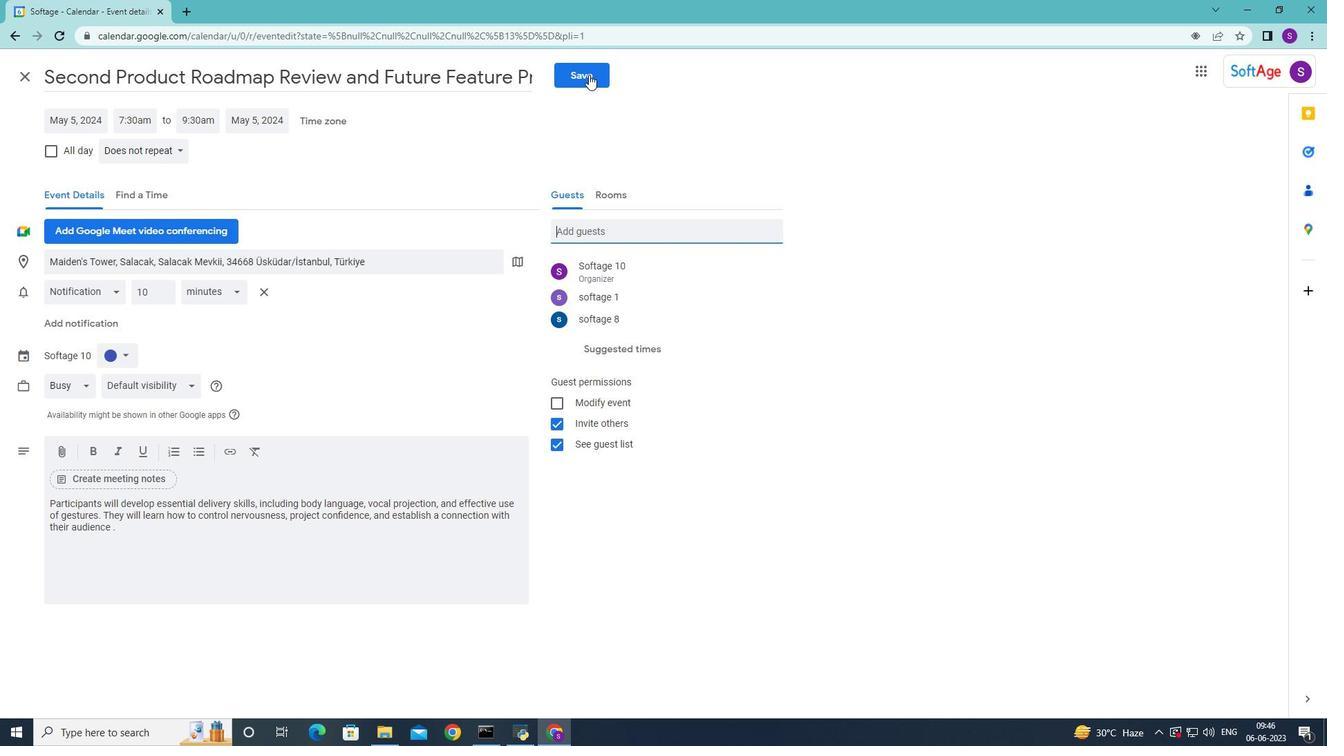 
Action: Mouse pressed left at (589, 75)
Screenshot: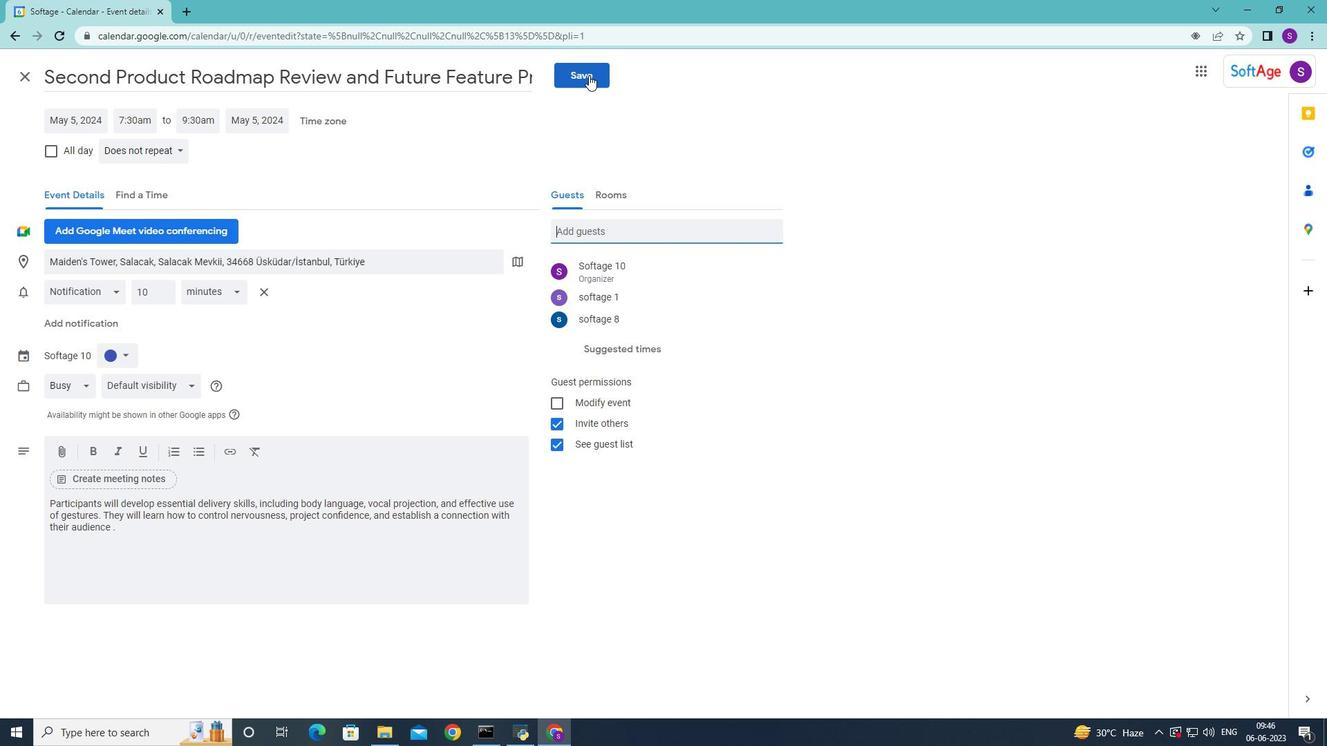 
Action: Mouse moved to (794, 421)
Screenshot: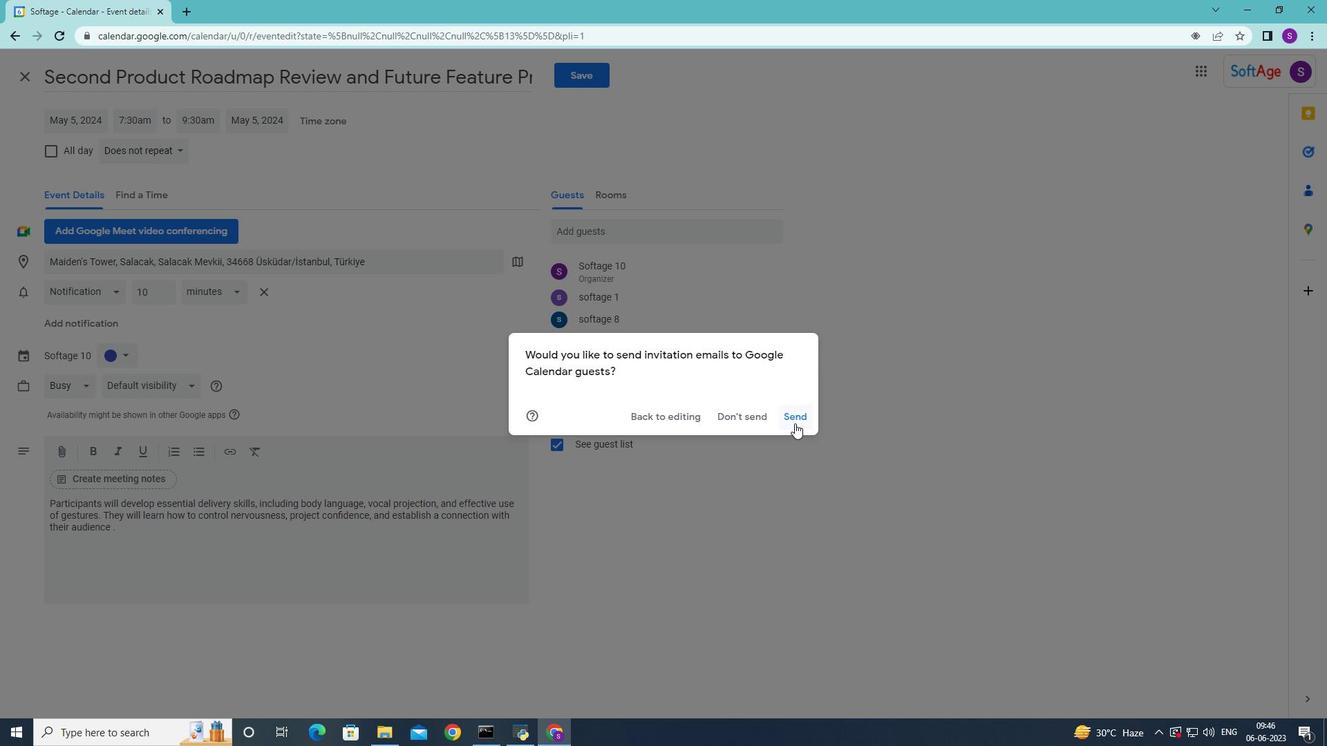 
Action: Mouse pressed left at (794, 421)
Screenshot: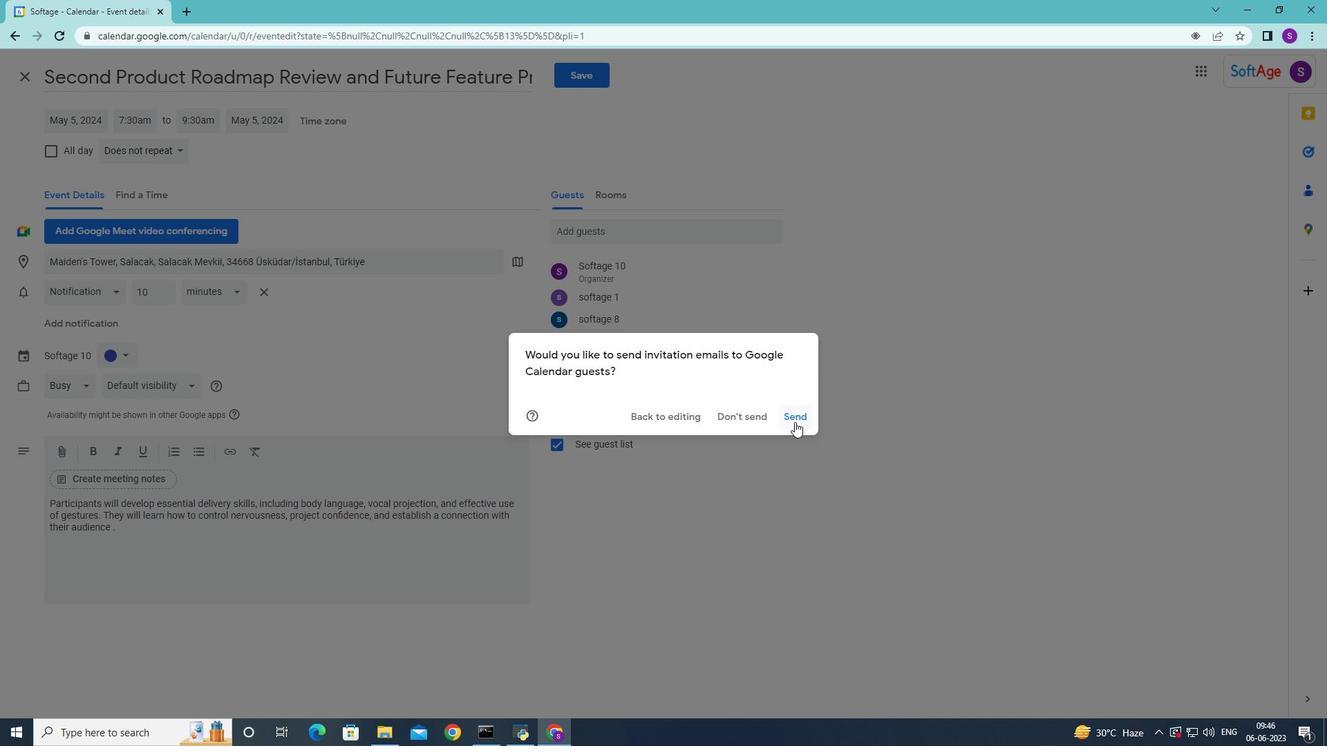 
Action: Mouse moved to (266, 474)
Screenshot: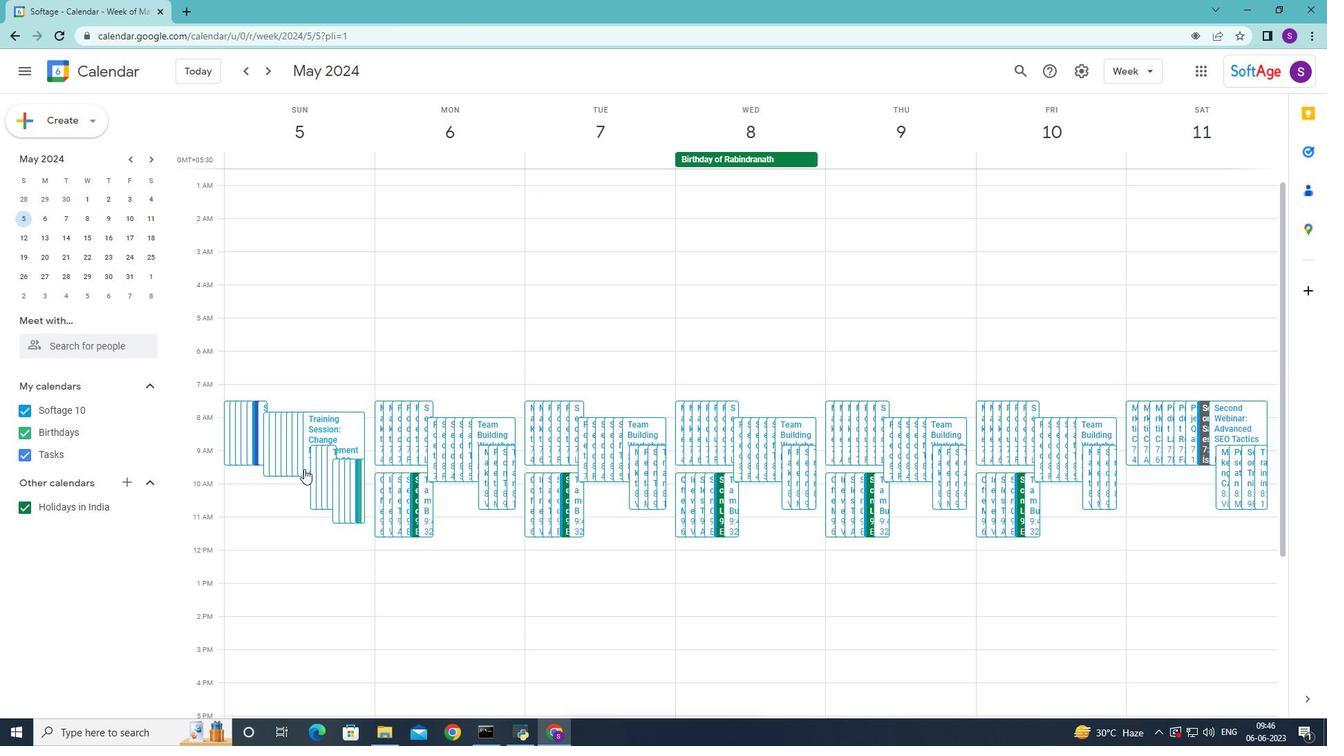 
